 Task: Look for space in Ahlen, Germany from 1st June, 2023 to 9th June, 2023 for 6 adults in price range Rs.6000 to Rs.12000. Place can be entire place with 3 bedrooms having 3 beds and 3 bathrooms. Property type can be house, flat, guest house. Booking option can be shelf check-in. Required host language is English.
Action: Mouse moved to (692, 167)
Screenshot: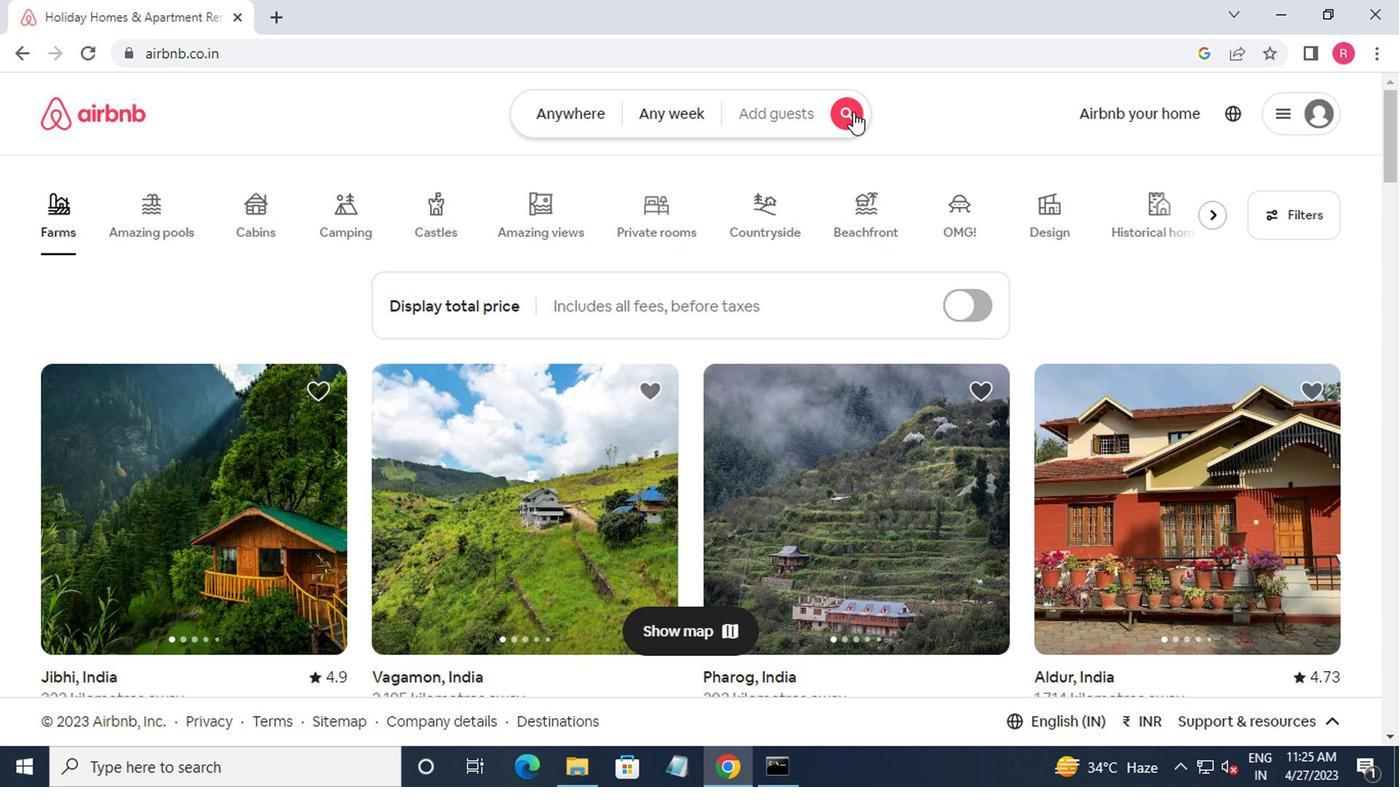 
Action: Mouse pressed left at (692, 167)
Screenshot: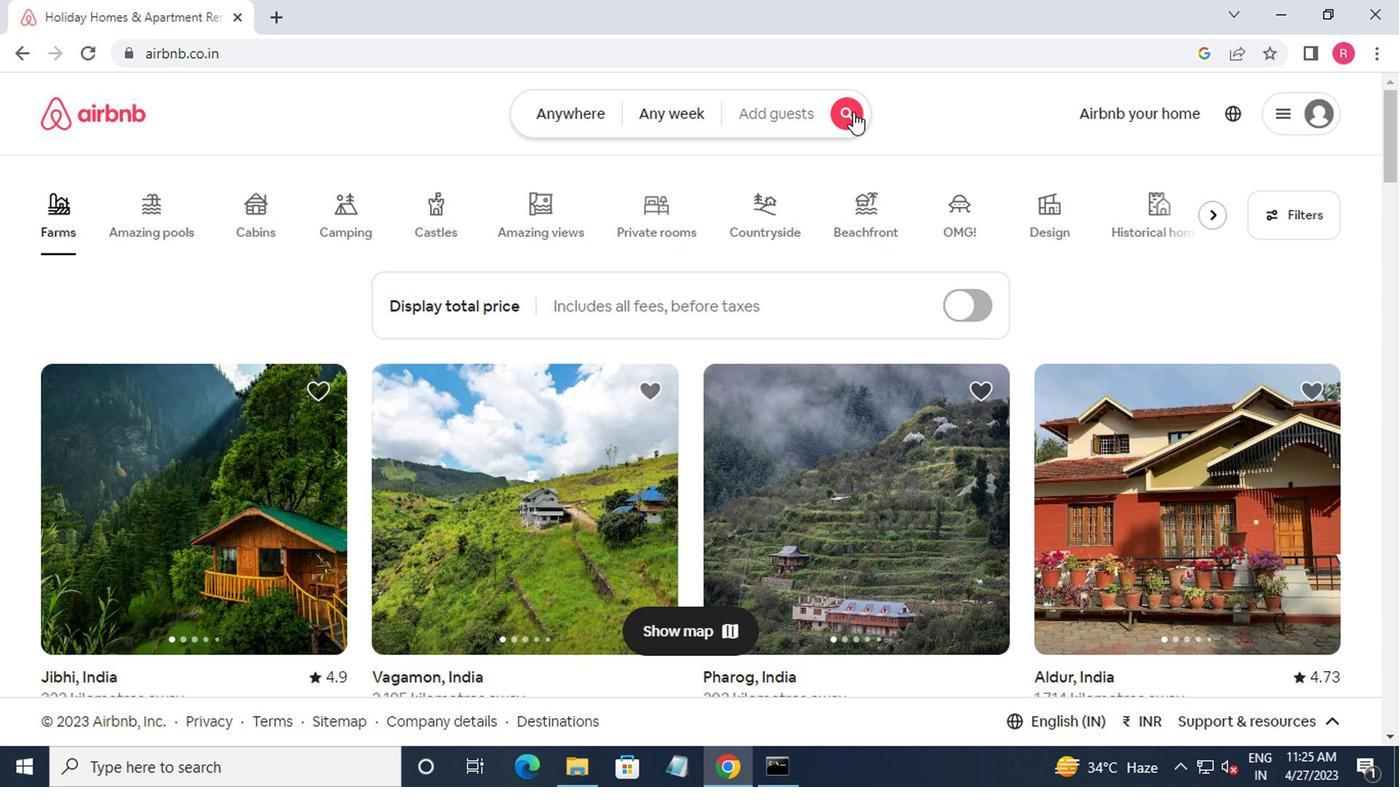 
Action: Mouse moved to (381, 228)
Screenshot: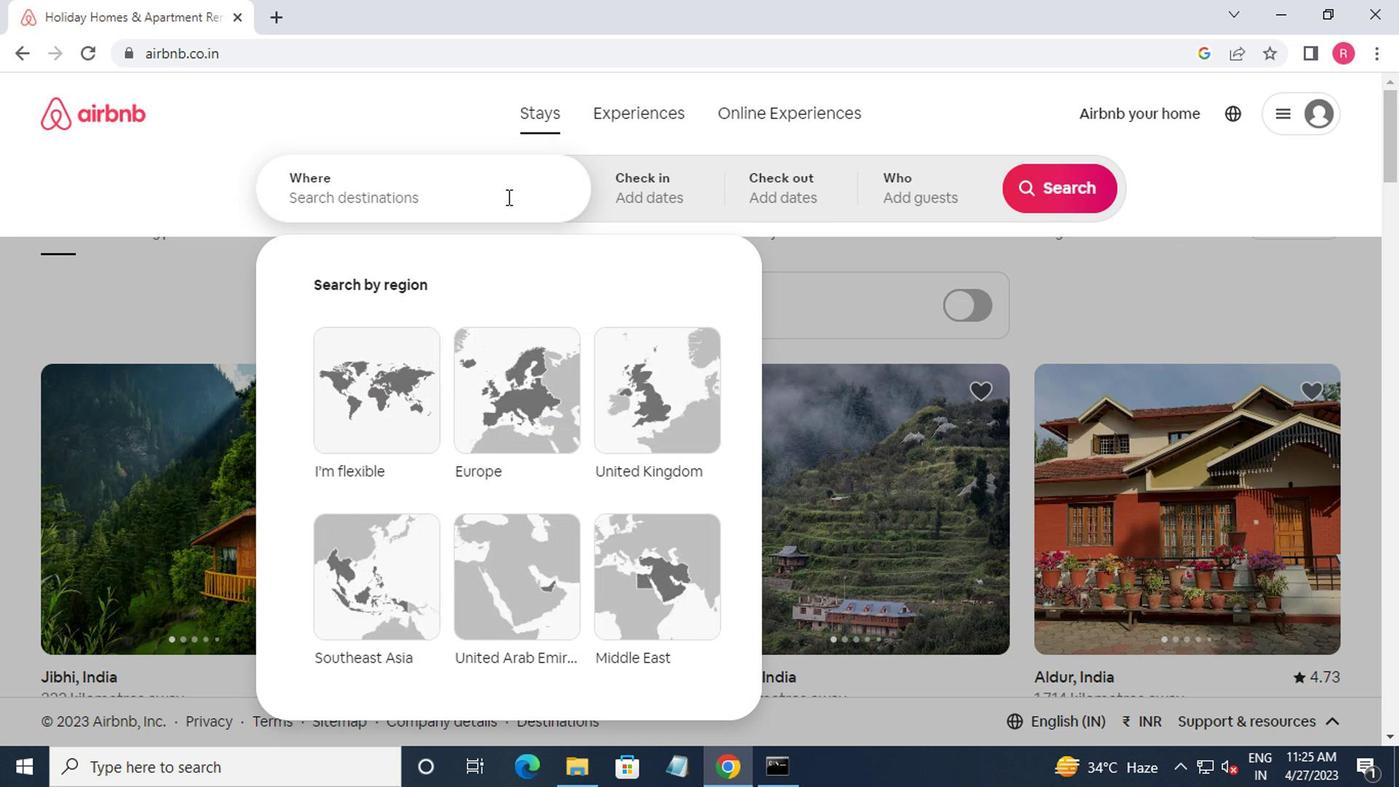 
Action: Mouse pressed left at (381, 228)
Screenshot: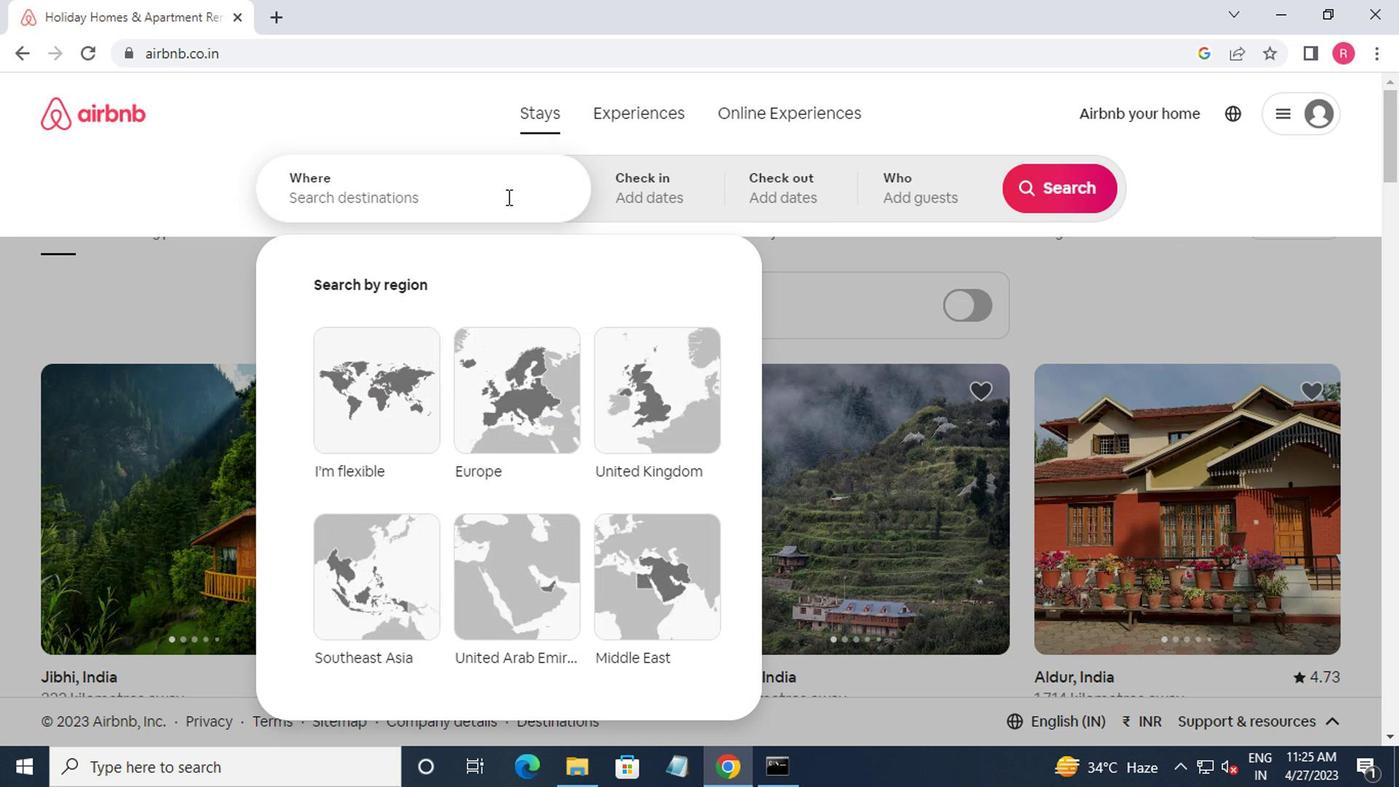 
Action: Mouse moved to (628, 309)
Screenshot: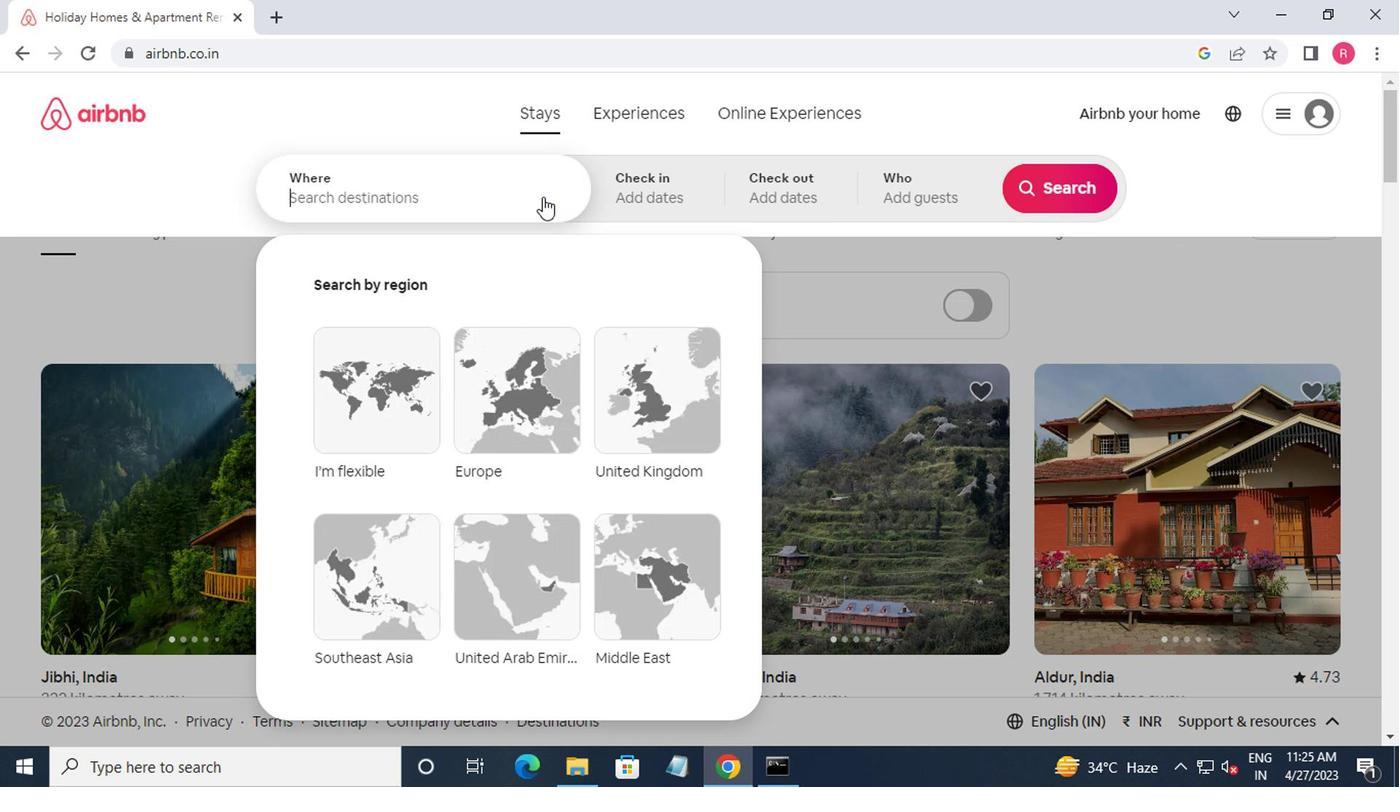 
Action: Key pressed ahlen<Key.down><Key.enter>
Screenshot: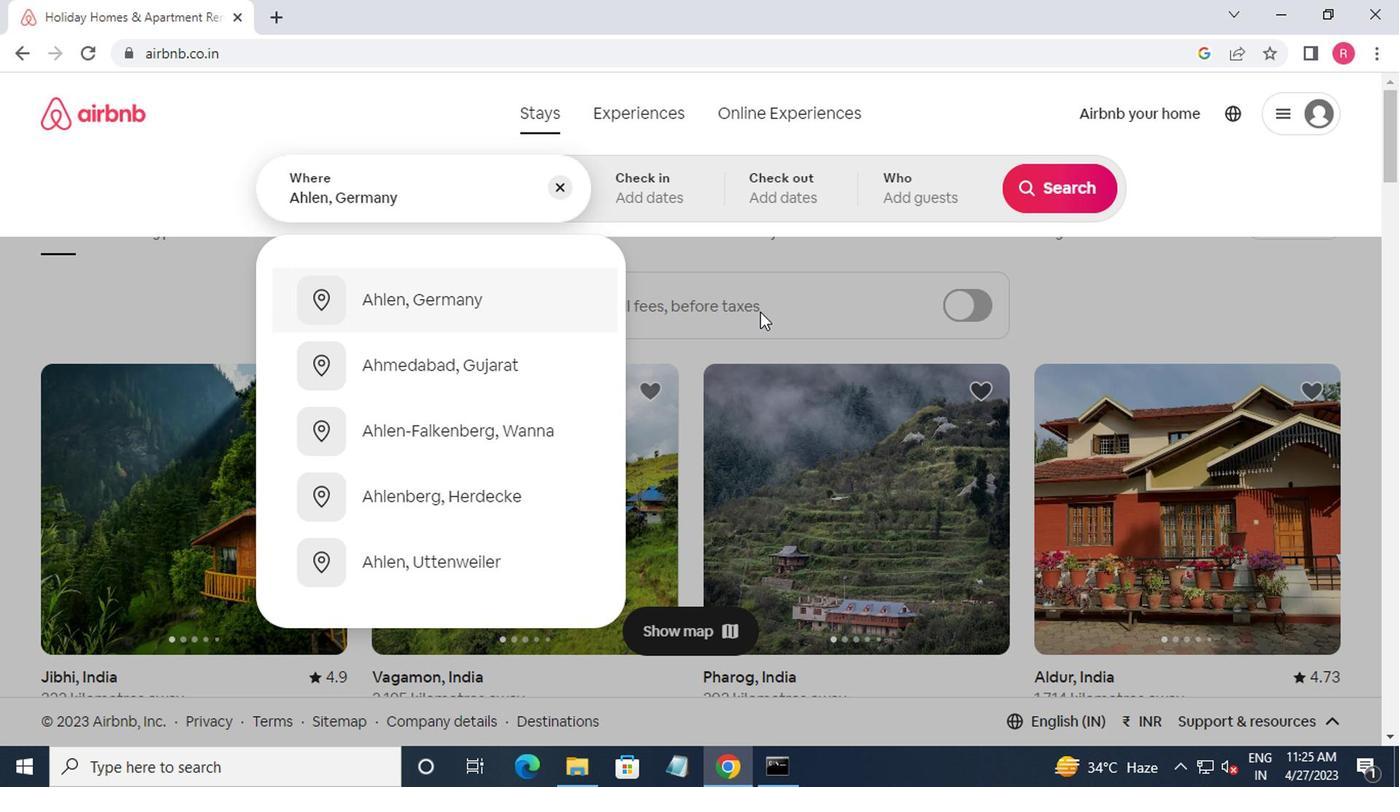 
Action: Mouse moved to (826, 338)
Screenshot: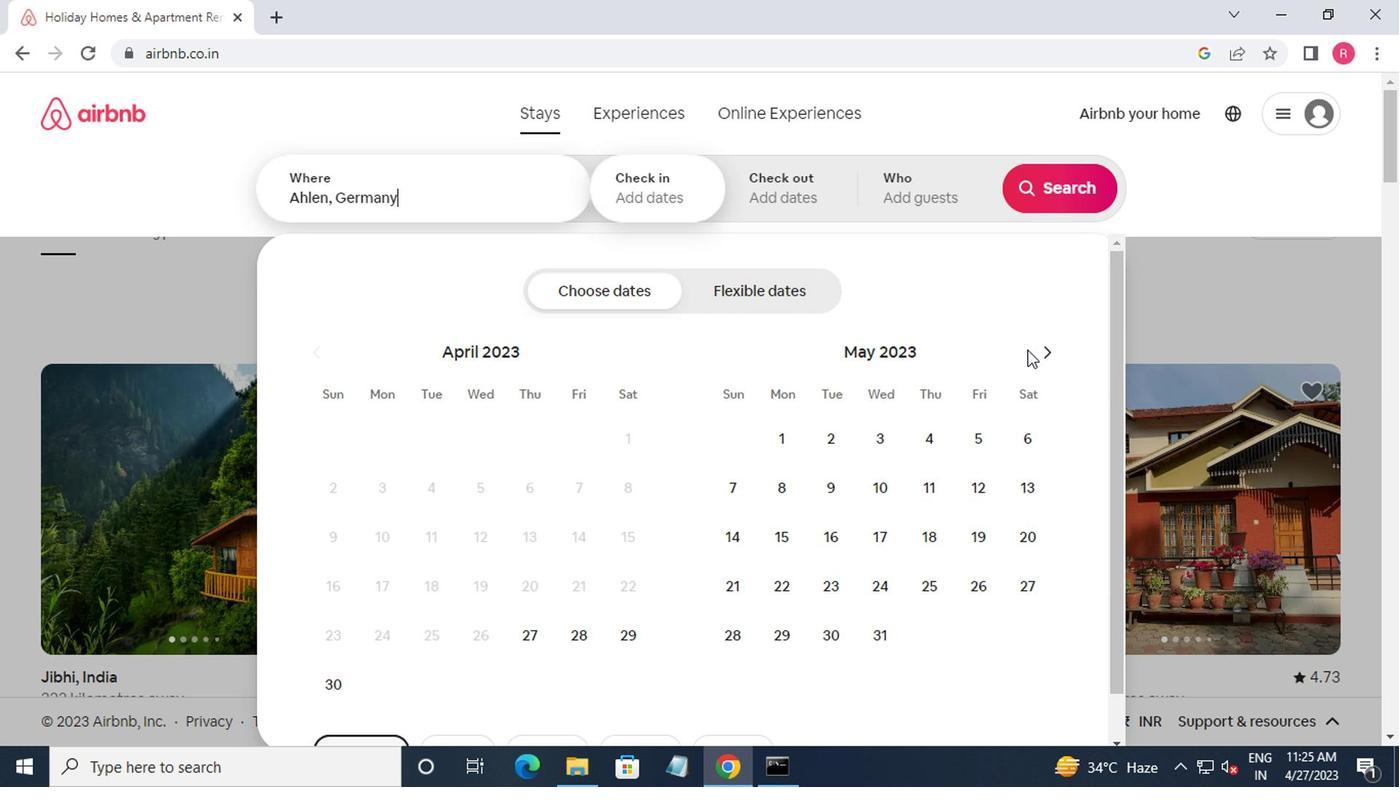 
Action: Mouse pressed left at (826, 338)
Screenshot: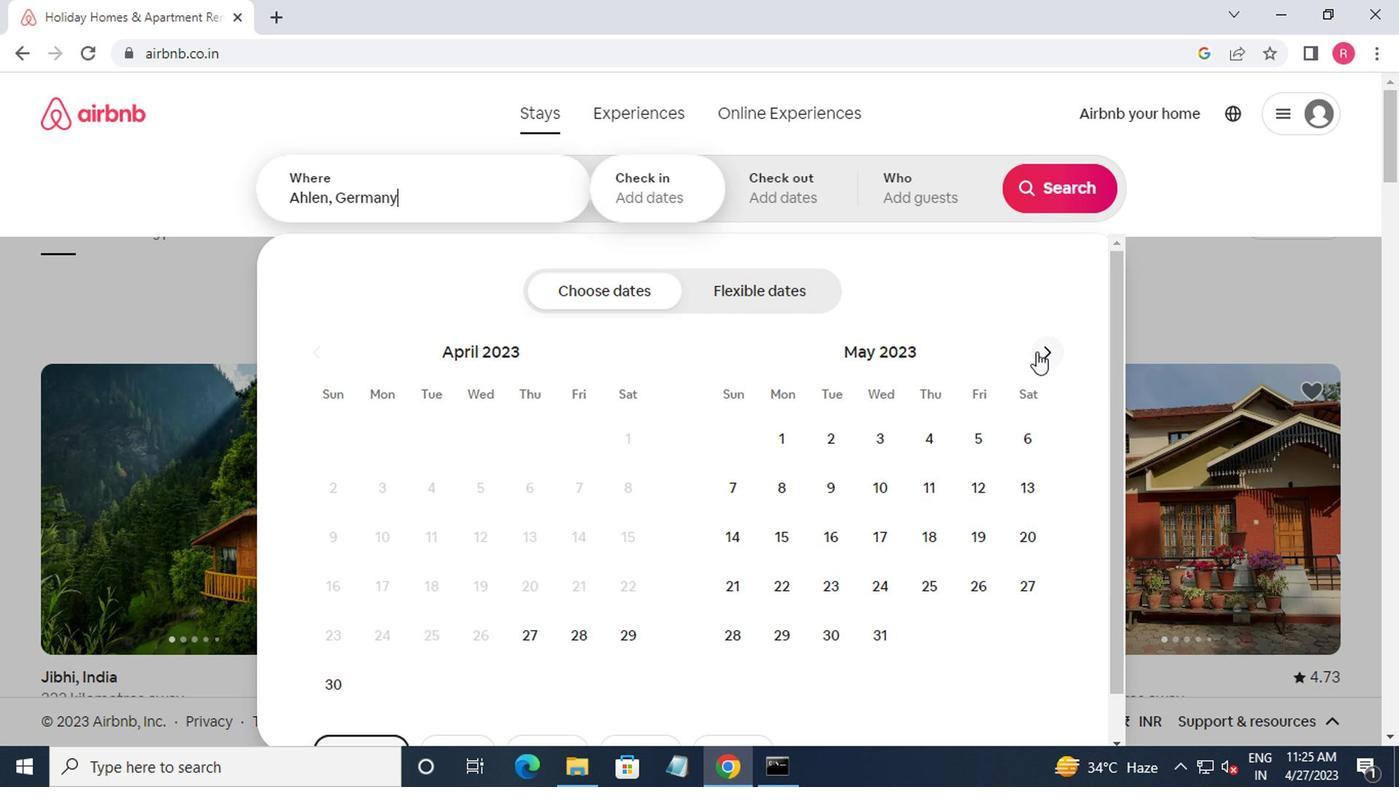 
Action: Mouse moved to (758, 397)
Screenshot: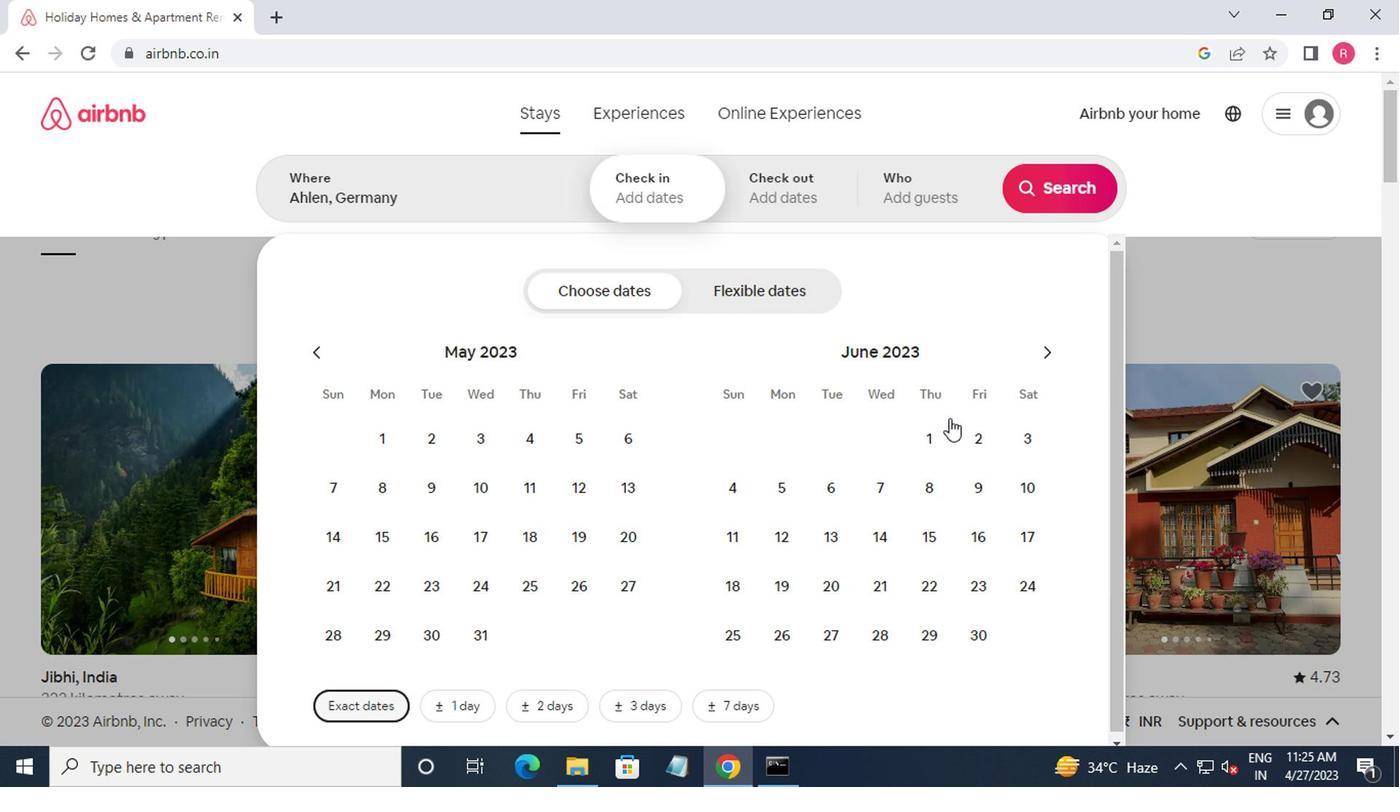 
Action: Mouse pressed left at (758, 397)
Screenshot: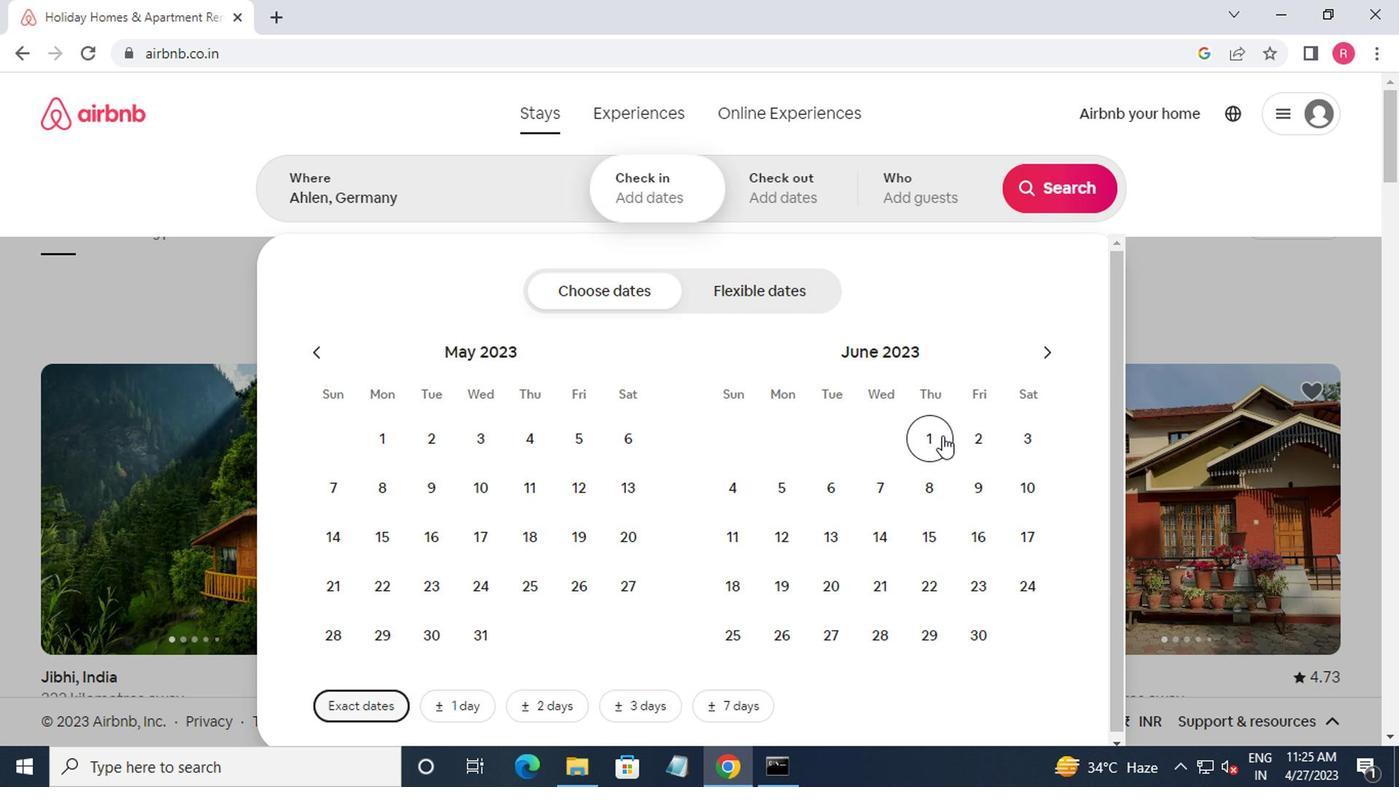 
Action: Mouse moved to (790, 439)
Screenshot: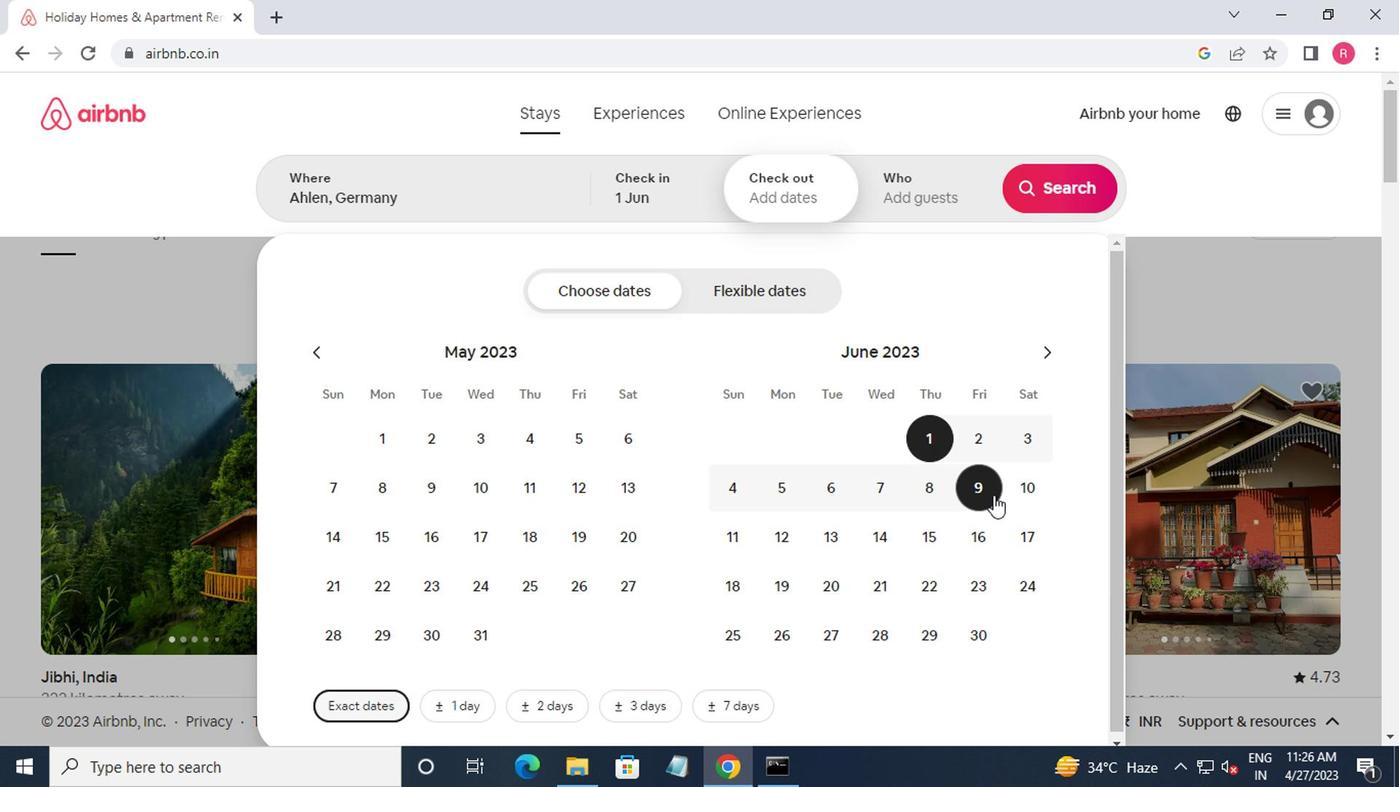 
Action: Mouse pressed left at (790, 439)
Screenshot: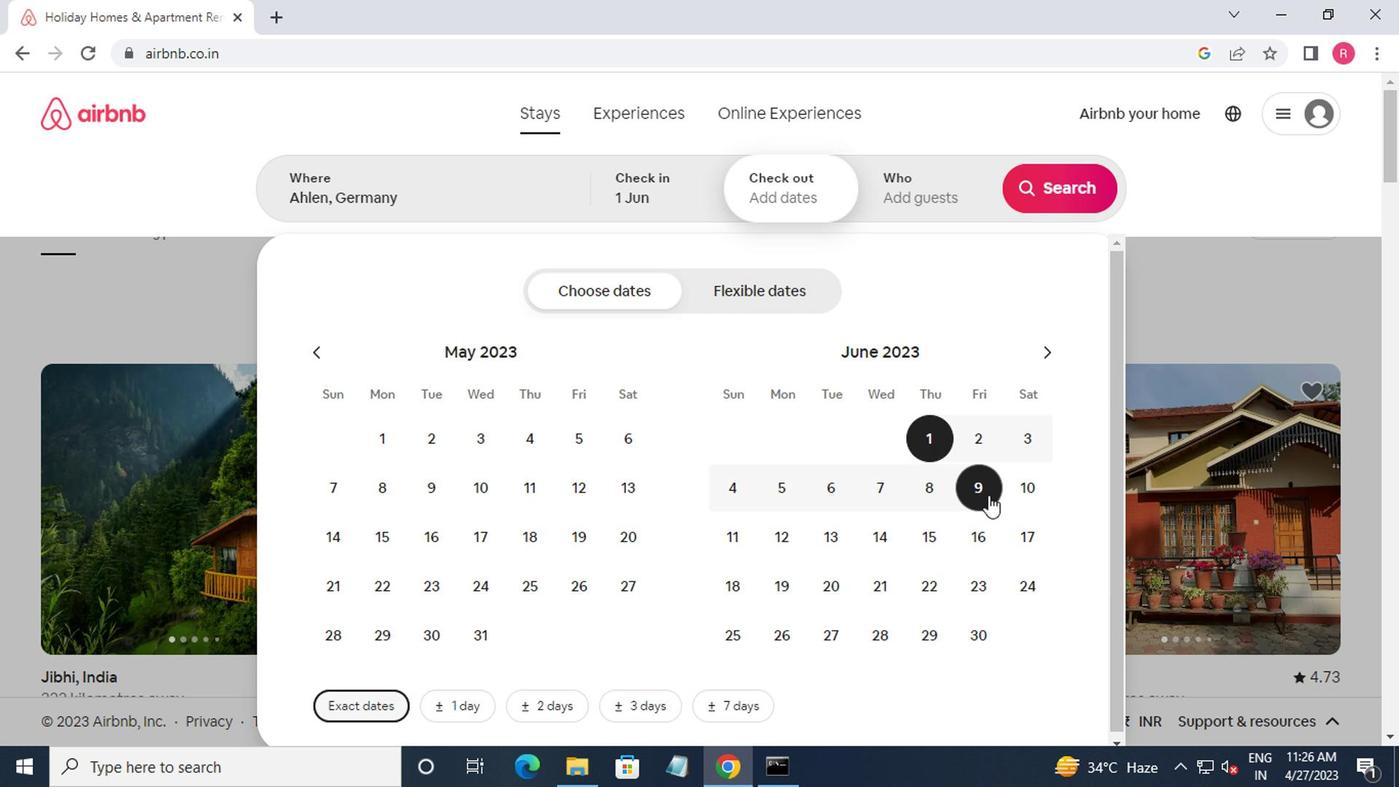 
Action: Mouse moved to (742, 215)
Screenshot: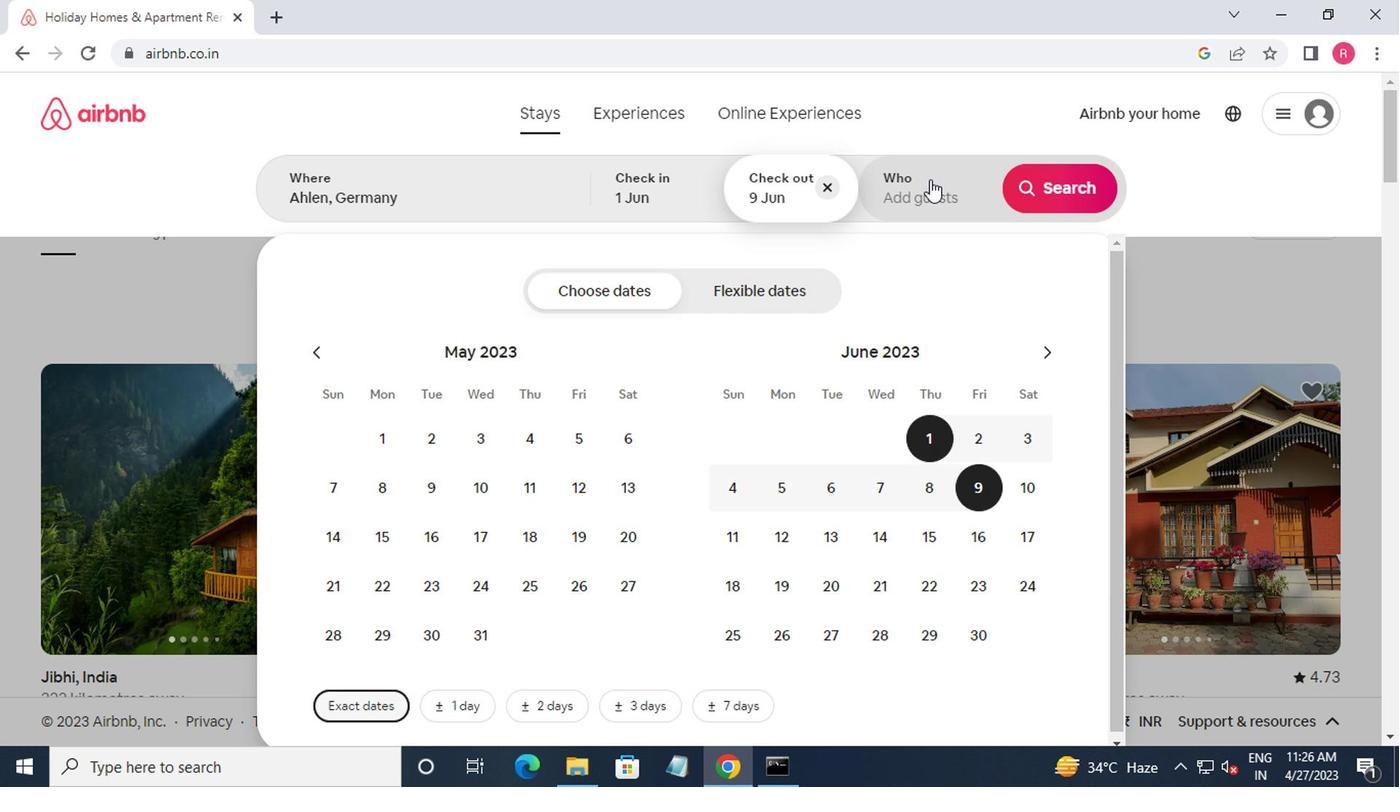 
Action: Mouse pressed left at (742, 215)
Screenshot: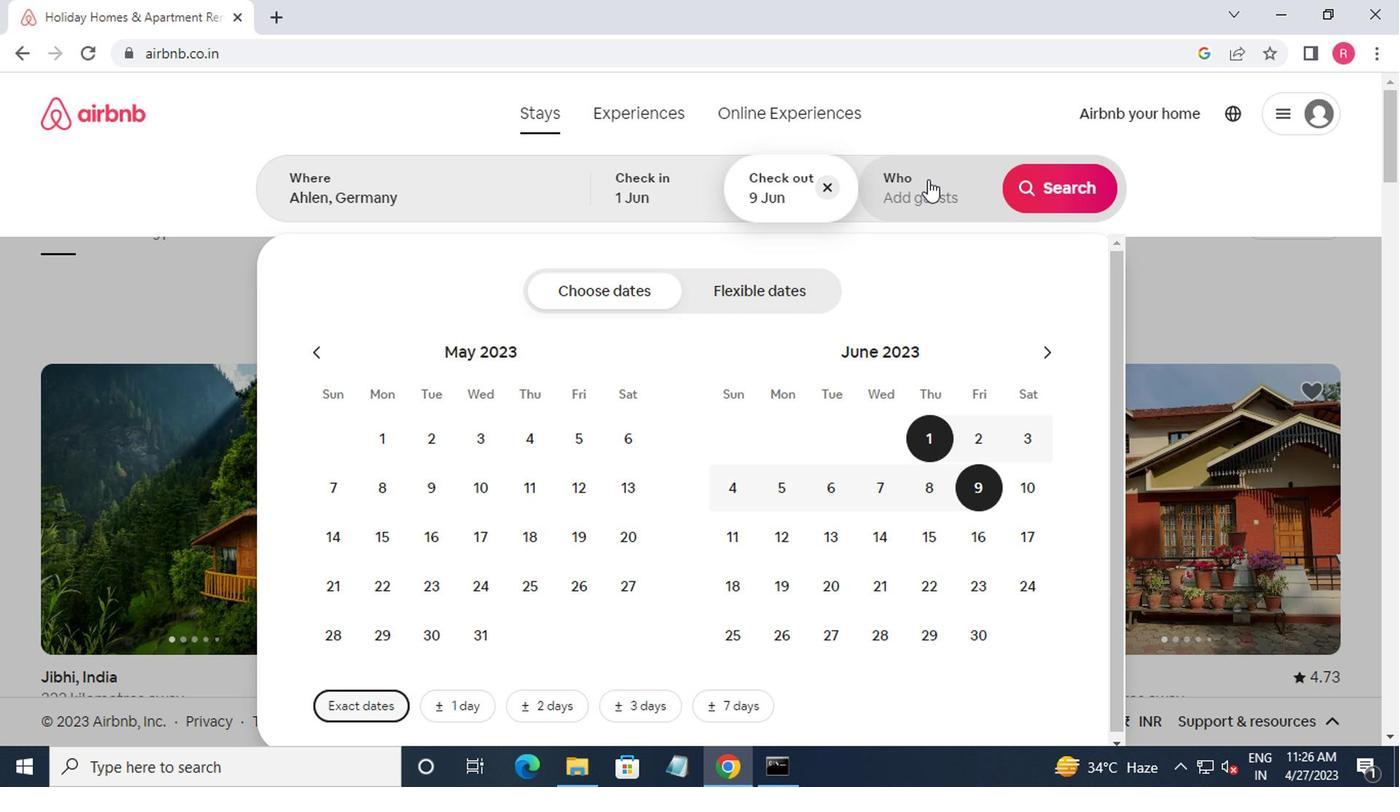 
Action: Mouse moved to (840, 302)
Screenshot: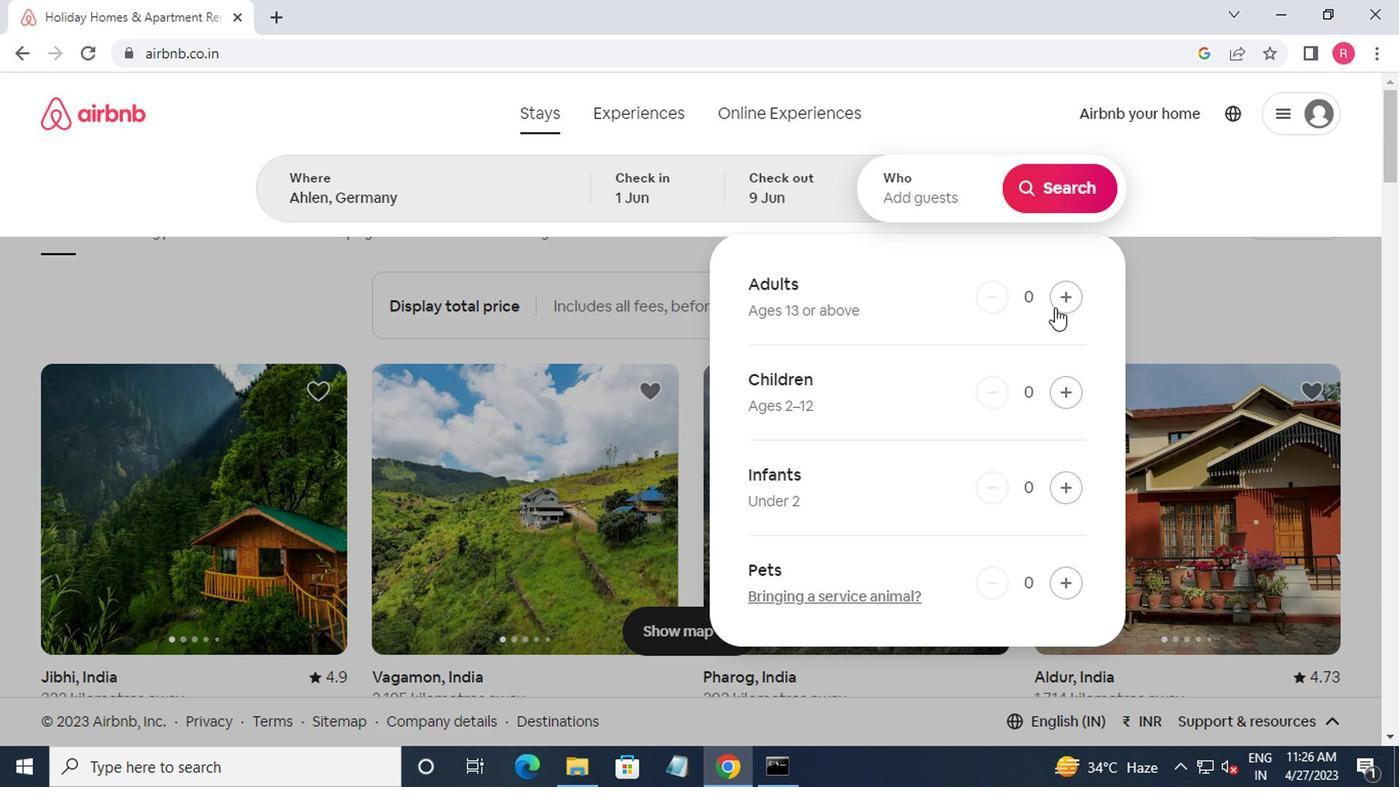 
Action: Mouse pressed left at (840, 302)
Screenshot: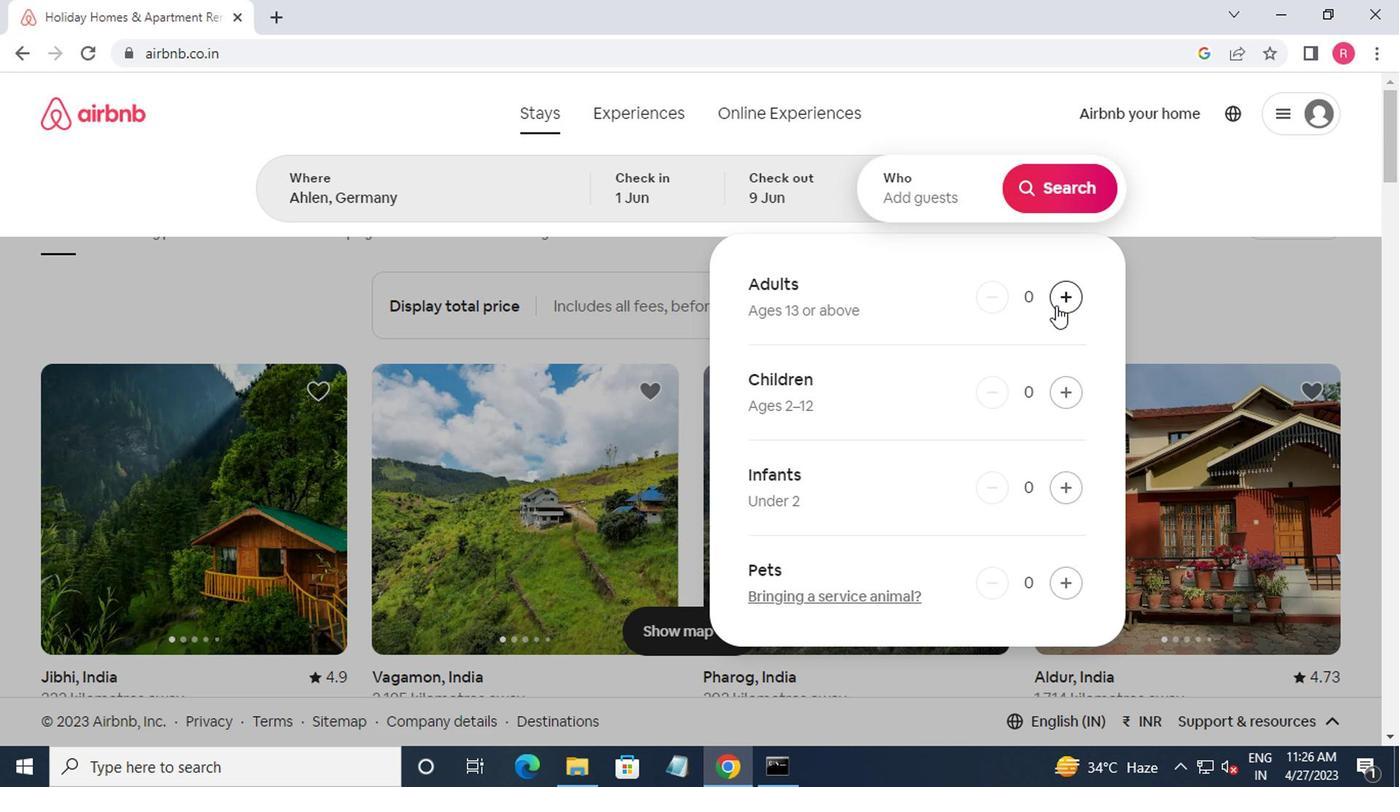 
Action: Mouse moved to (840, 302)
Screenshot: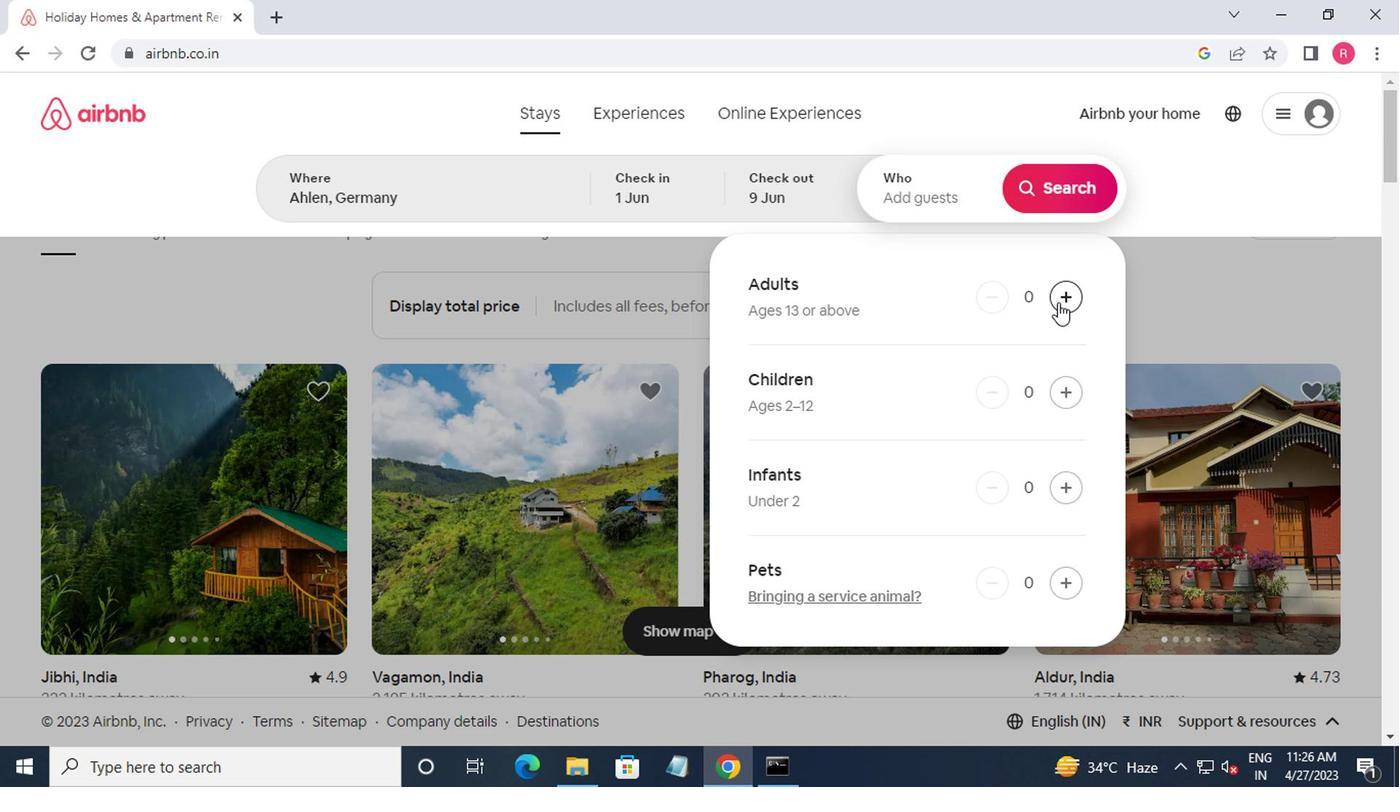 
Action: Mouse pressed left at (840, 302)
Screenshot: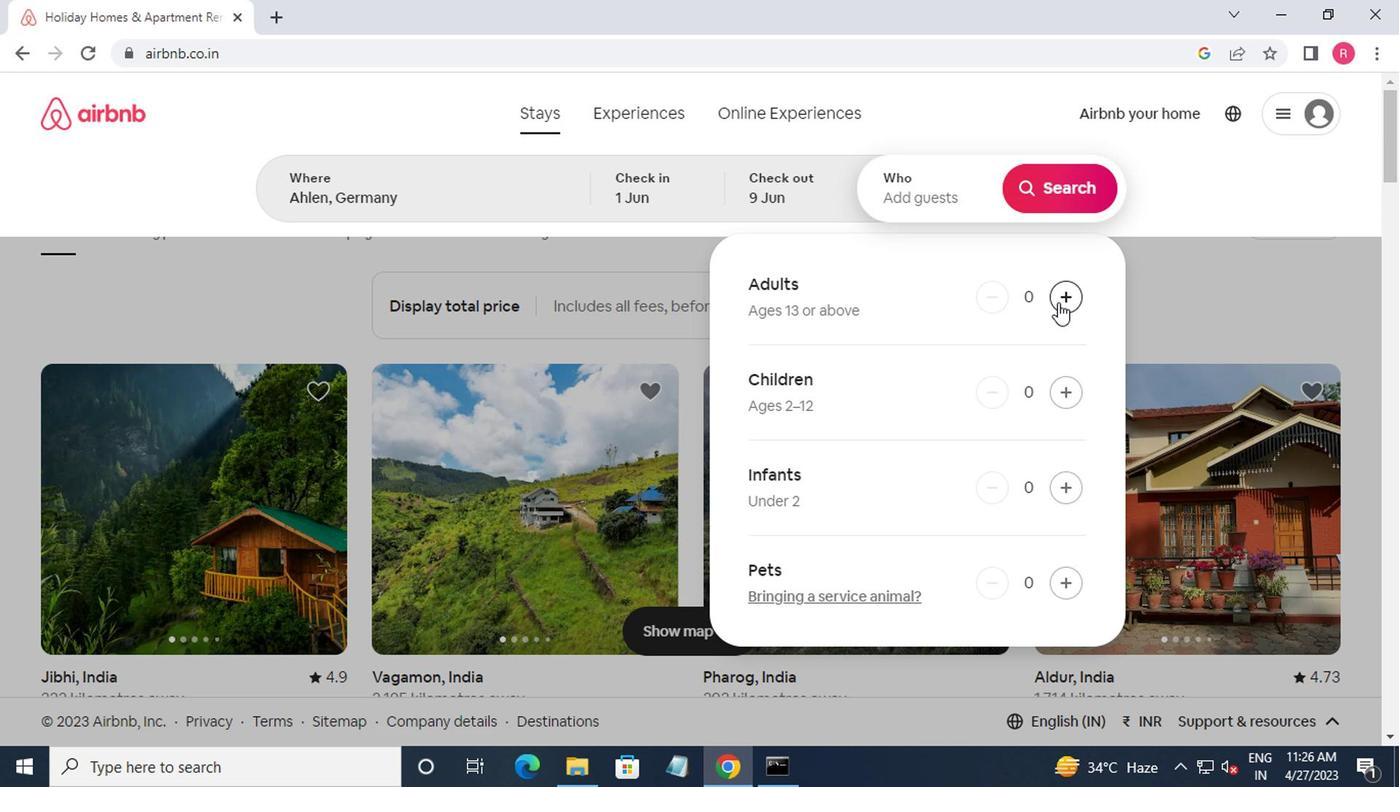
Action: Mouse pressed left at (840, 302)
Screenshot: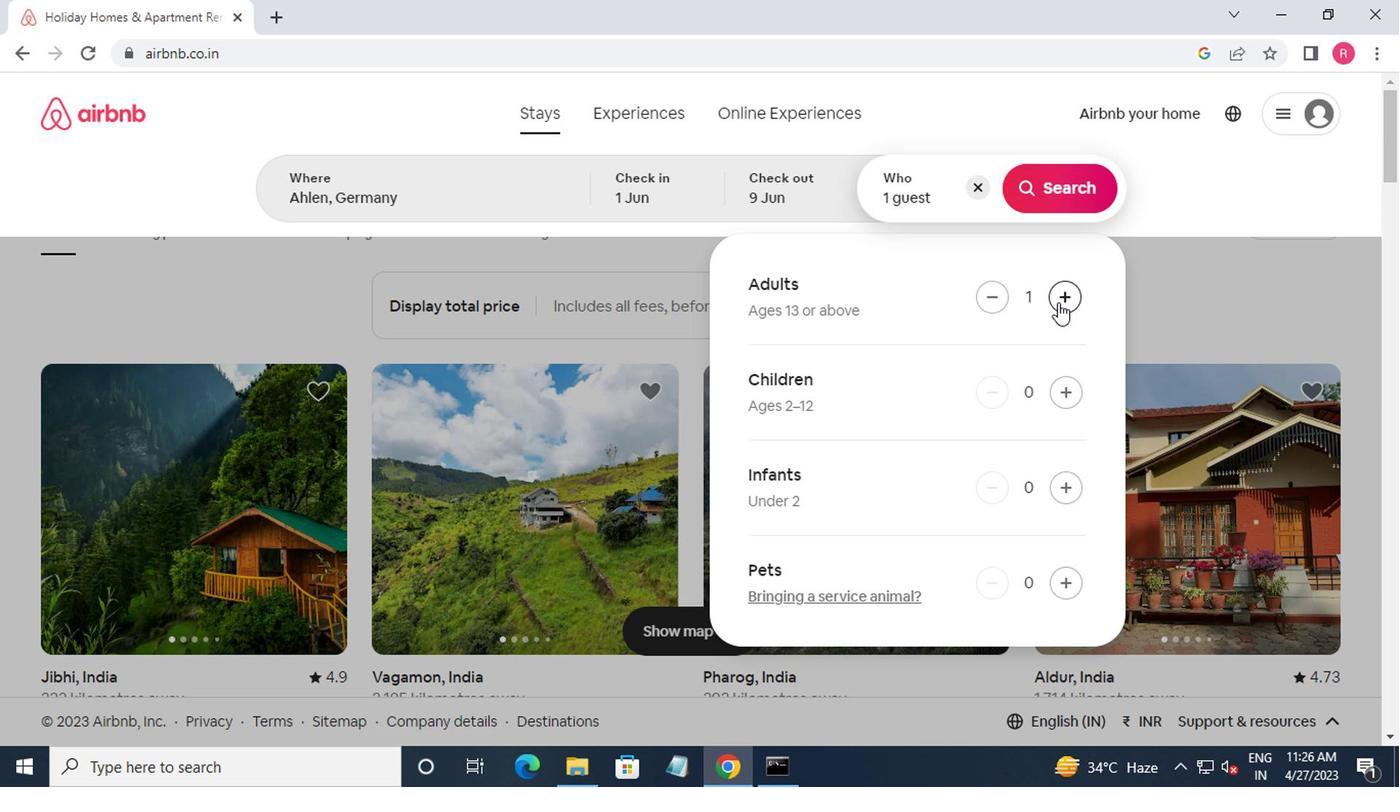 
Action: Mouse pressed left at (840, 302)
Screenshot: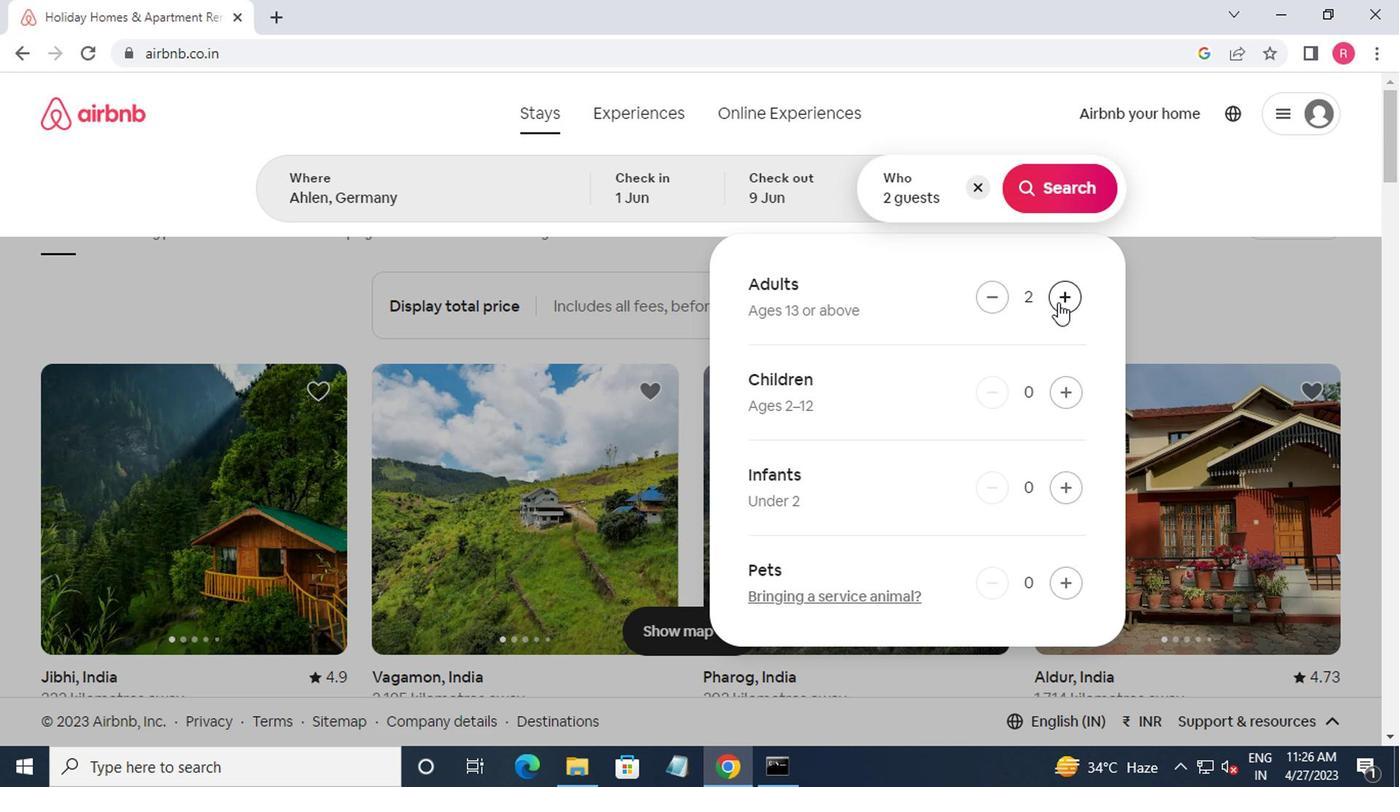 
Action: Mouse pressed left at (840, 302)
Screenshot: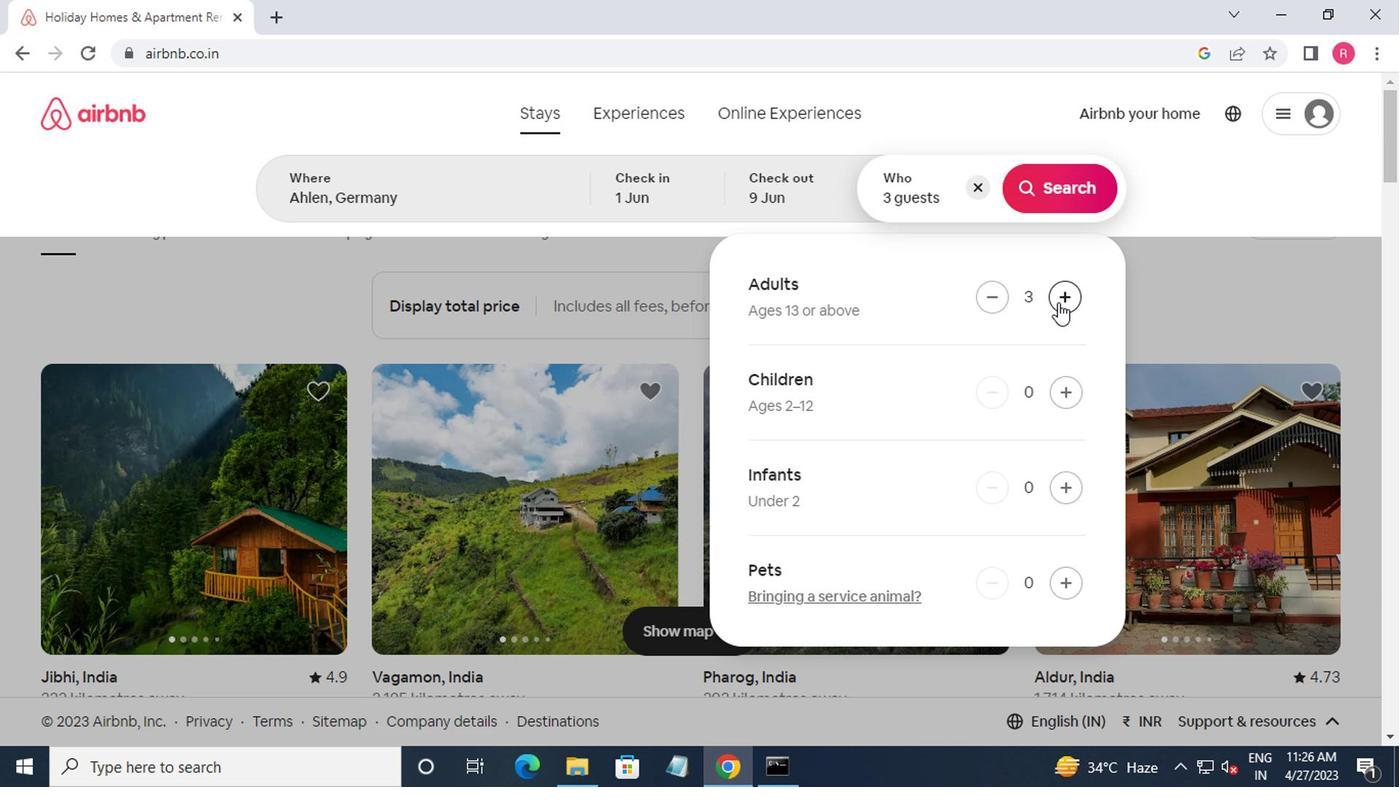 
Action: Mouse moved to (840, 302)
Screenshot: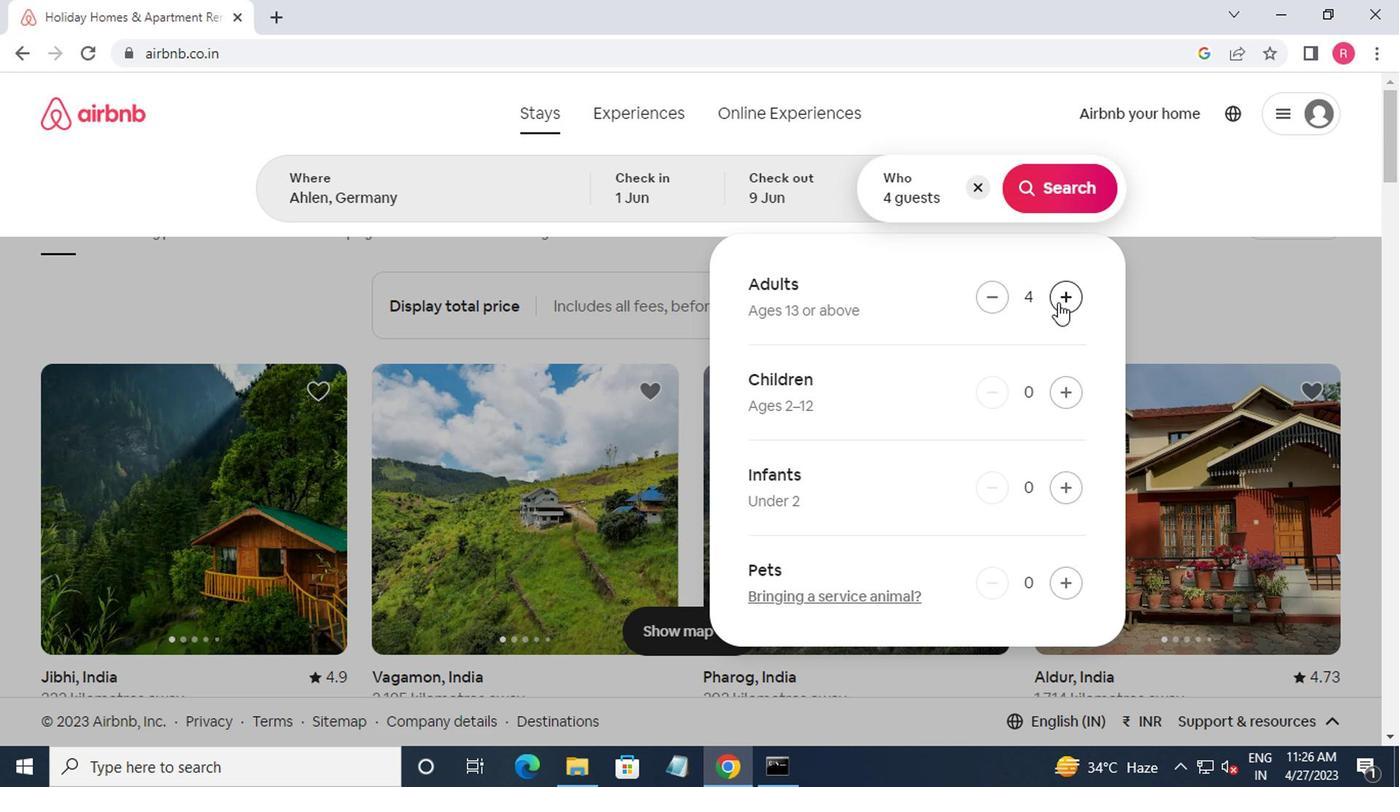 
Action: Mouse pressed left at (840, 302)
Screenshot: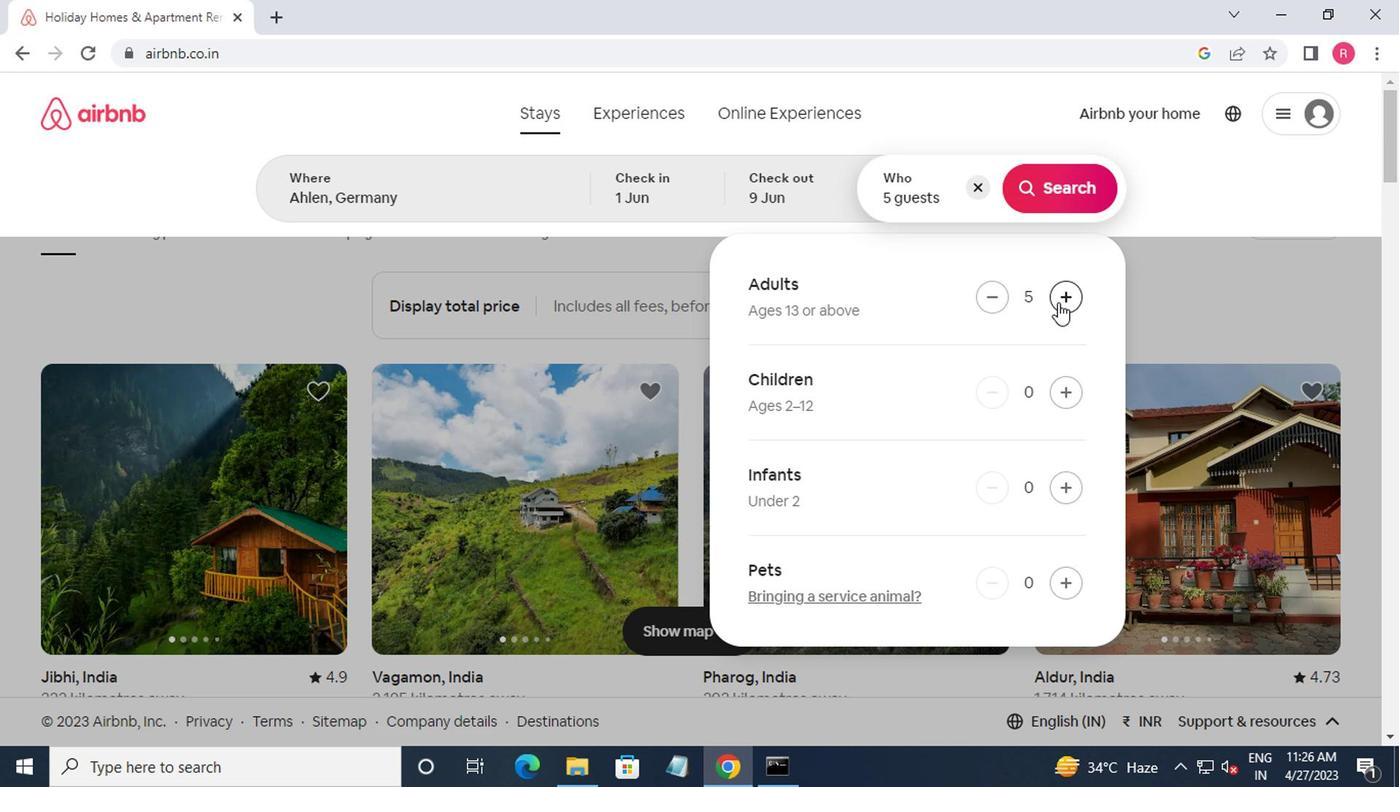 
Action: Mouse moved to (841, 223)
Screenshot: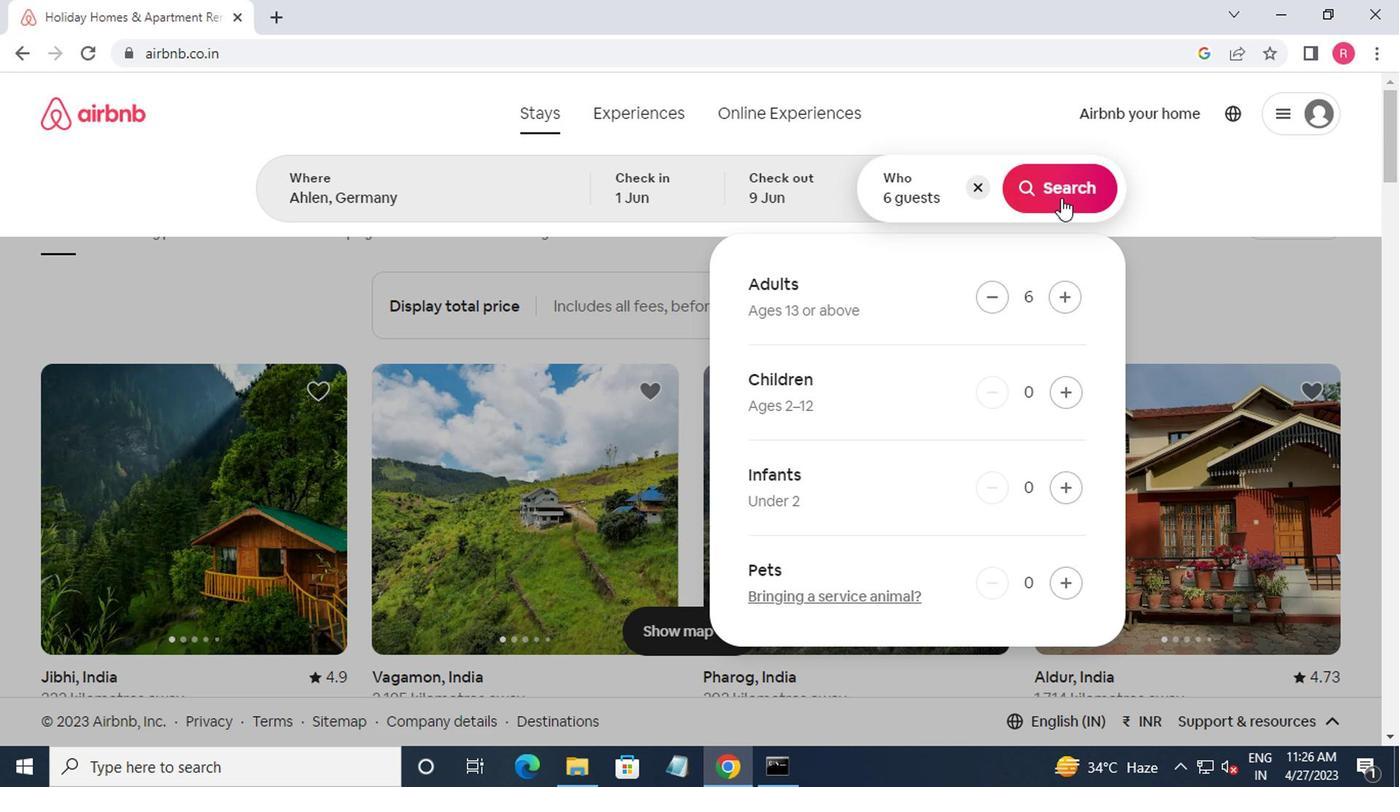 
Action: Mouse pressed left at (841, 223)
Screenshot: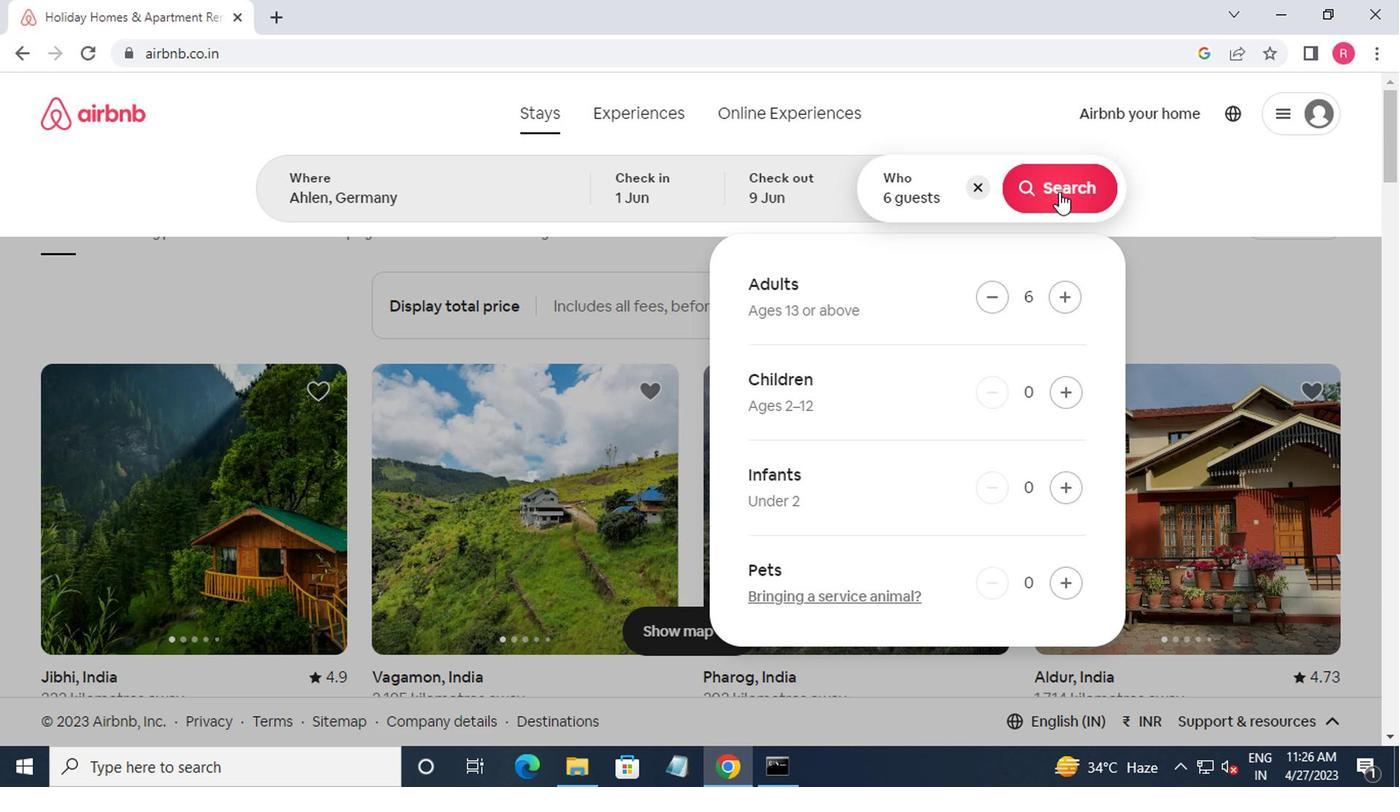 
Action: Mouse moved to (1021, 228)
Screenshot: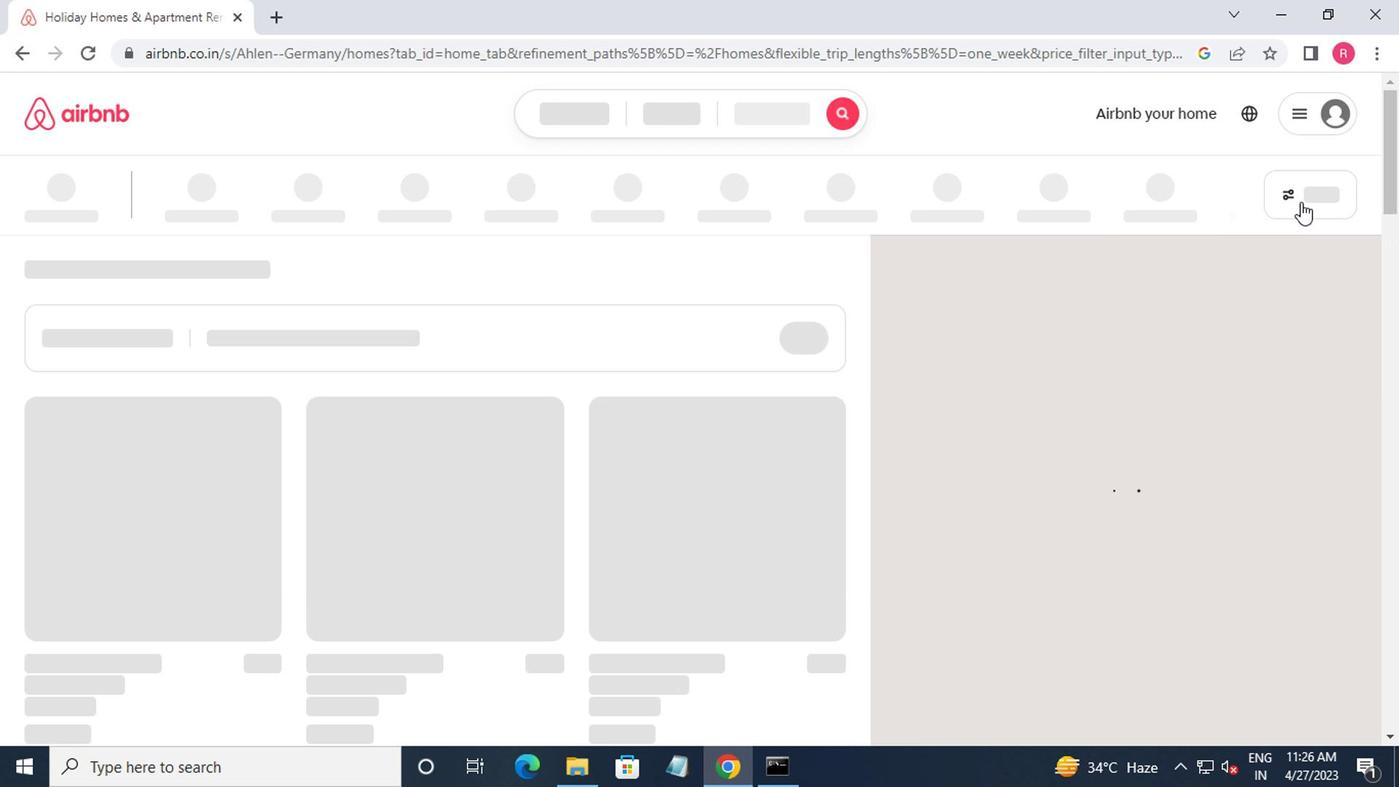 
Action: Mouse pressed left at (1021, 228)
Screenshot: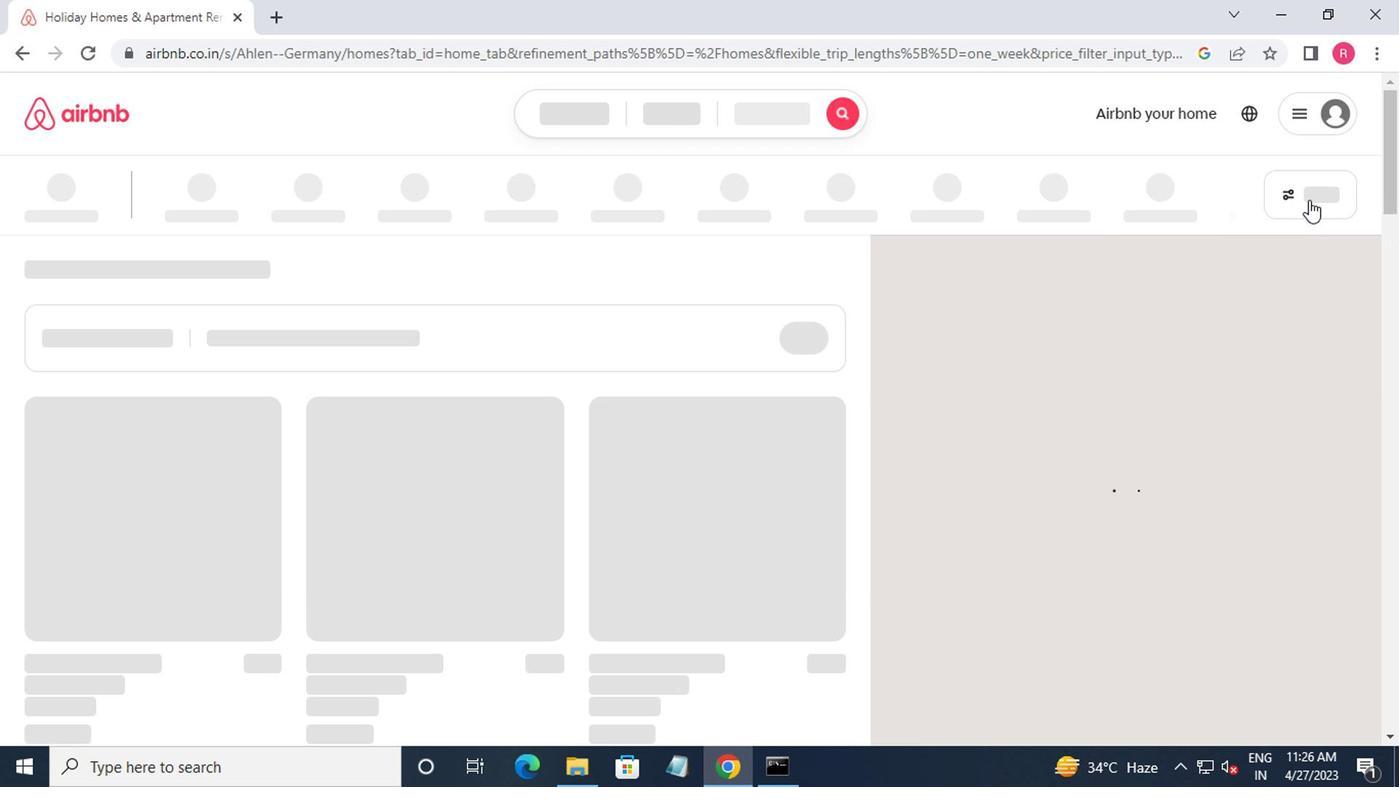 
Action: Mouse moved to (454, 416)
Screenshot: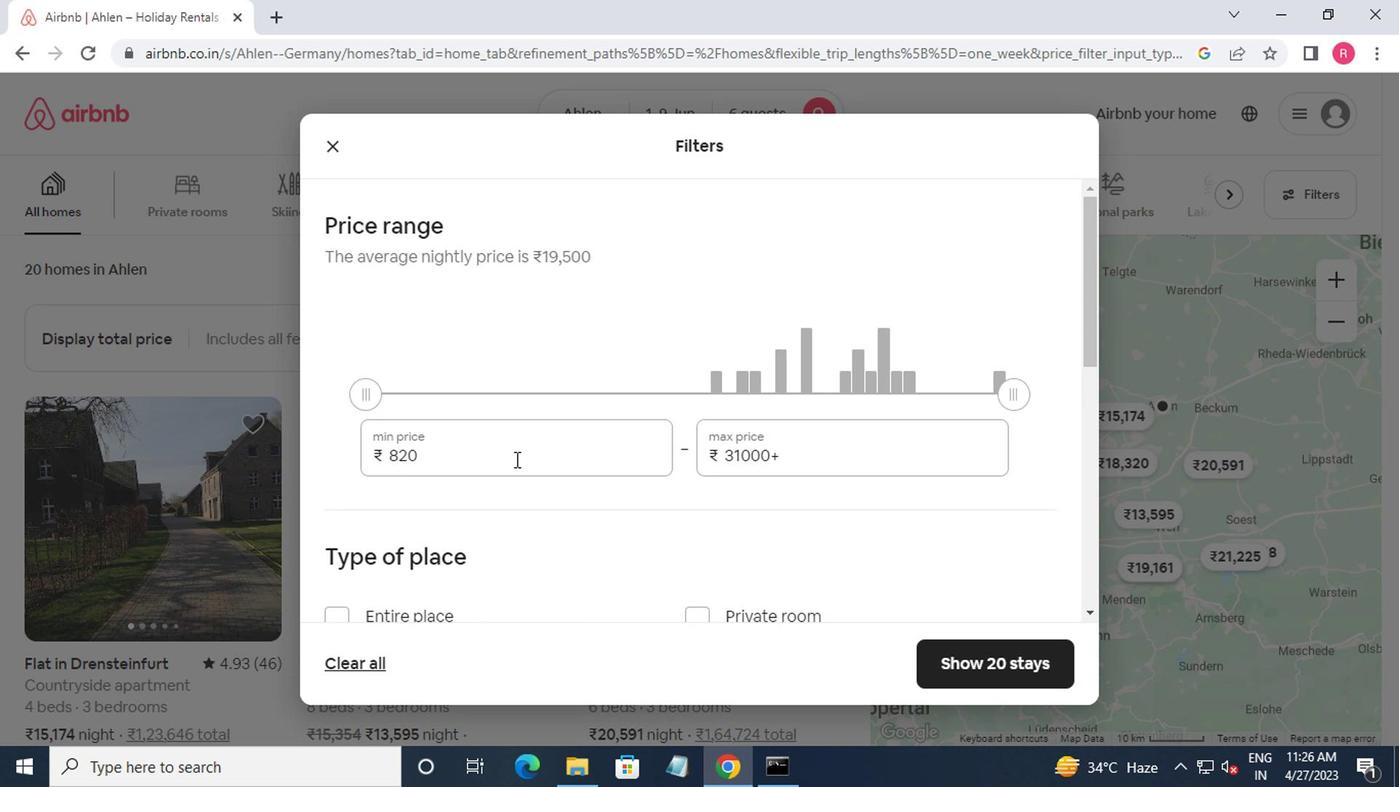 
Action: Mouse pressed left at (454, 416)
Screenshot: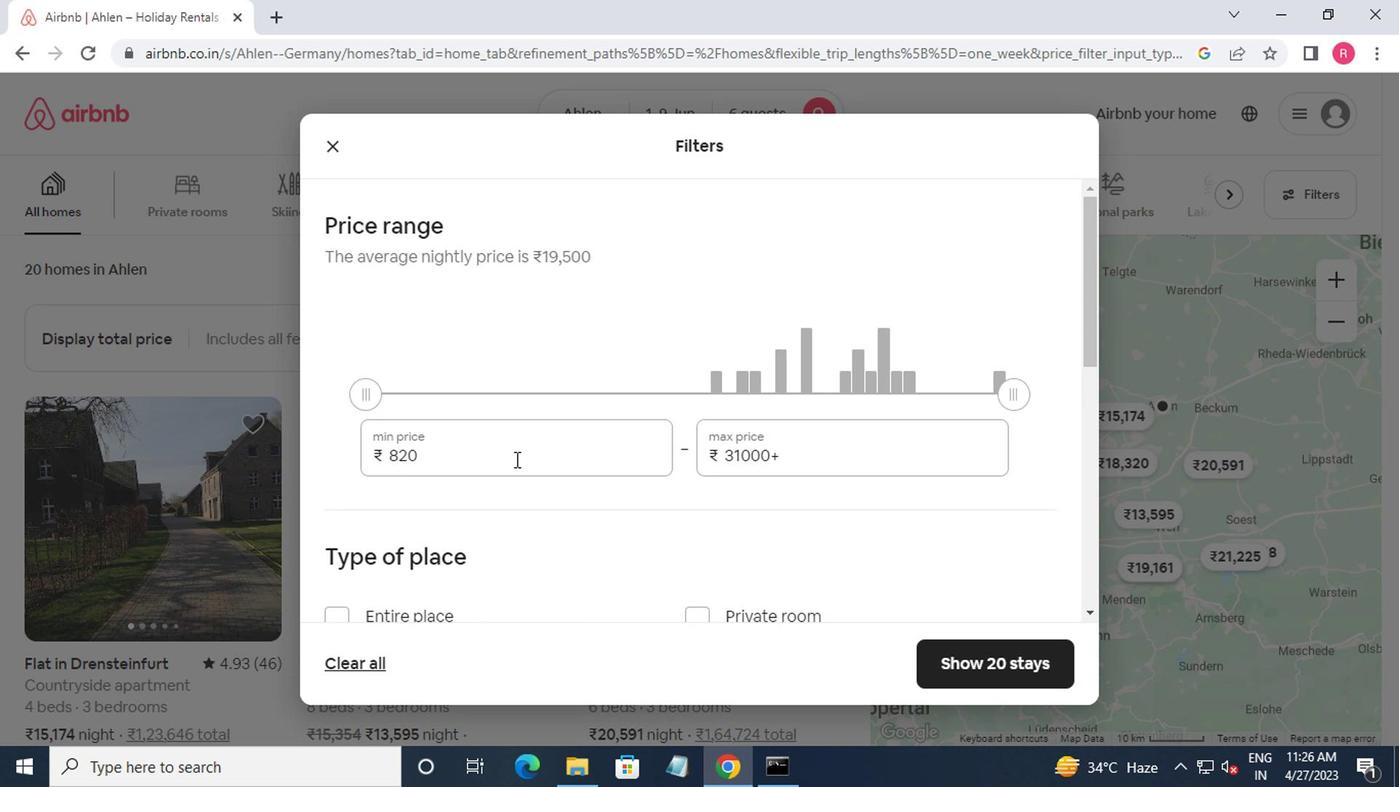 
Action: Mouse moved to (620, 478)
Screenshot: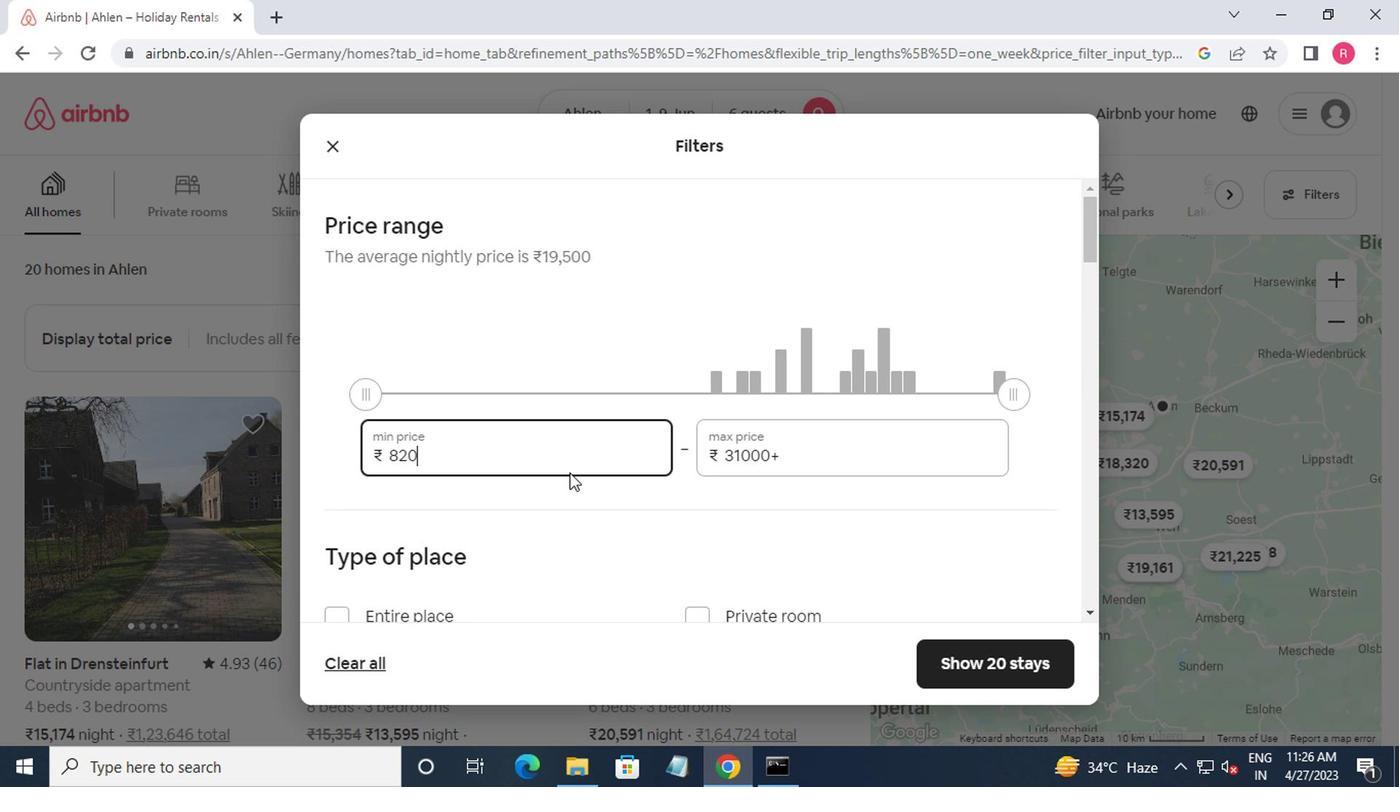
Action: Key pressed <Key.backspace><Key.backspace><Key.backspace><Key.backspace>6000<Key.tab>12000
Screenshot: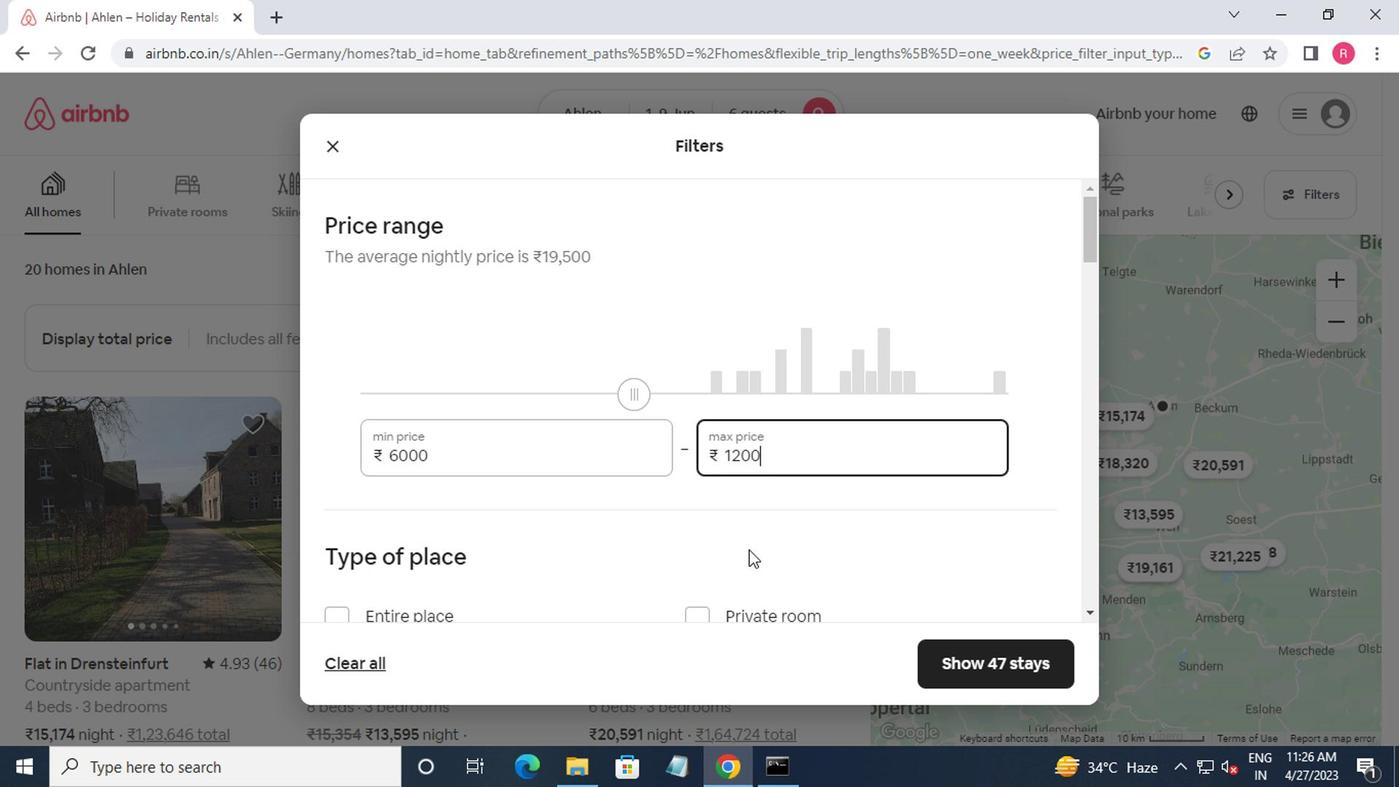 
Action: Mouse moved to (600, 481)
Screenshot: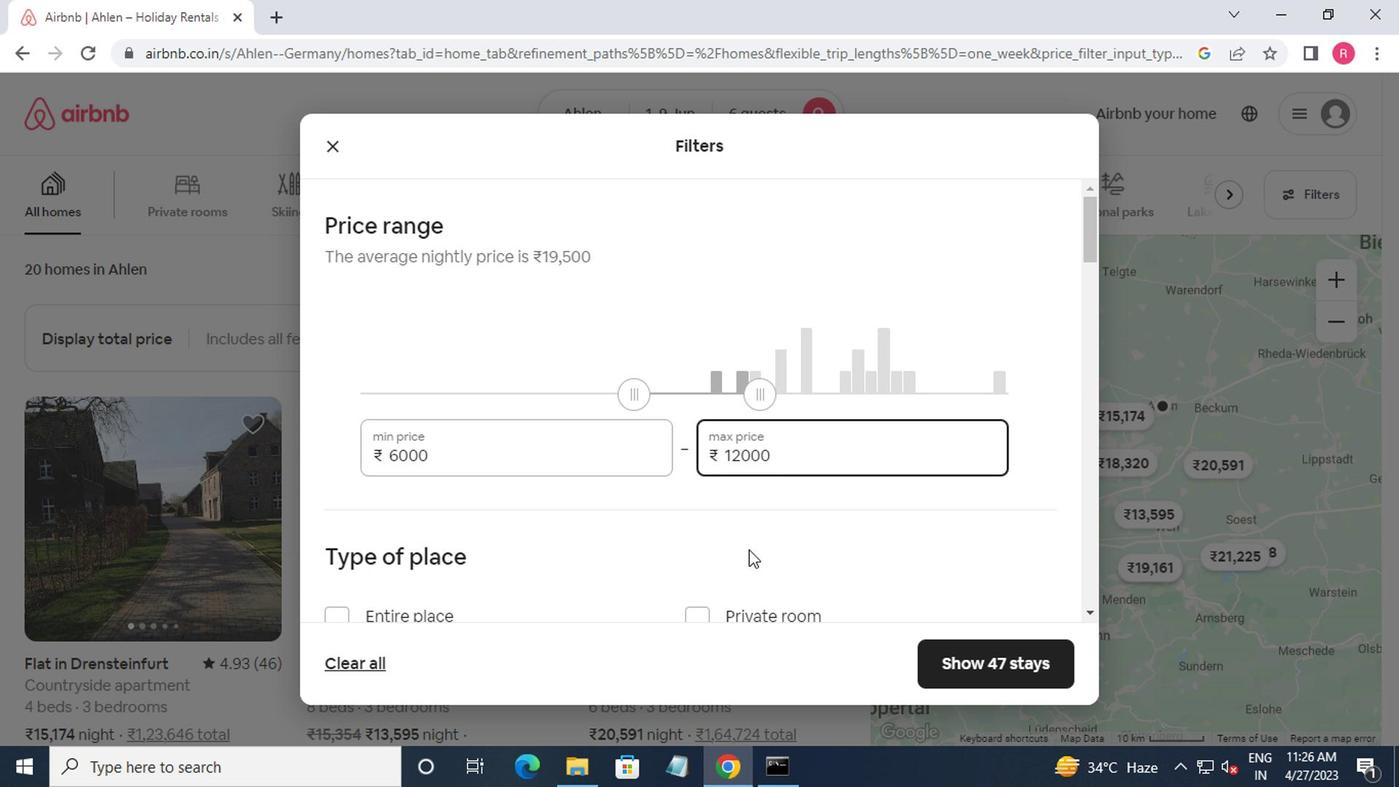 
Action: Mouse scrolled (600, 482) with delta (0, 0)
Screenshot: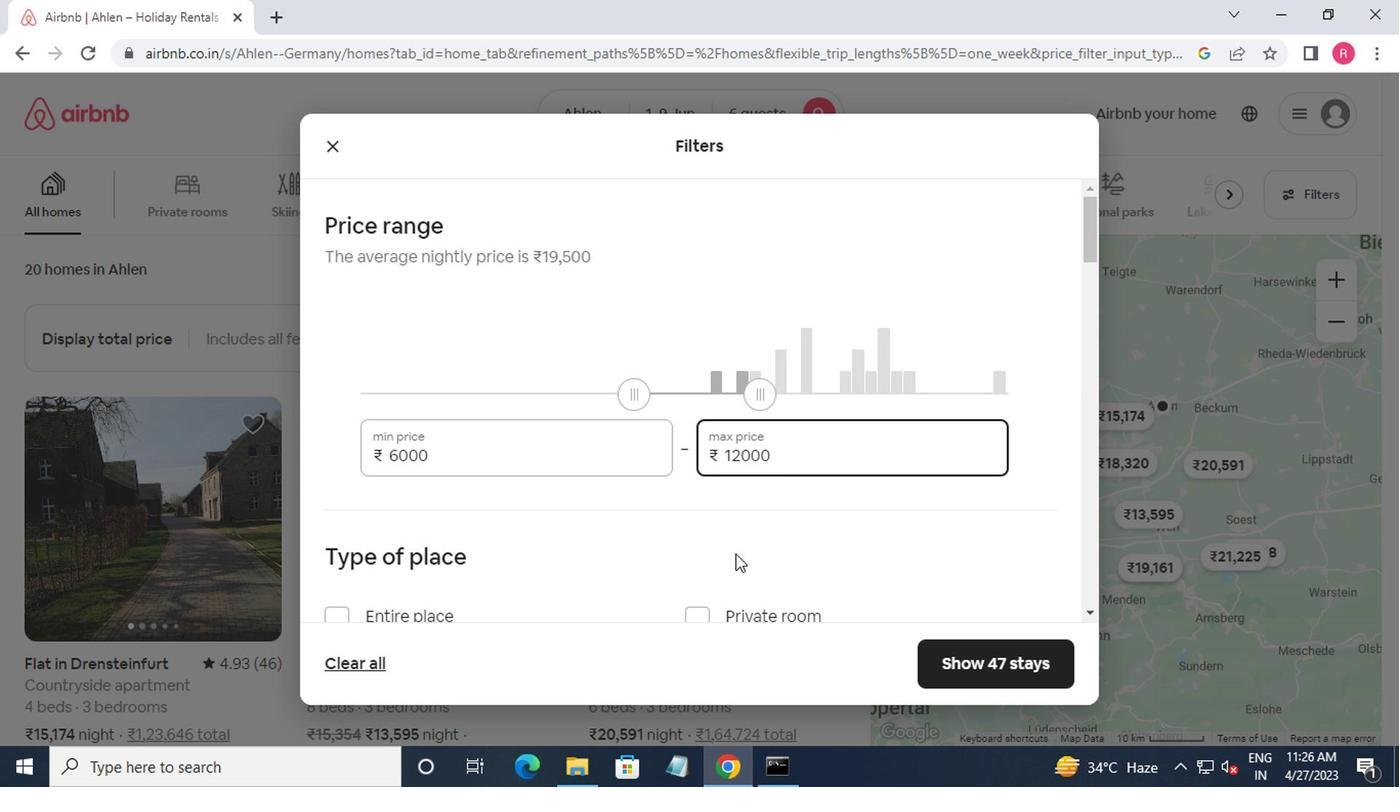 
Action: Mouse moved to (640, 327)
Screenshot: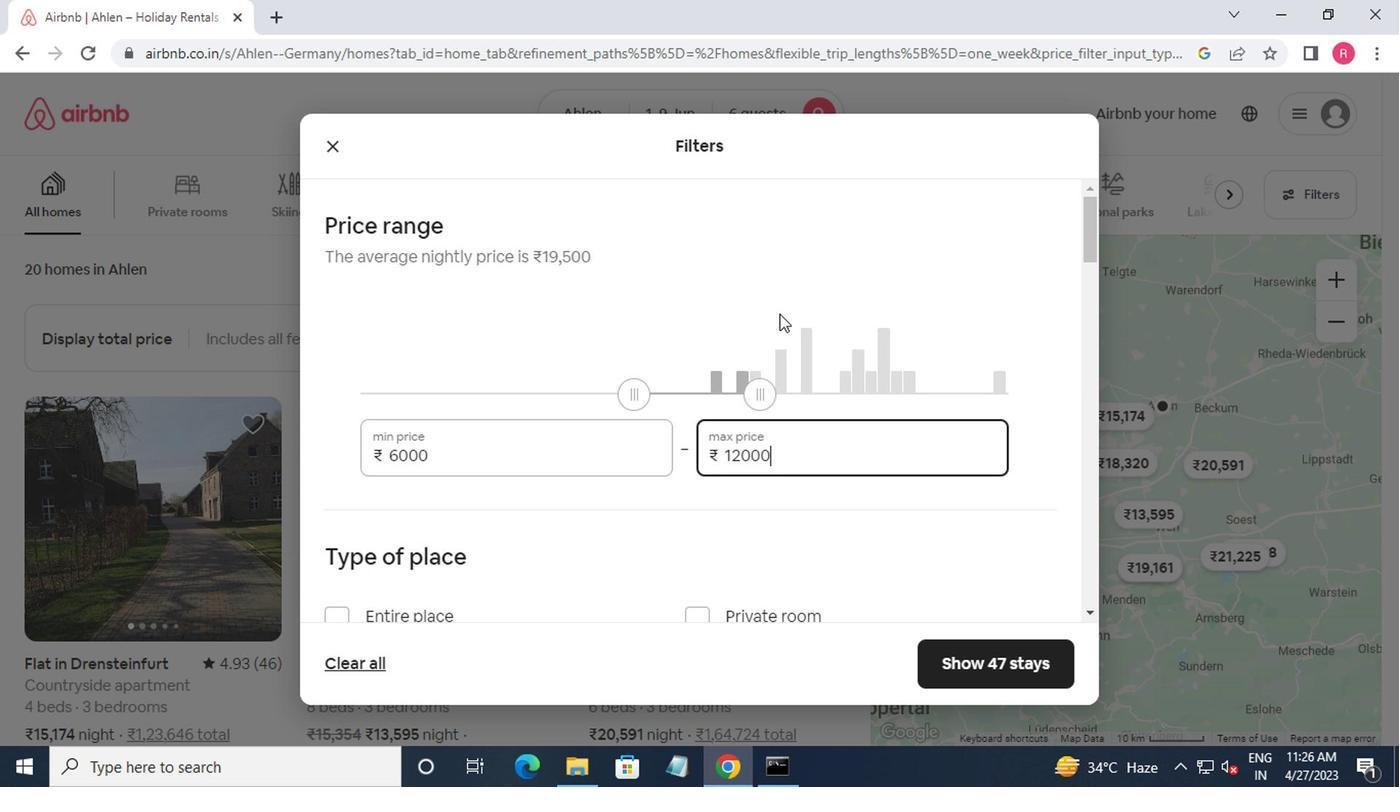 
Action: Mouse scrolled (640, 326) with delta (0, 0)
Screenshot: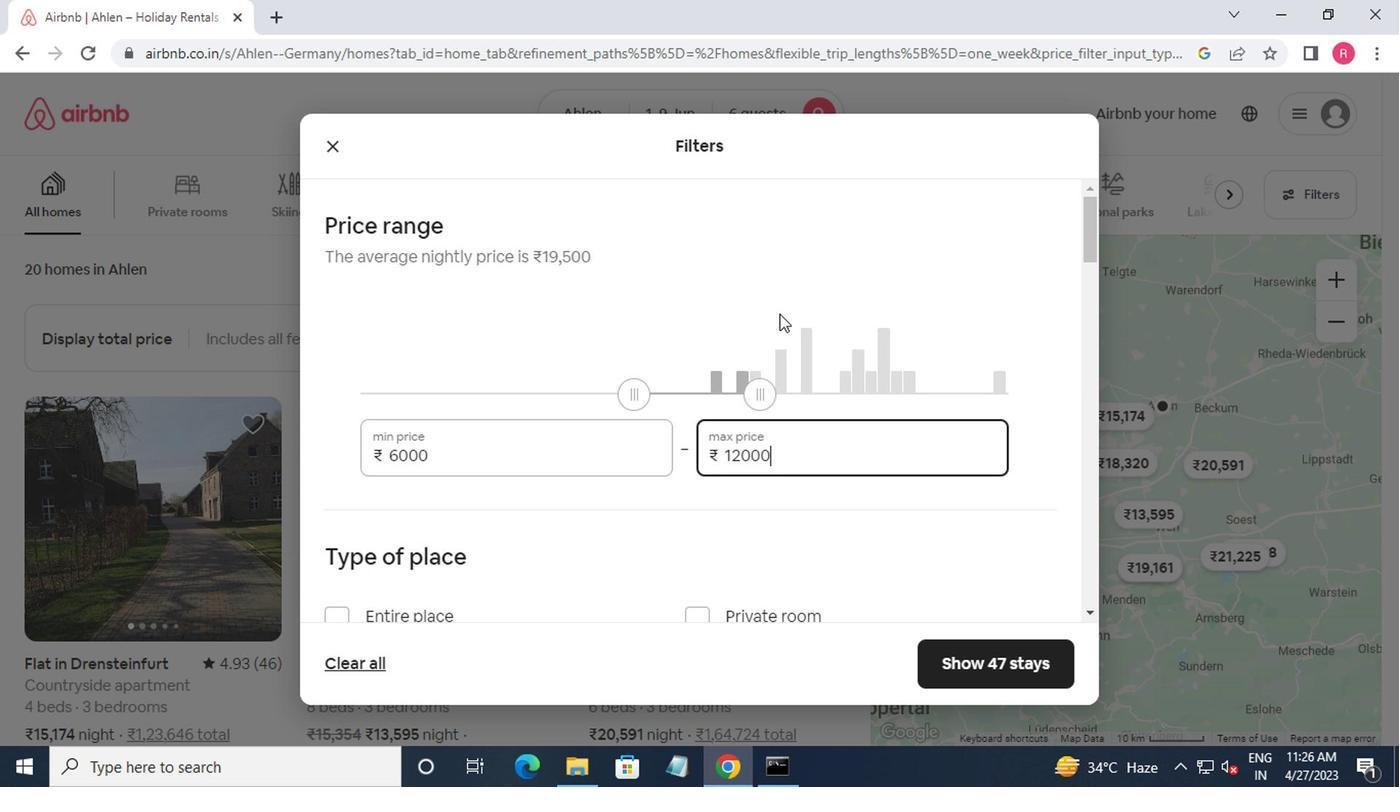 
Action: Mouse moved to (606, 371)
Screenshot: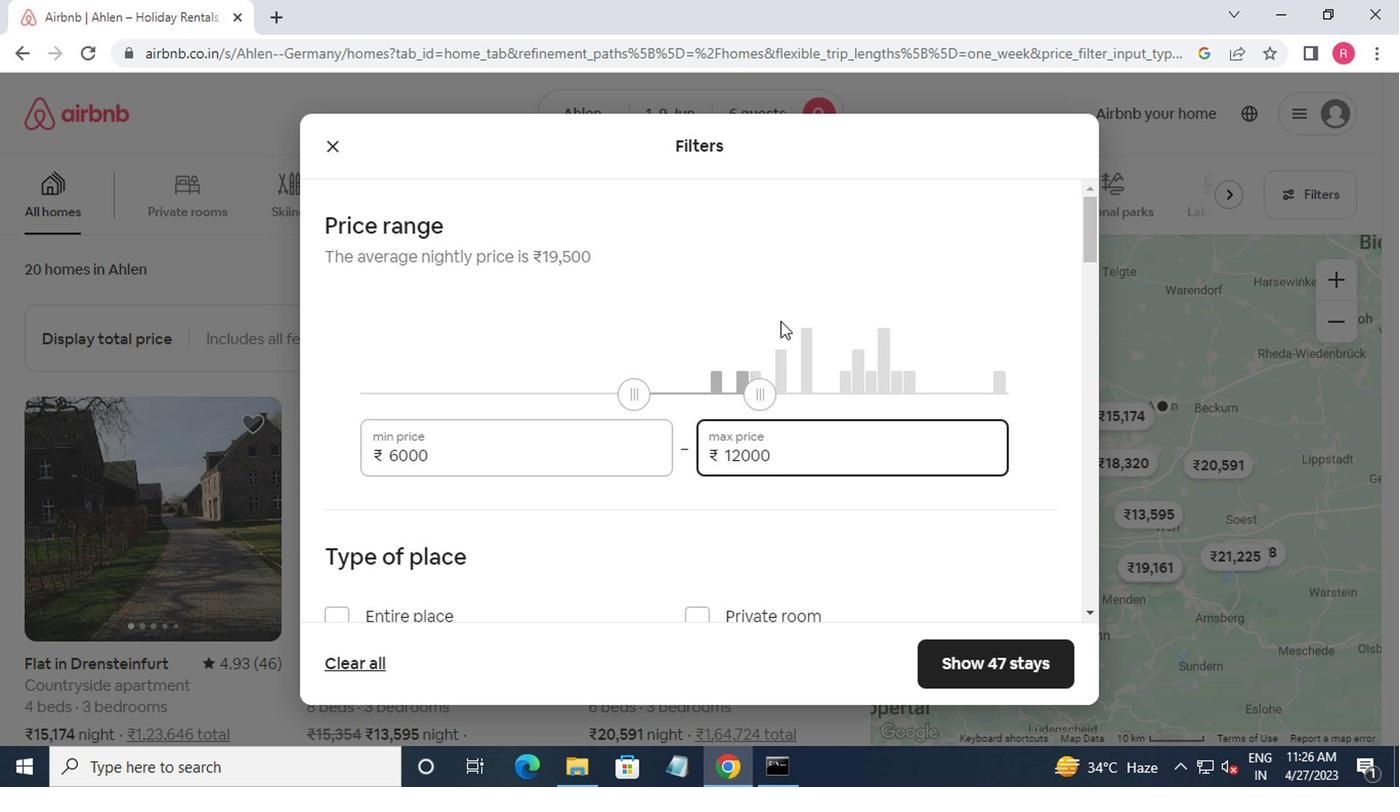 
Action: Mouse scrolled (606, 371) with delta (0, 0)
Screenshot: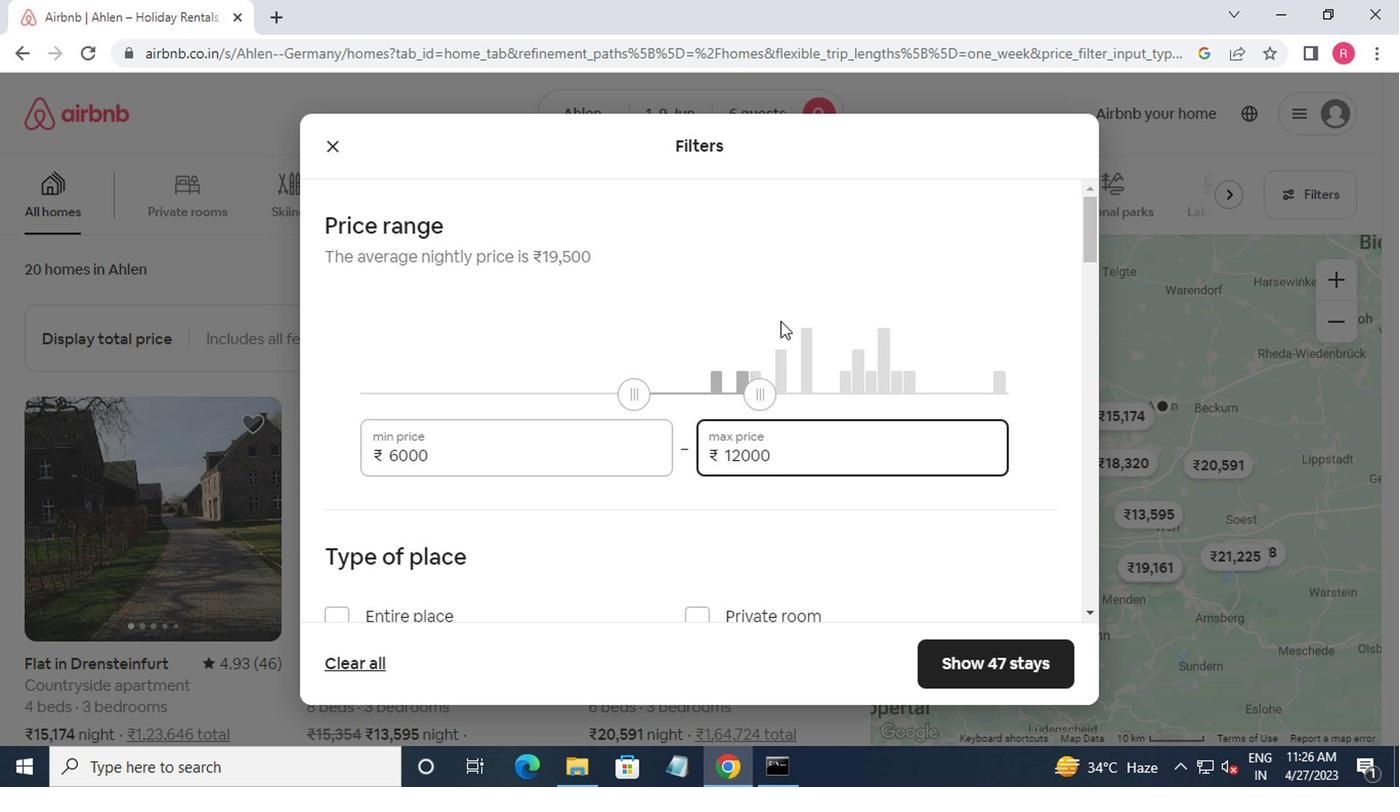 
Action: Mouse moved to (324, 387)
Screenshot: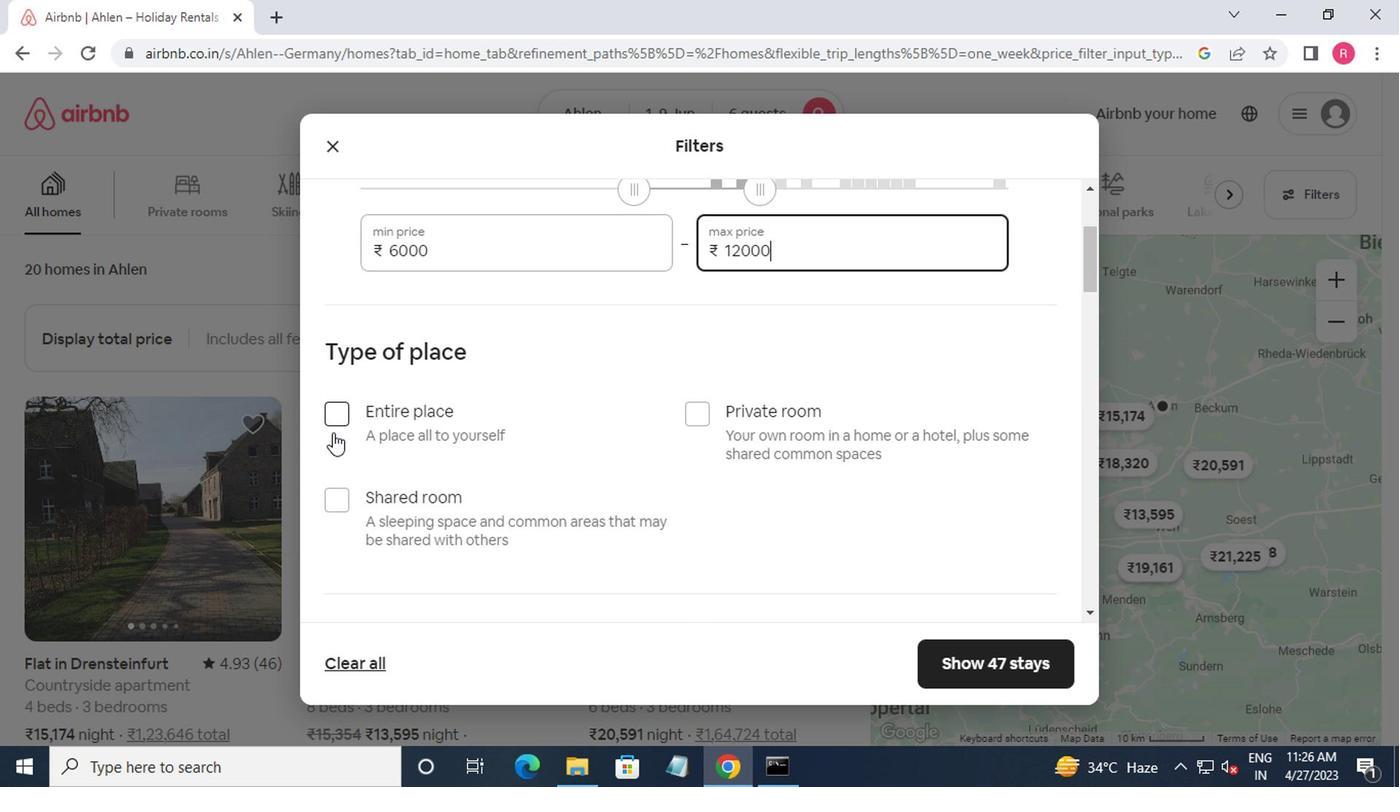 
Action: Mouse pressed left at (324, 387)
Screenshot: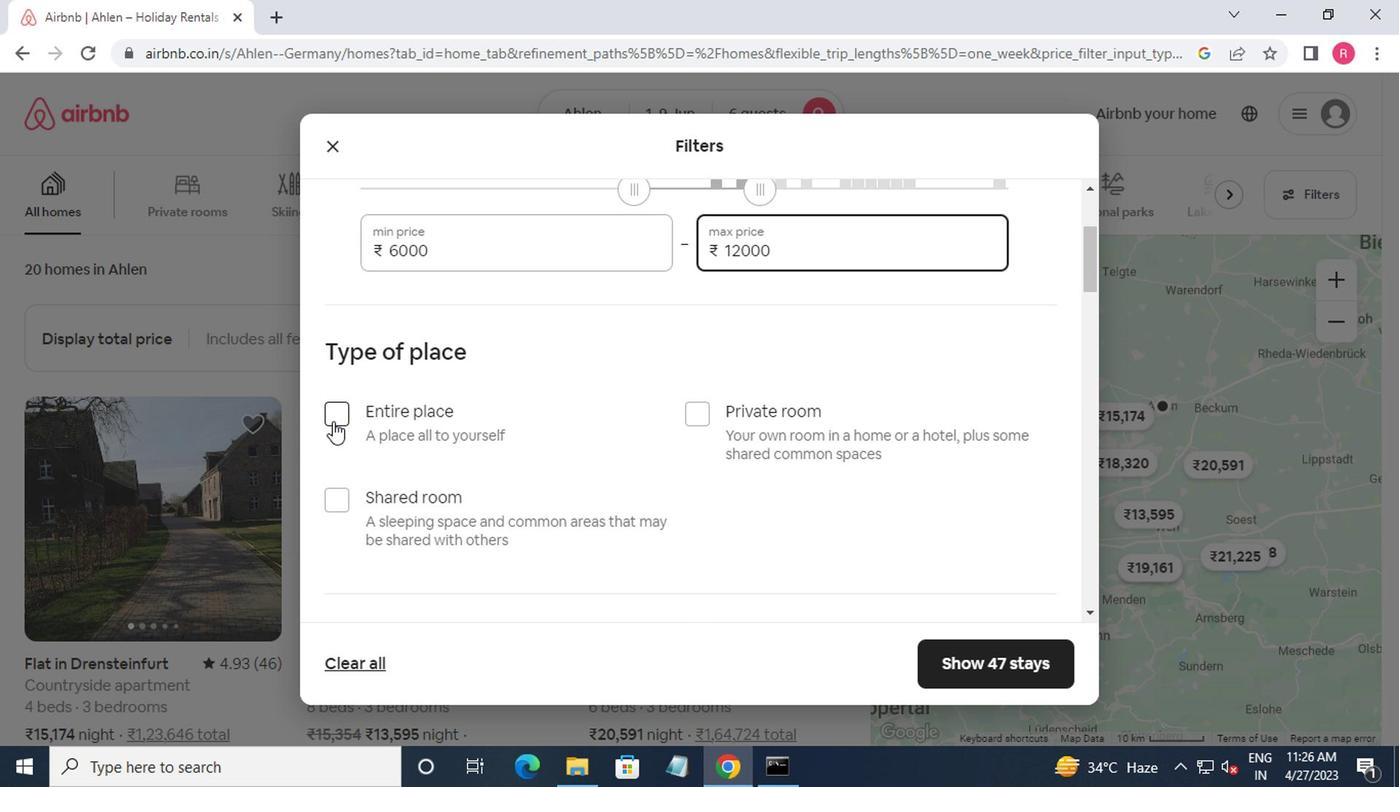 
Action: Mouse moved to (368, 381)
Screenshot: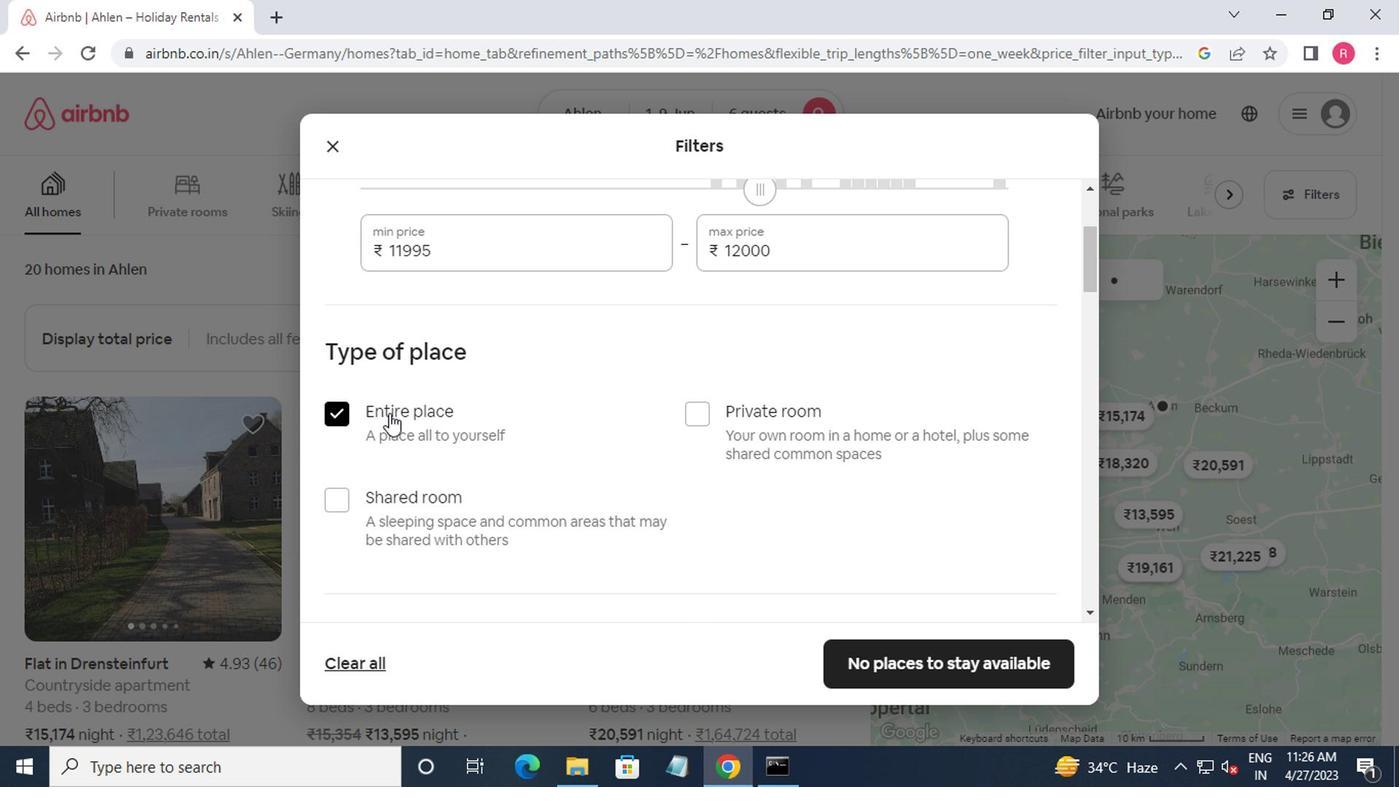 
Action: Mouse scrolled (368, 380) with delta (0, 0)
Screenshot: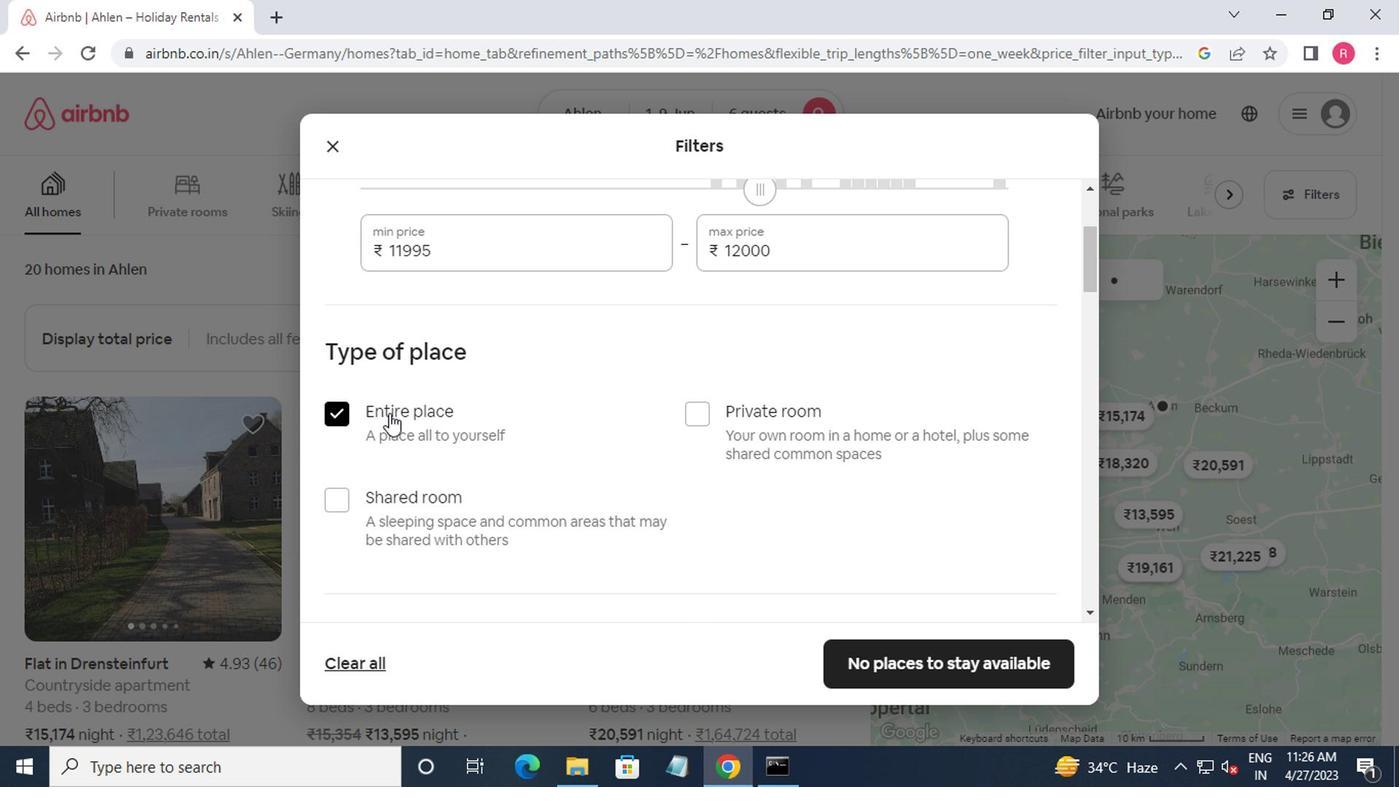 
Action: Mouse moved to (374, 381)
Screenshot: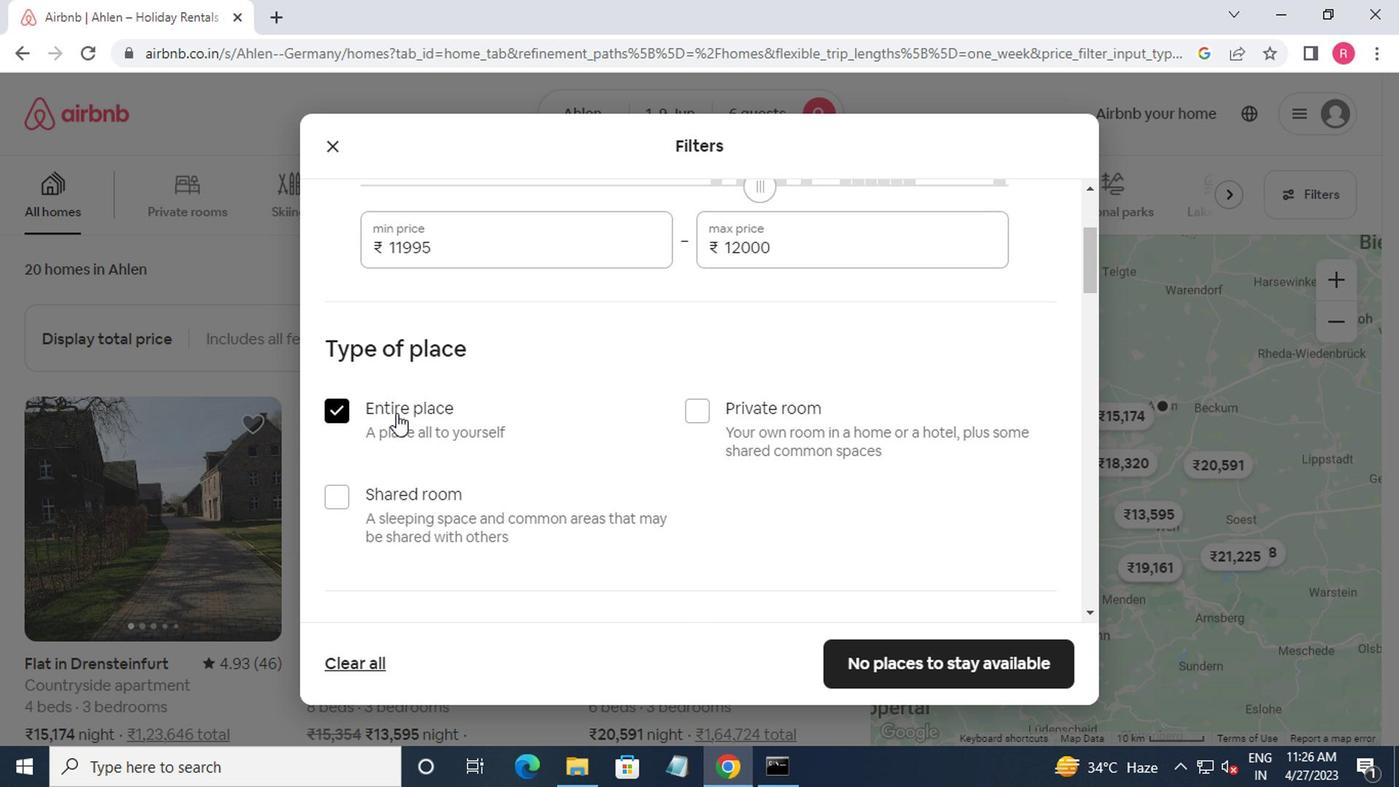 
Action: Mouse scrolled (374, 380) with delta (0, 0)
Screenshot: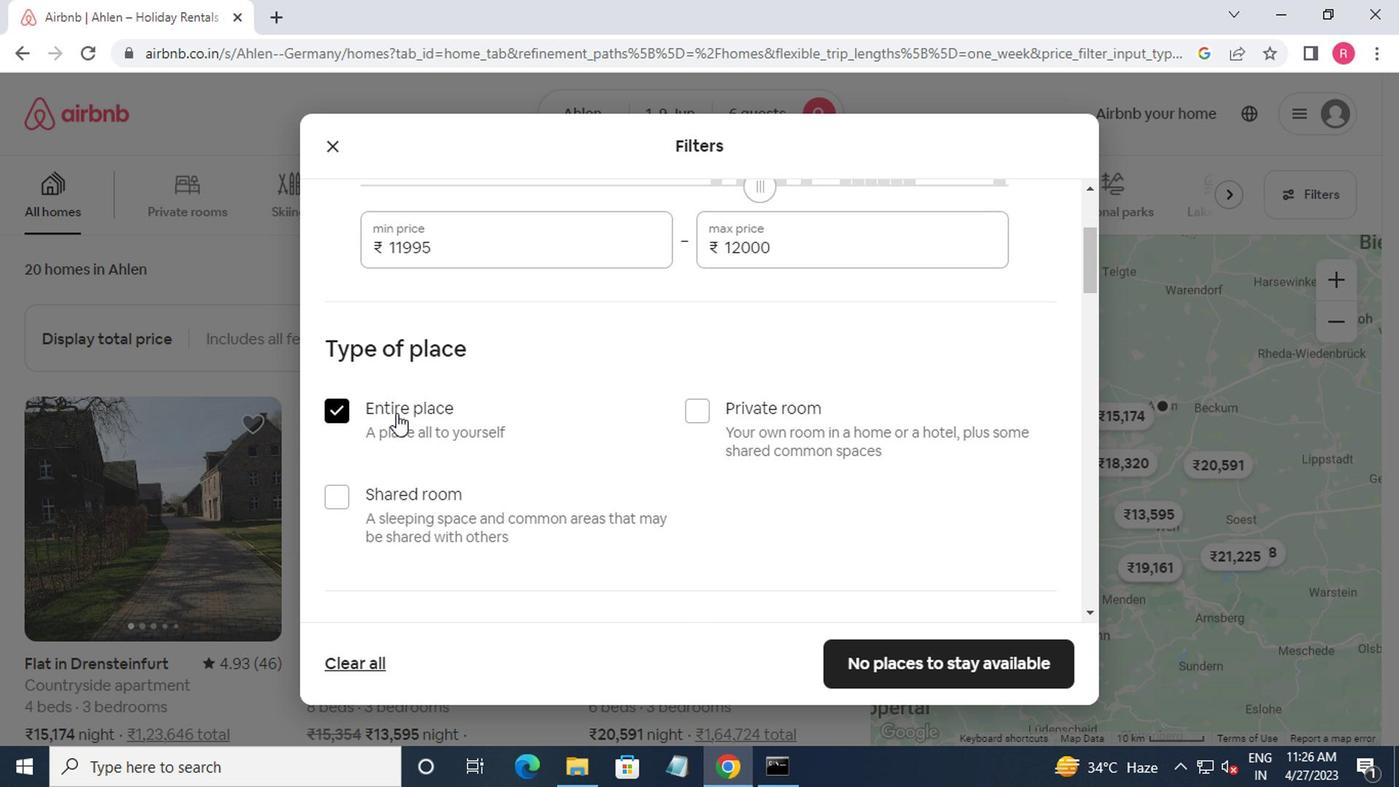 
Action: Mouse moved to (387, 382)
Screenshot: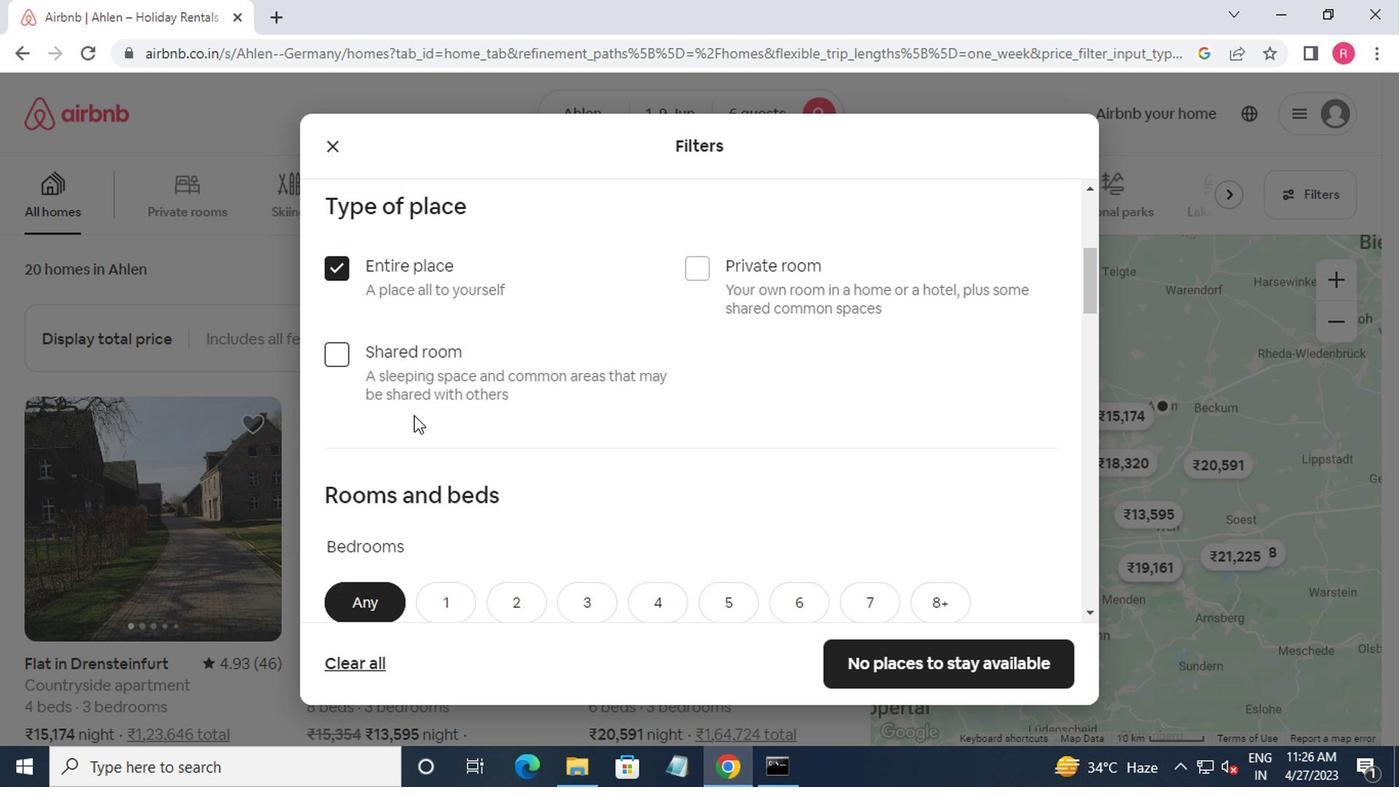 
Action: Mouse scrolled (387, 381) with delta (0, 0)
Screenshot: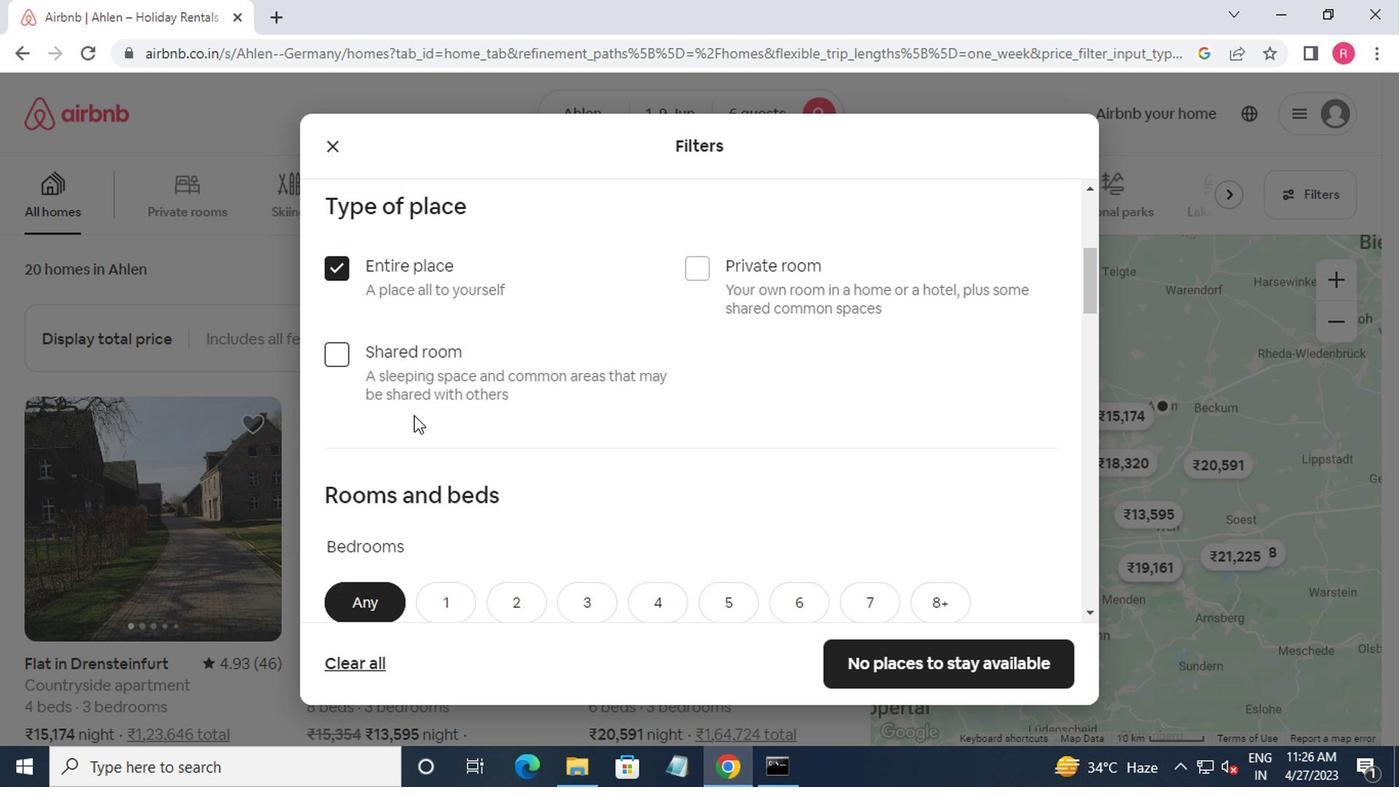 
Action: Mouse moved to (509, 395)
Screenshot: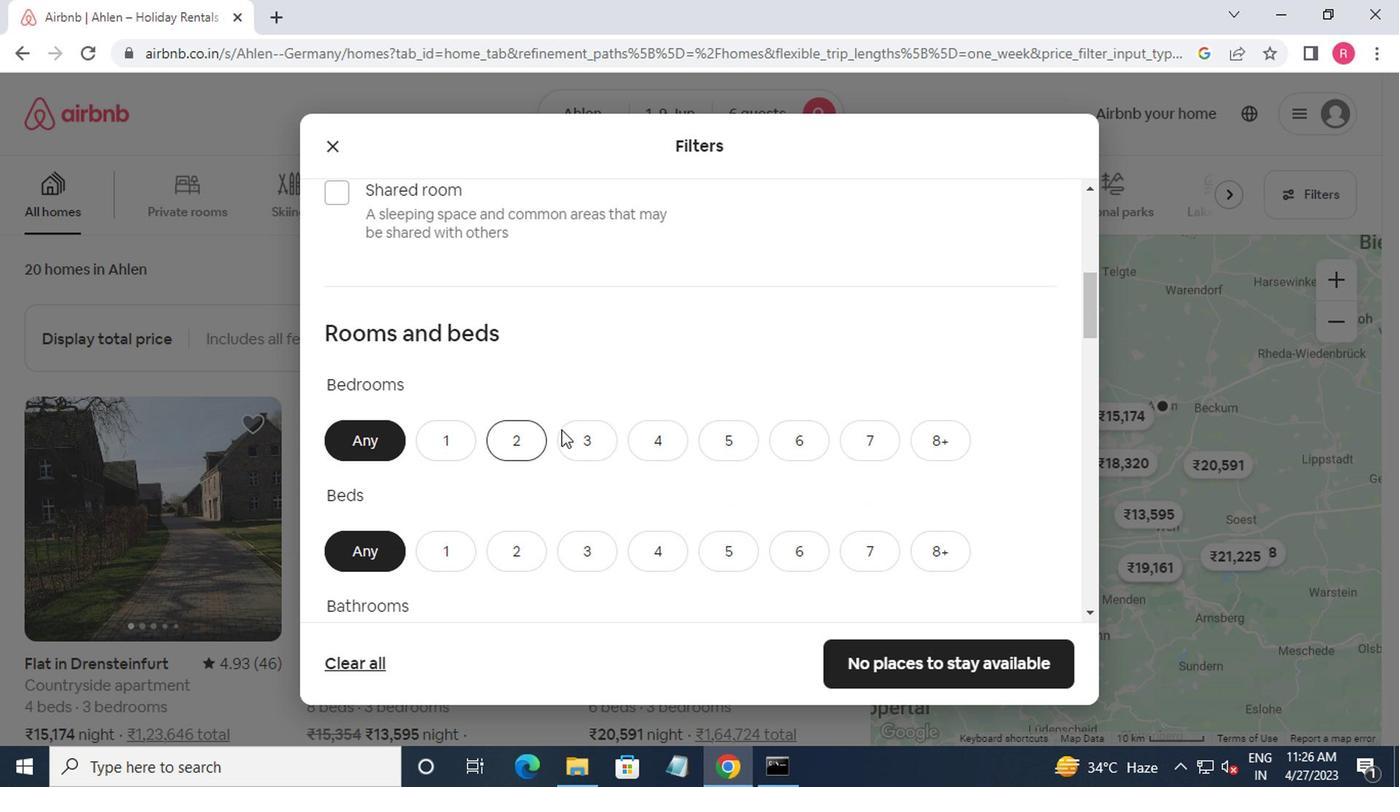 
Action: Mouse pressed left at (509, 395)
Screenshot: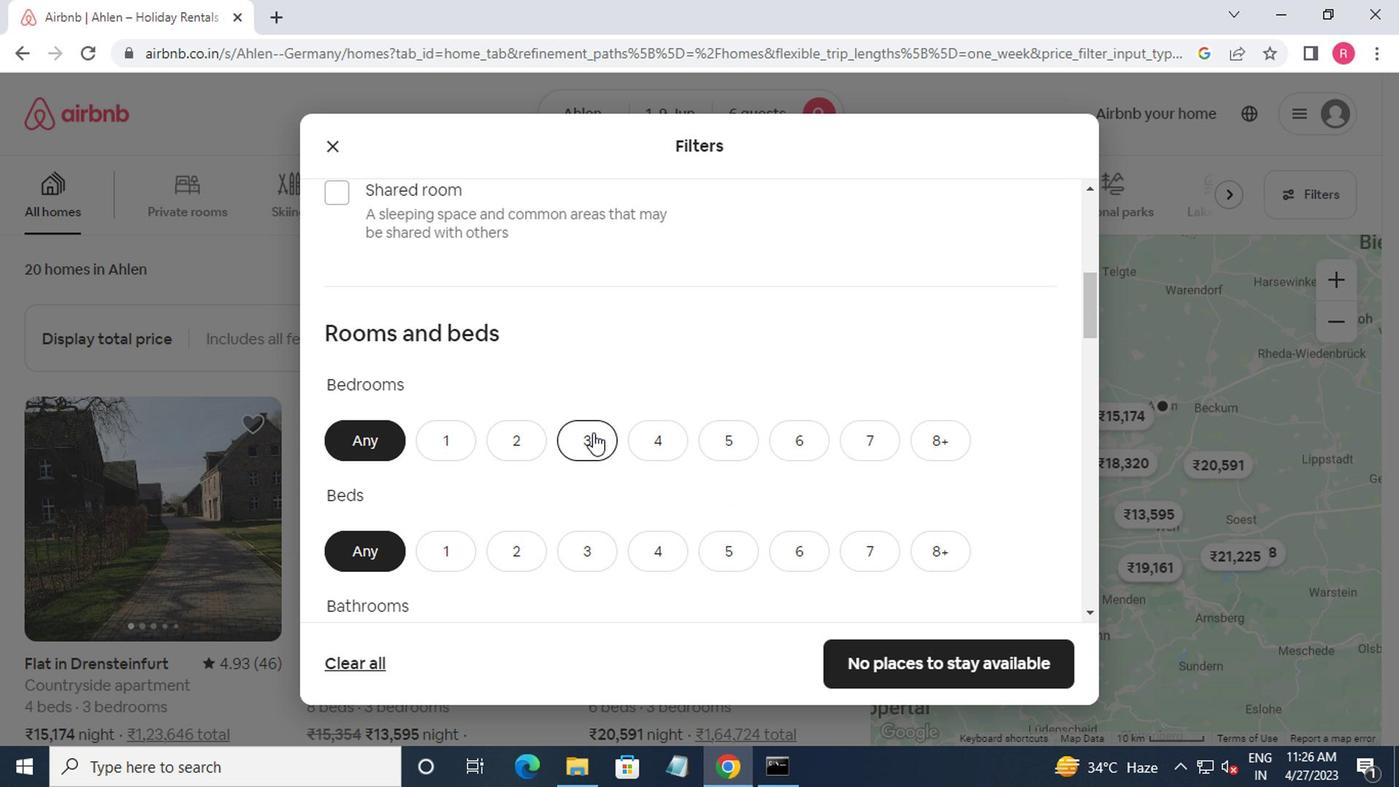 
Action: Mouse moved to (510, 392)
Screenshot: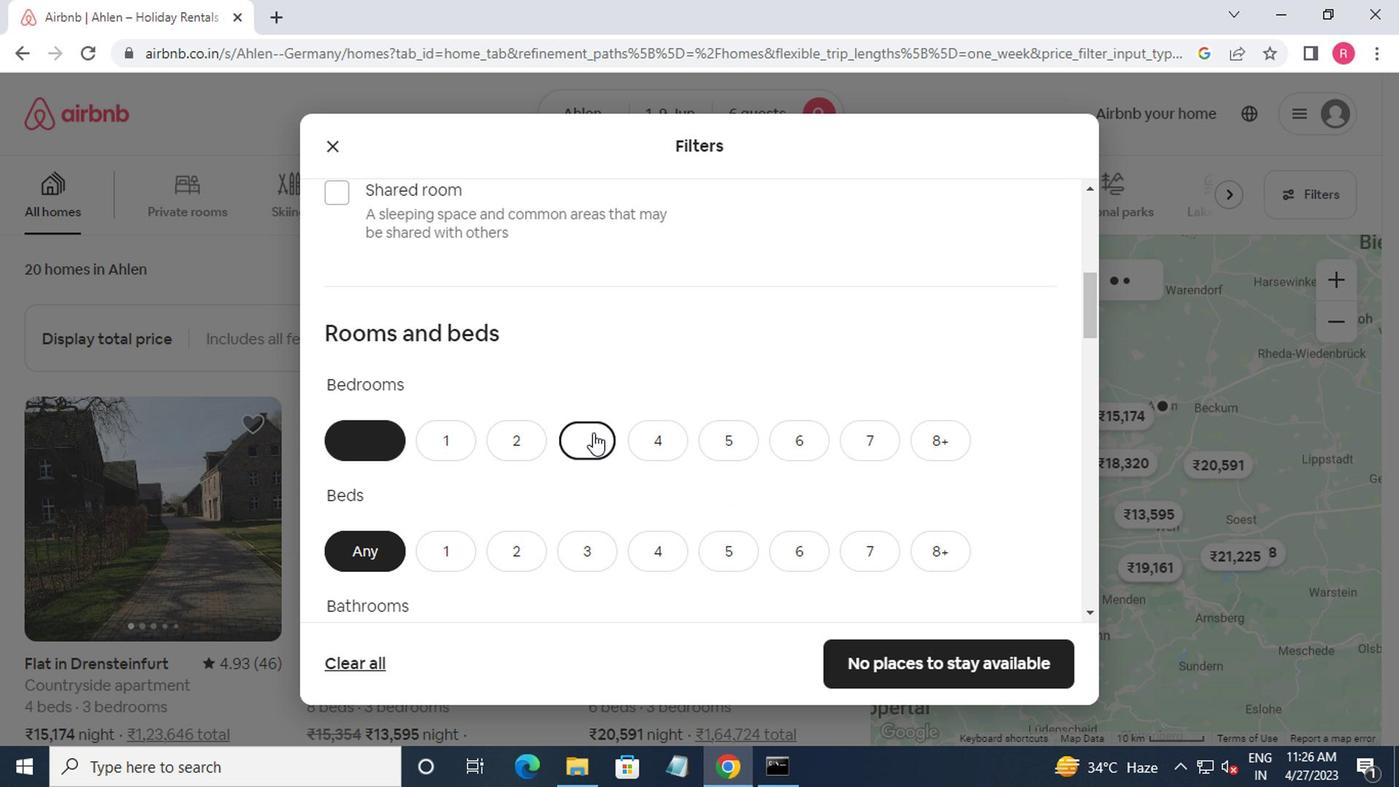 
Action: Mouse scrolled (510, 392) with delta (0, 0)
Screenshot: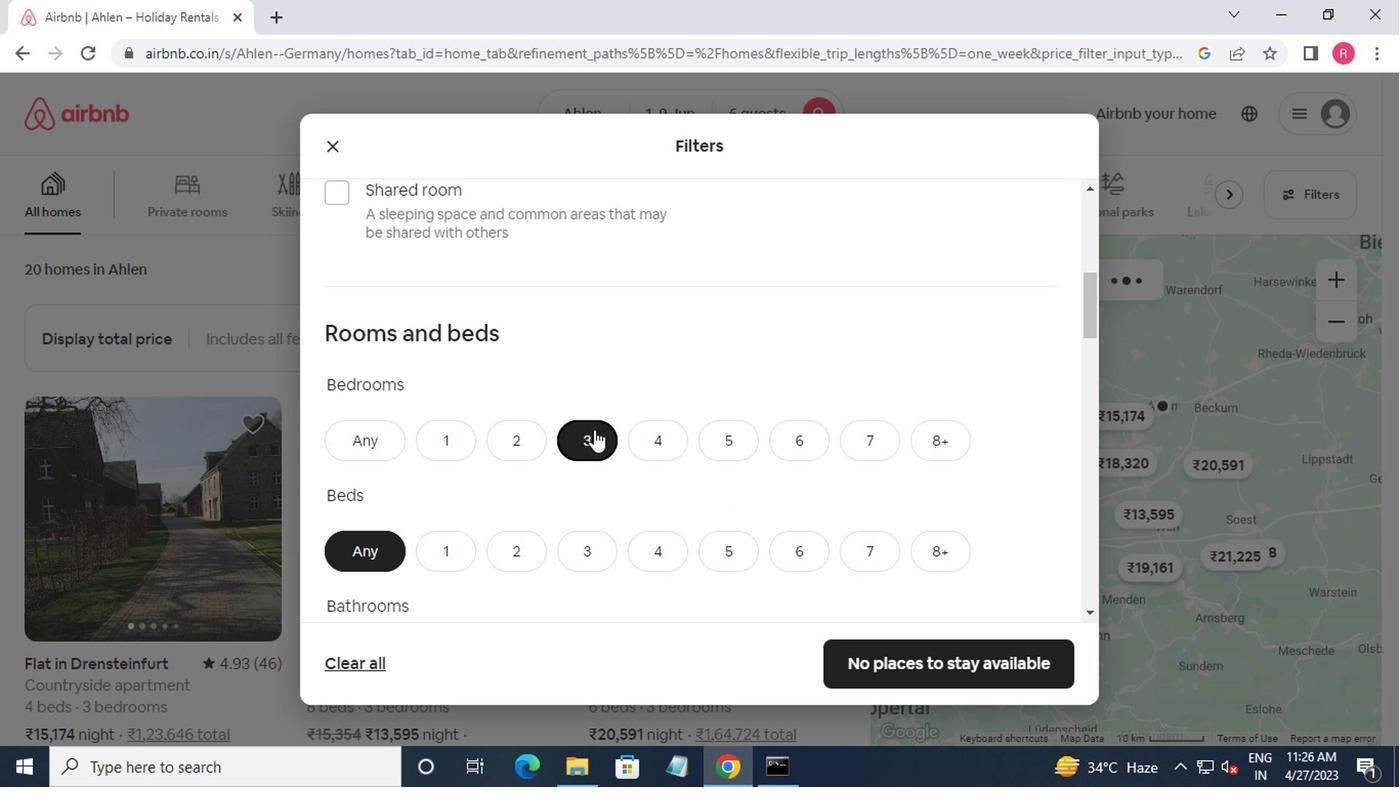 
Action: Mouse scrolled (510, 392) with delta (0, 0)
Screenshot: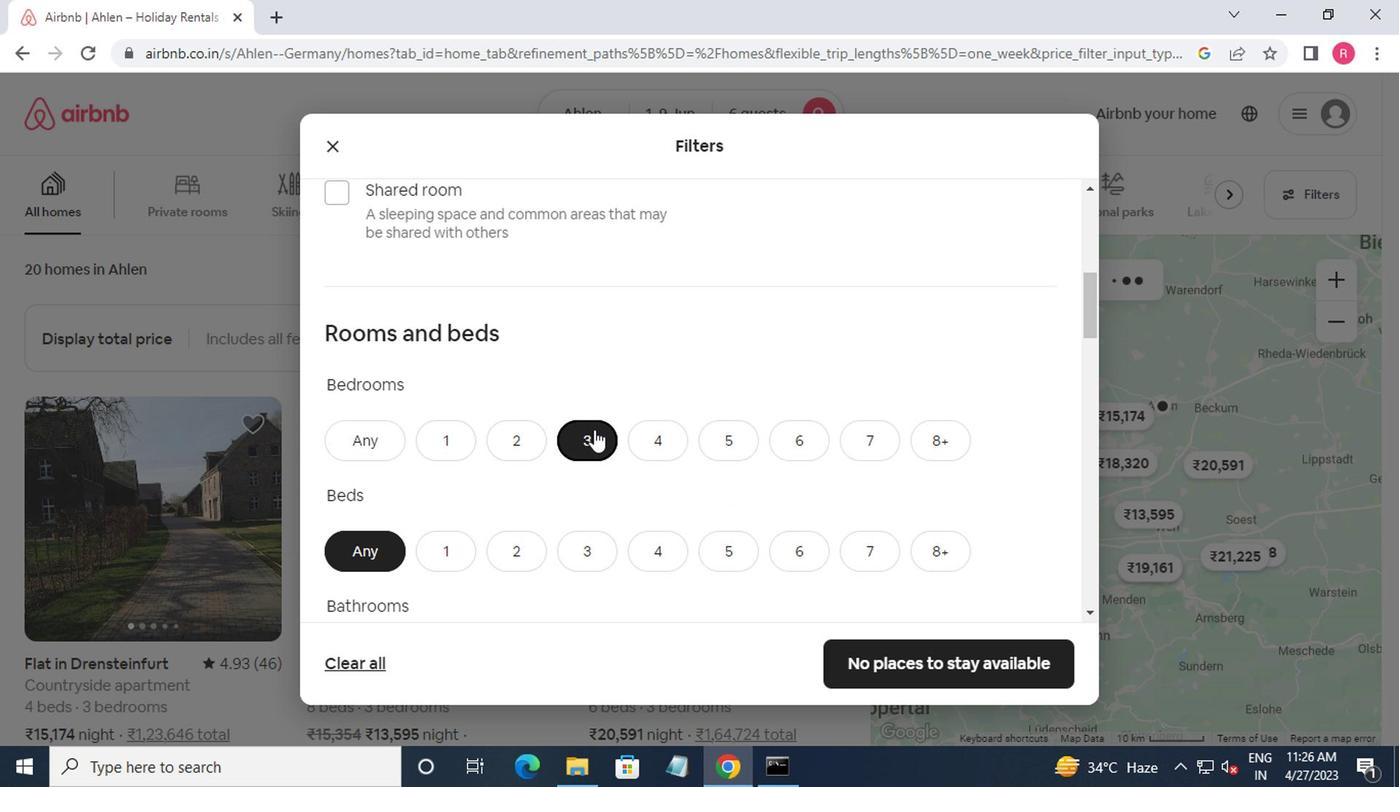
Action: Mouse moved to (508, 336)
Screenshot: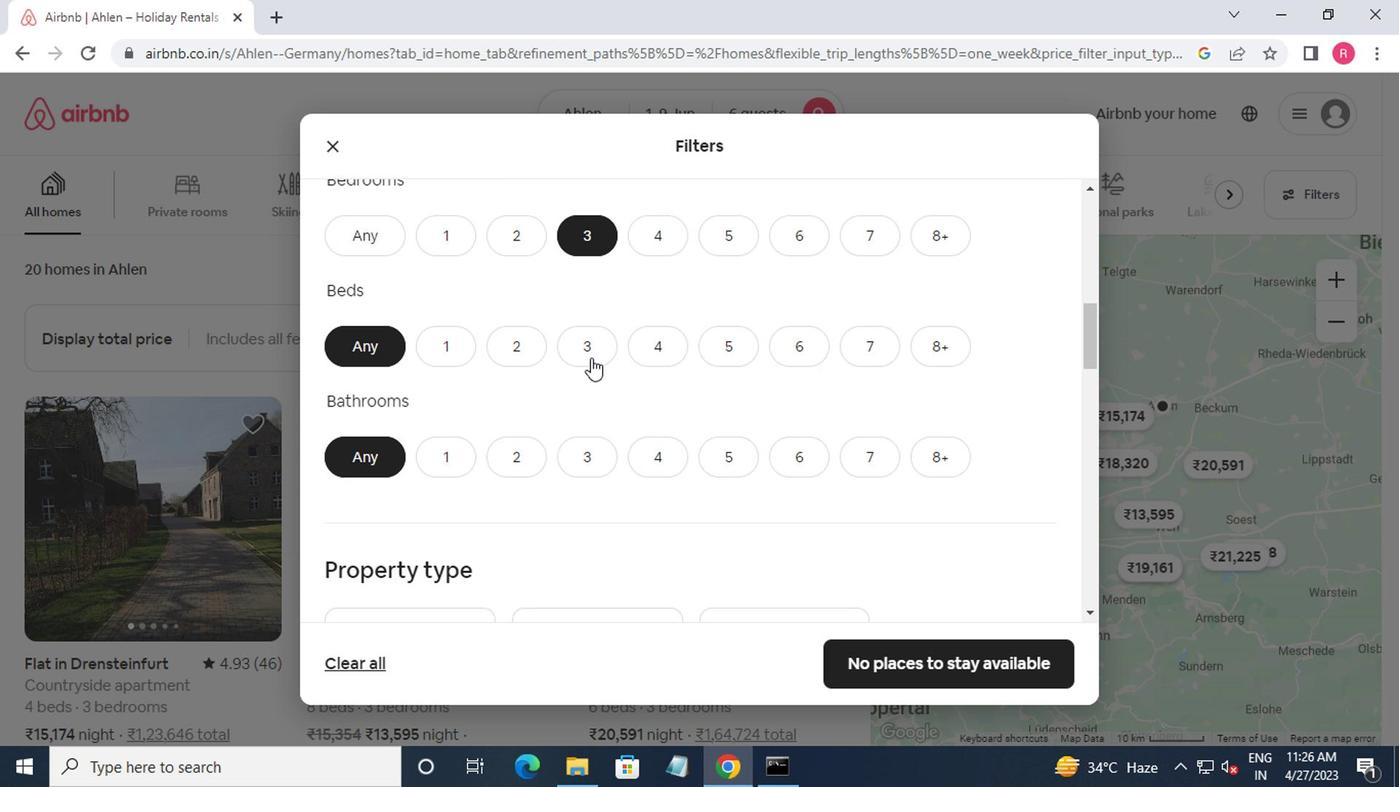 
Action: Mouse pressed left at (508, 336)
Screenshot: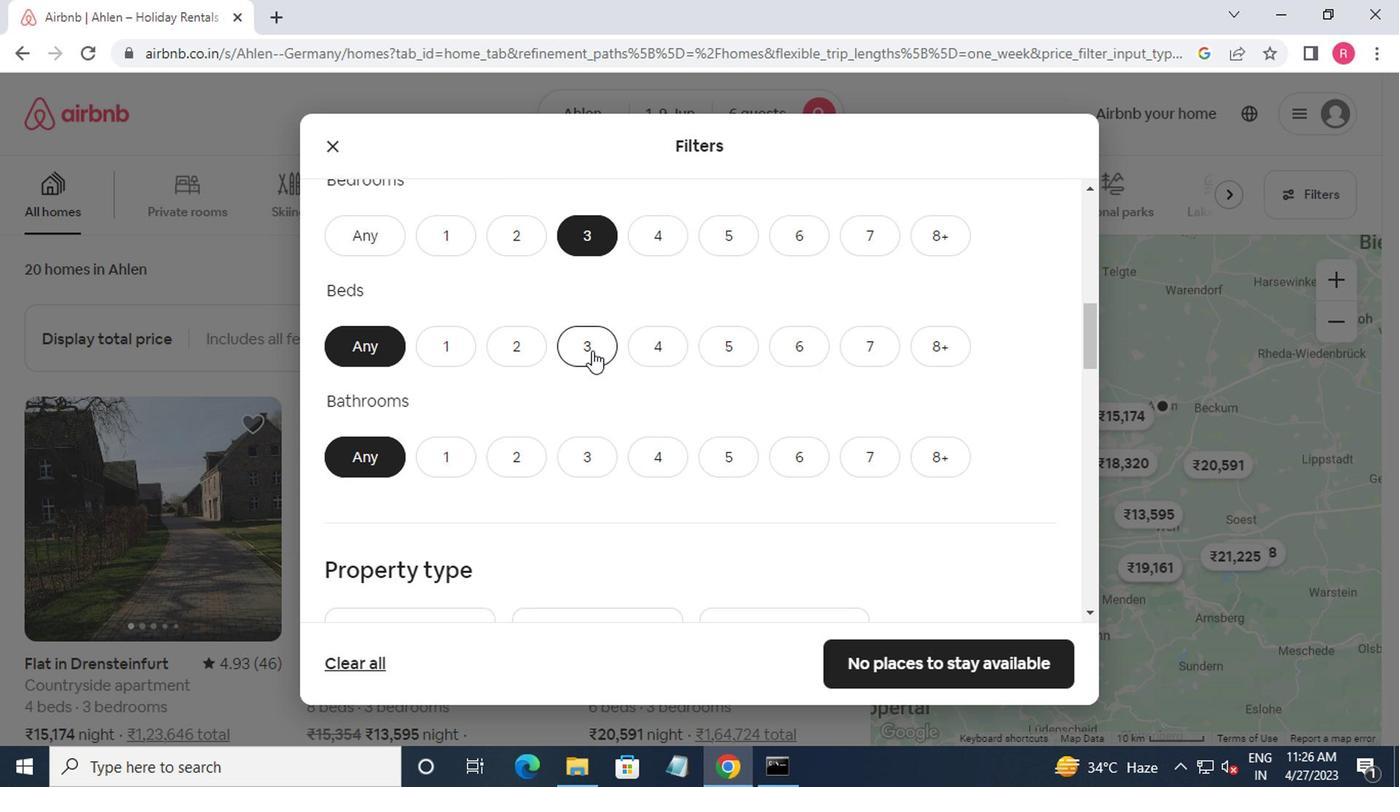 
Action: Mouse moved to (508, 414)
Screenshot: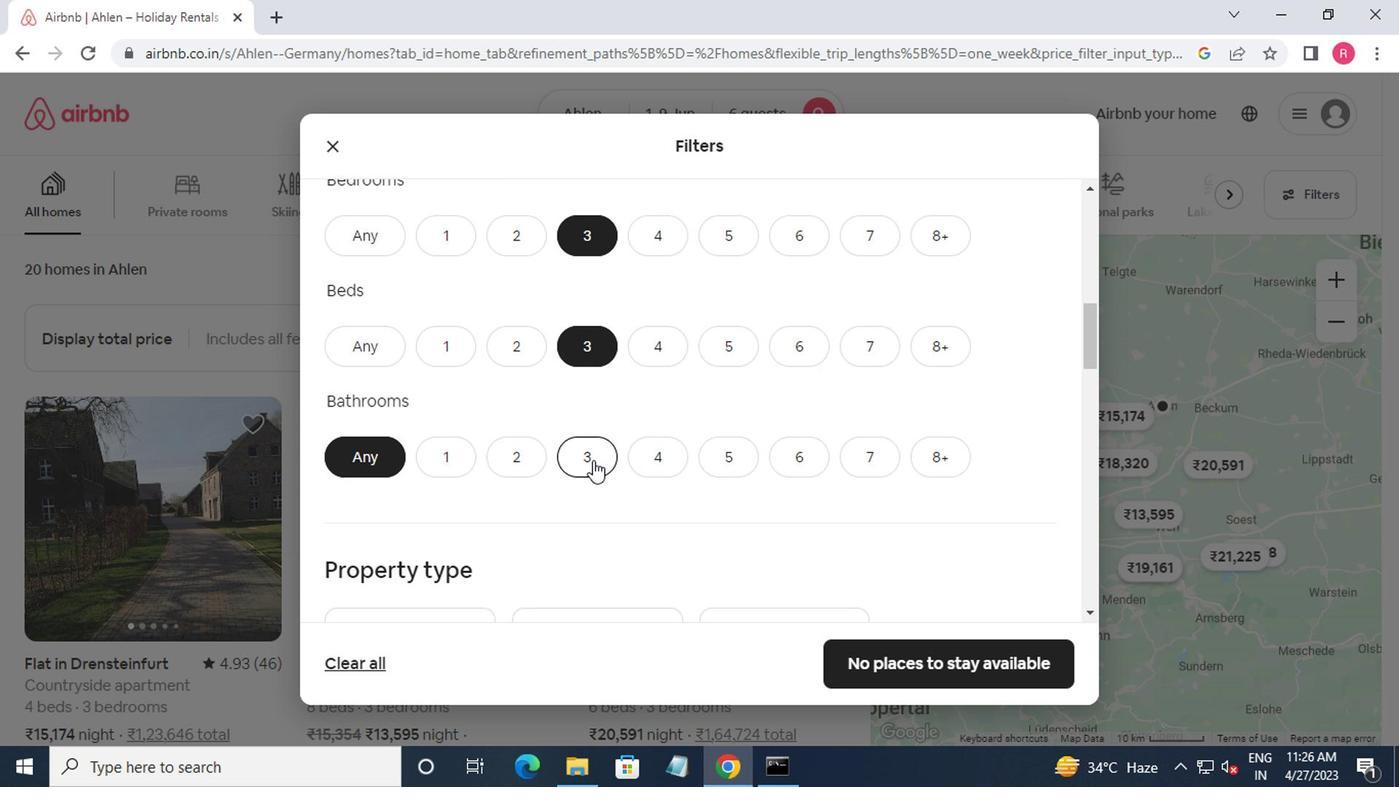 
Action: Mouse pressed left at (508, 414)
Screenshot: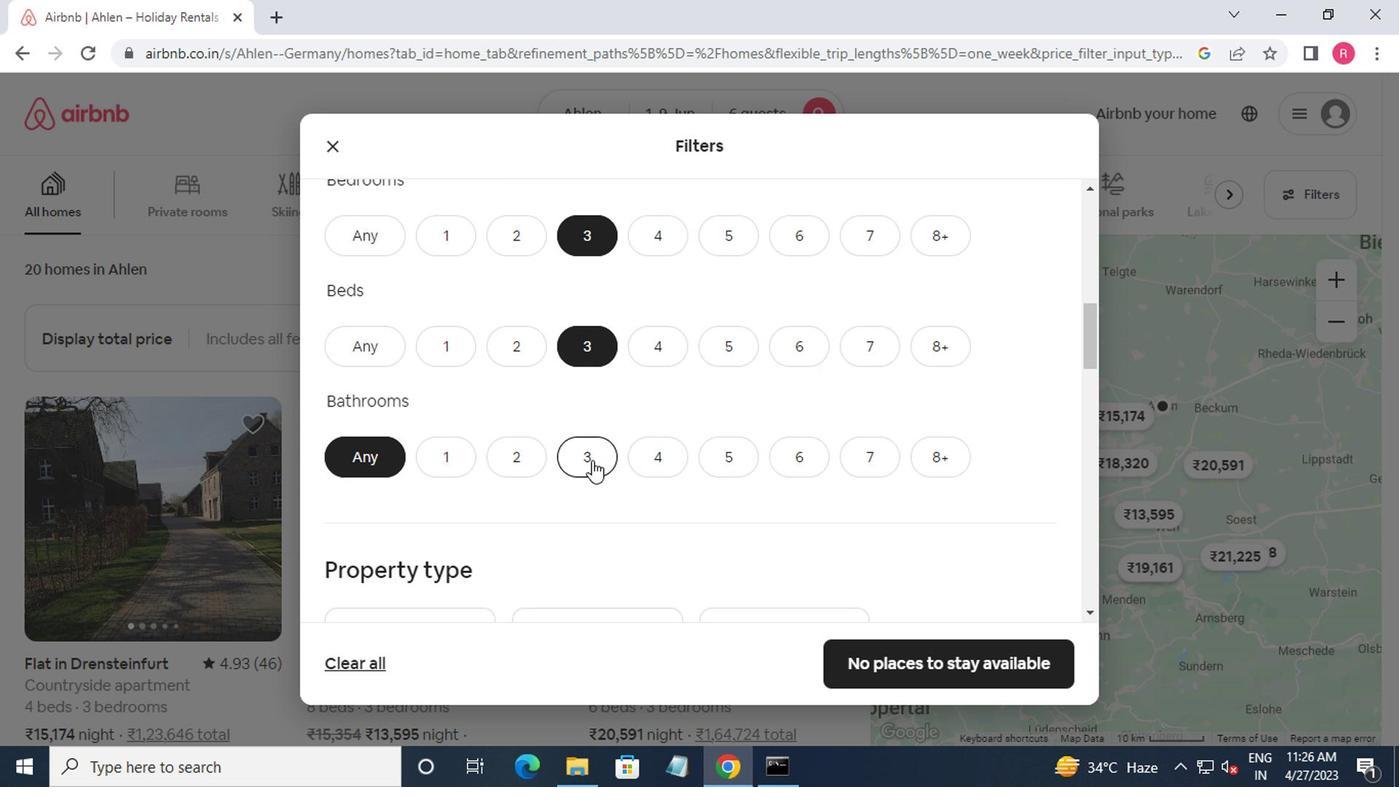 
Action: Mouse moved to (516, 407)
Screenshot: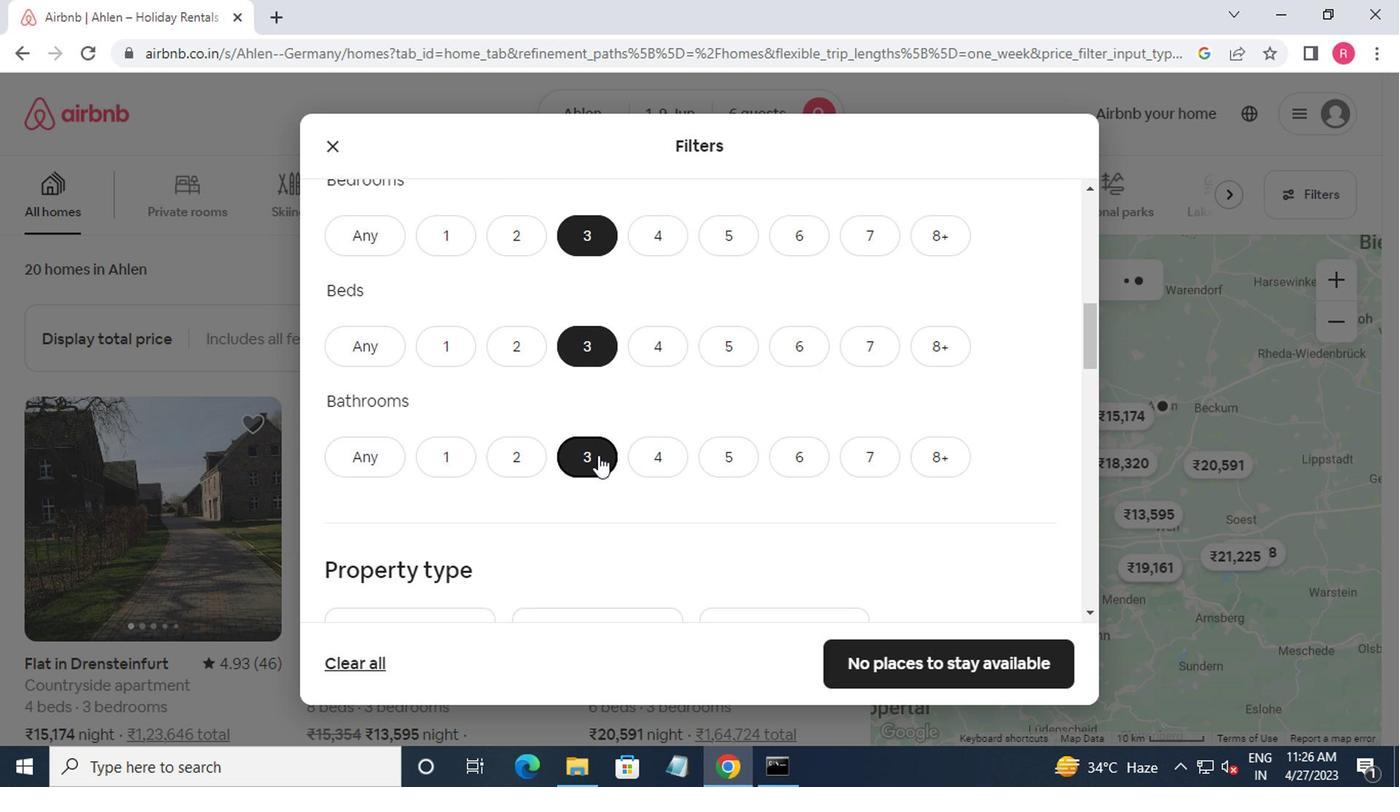 
Action: Mouse scrolled (516, 406) with delta (0, 0)
Screenshot: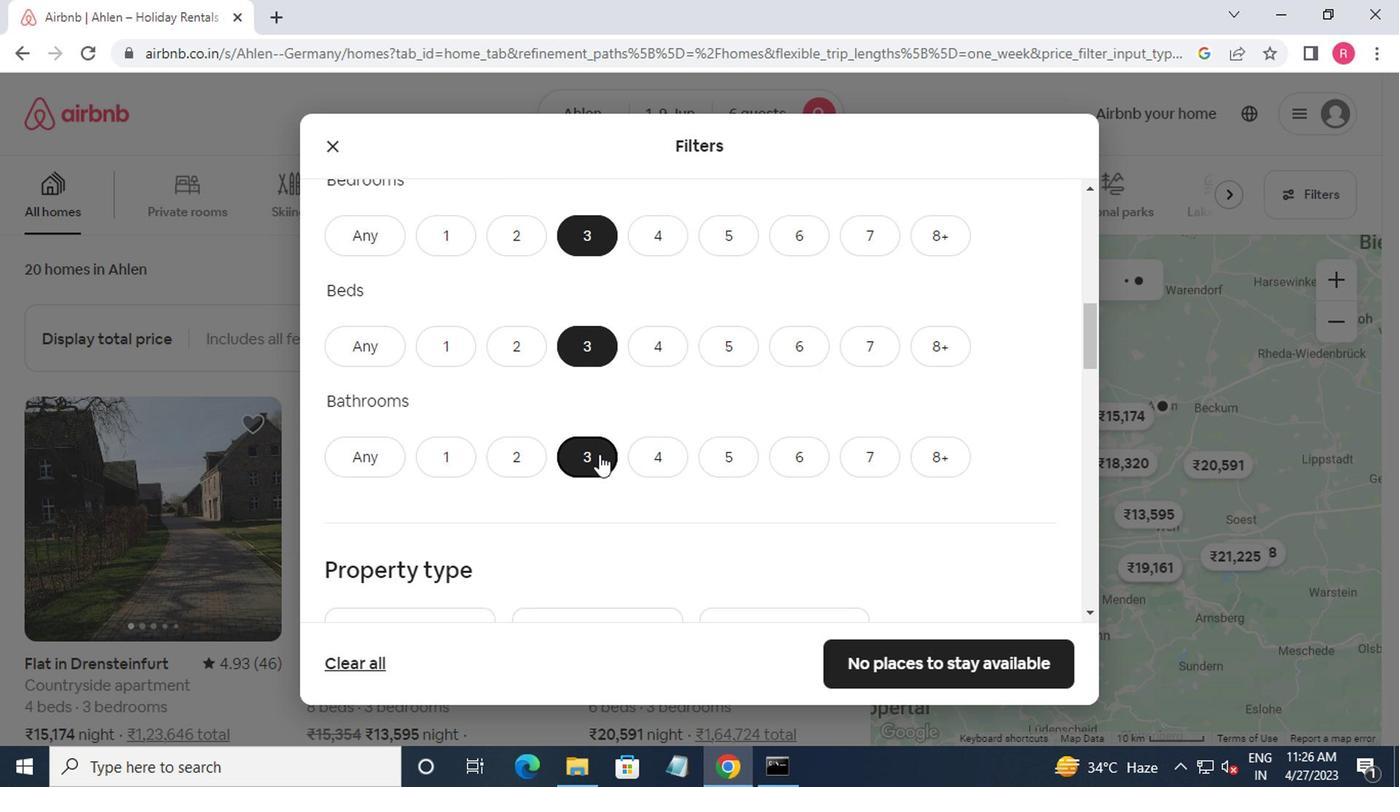 
Action: Mouse moved to (516, 406)
Screenshot: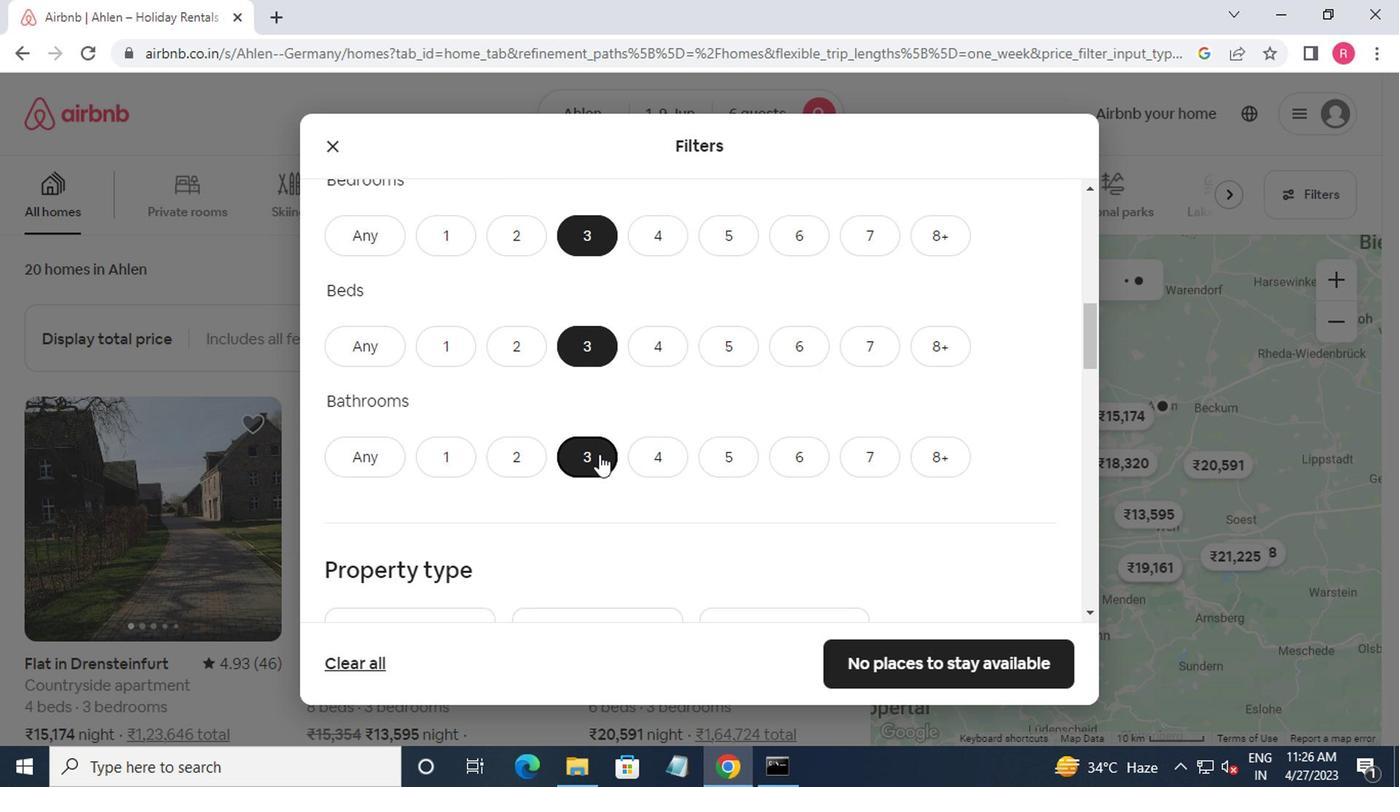 
Action: Mouse scrolled (516, 406) with delta (0, 0)
Screenshot: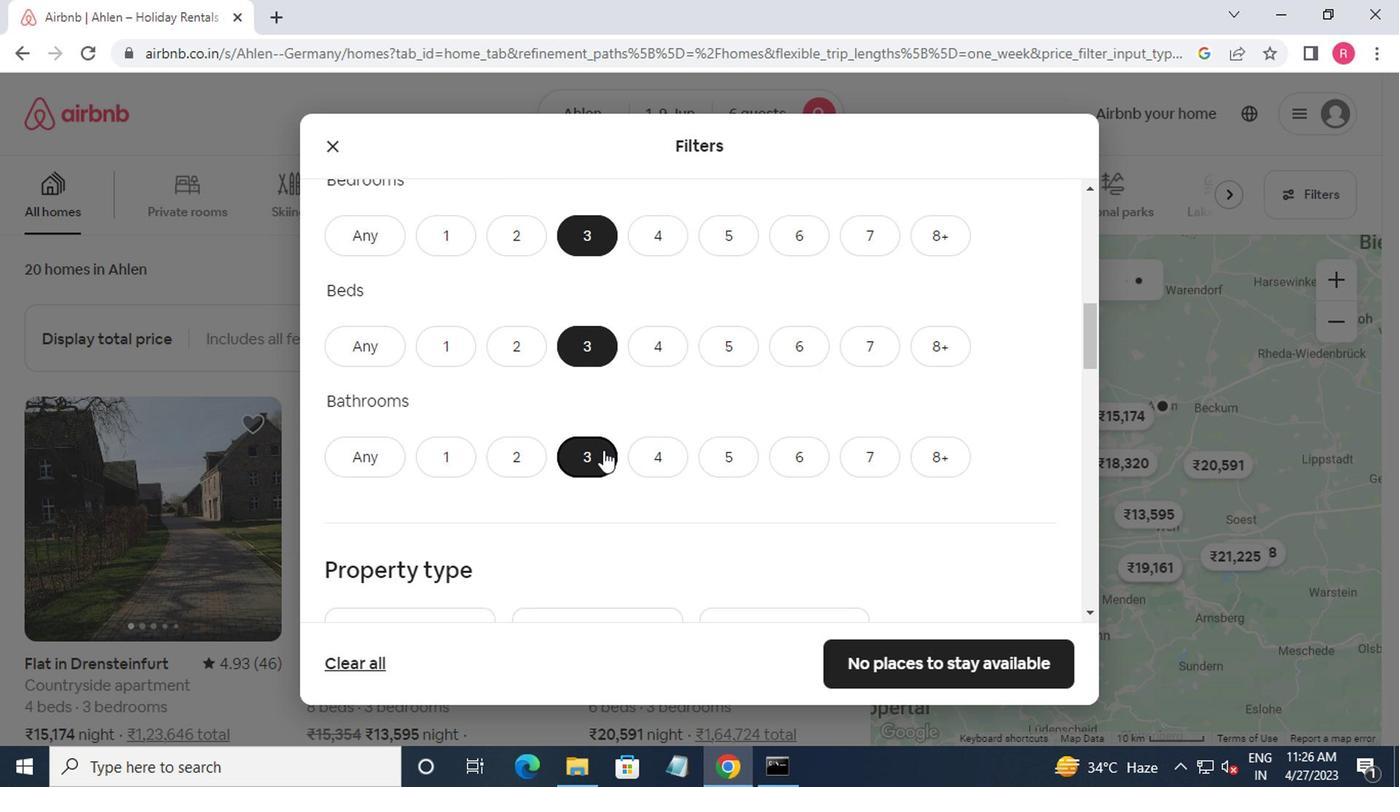
Action: Mouse moved to (514, 406)
Screenshot: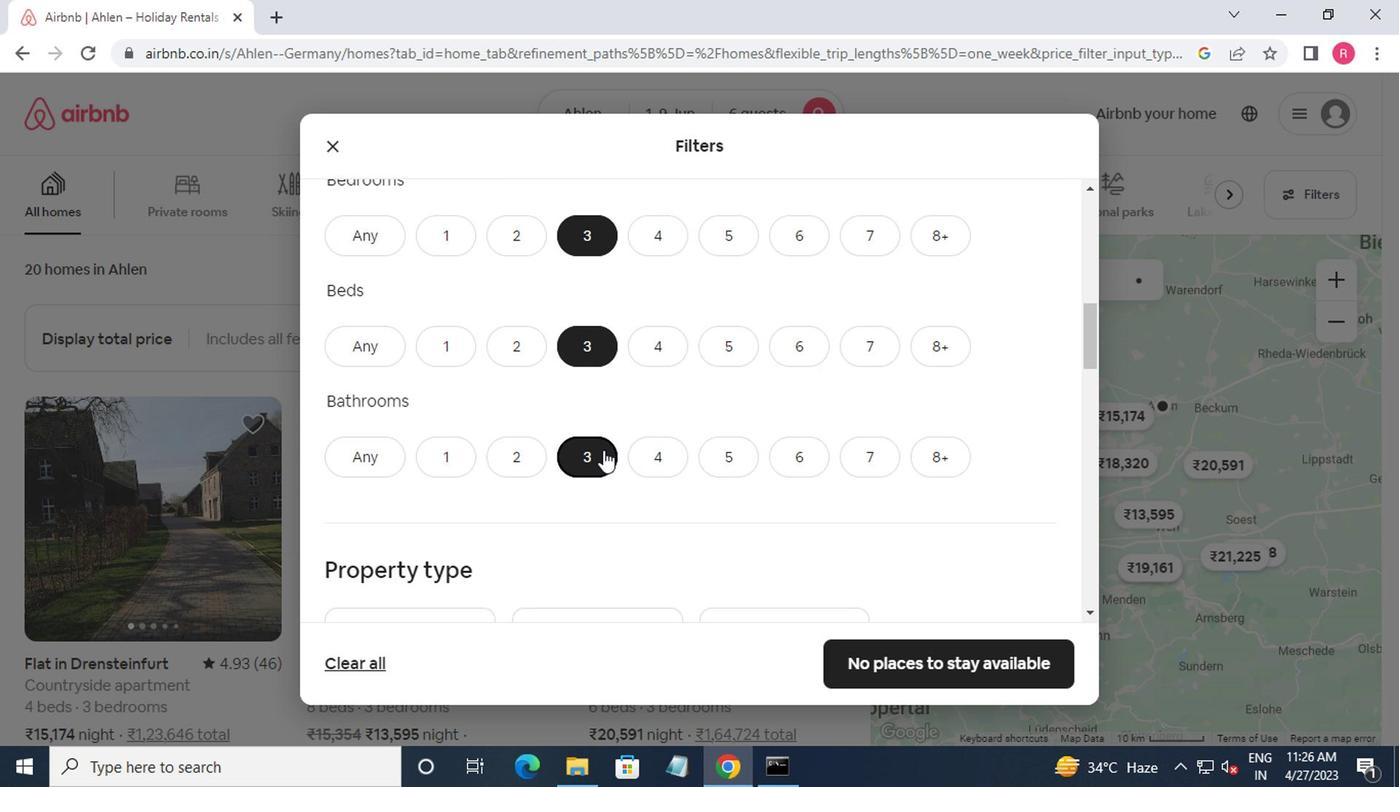 
Action: Mouse scrolled (514, 405) with delta (0, 0)
Screenshot: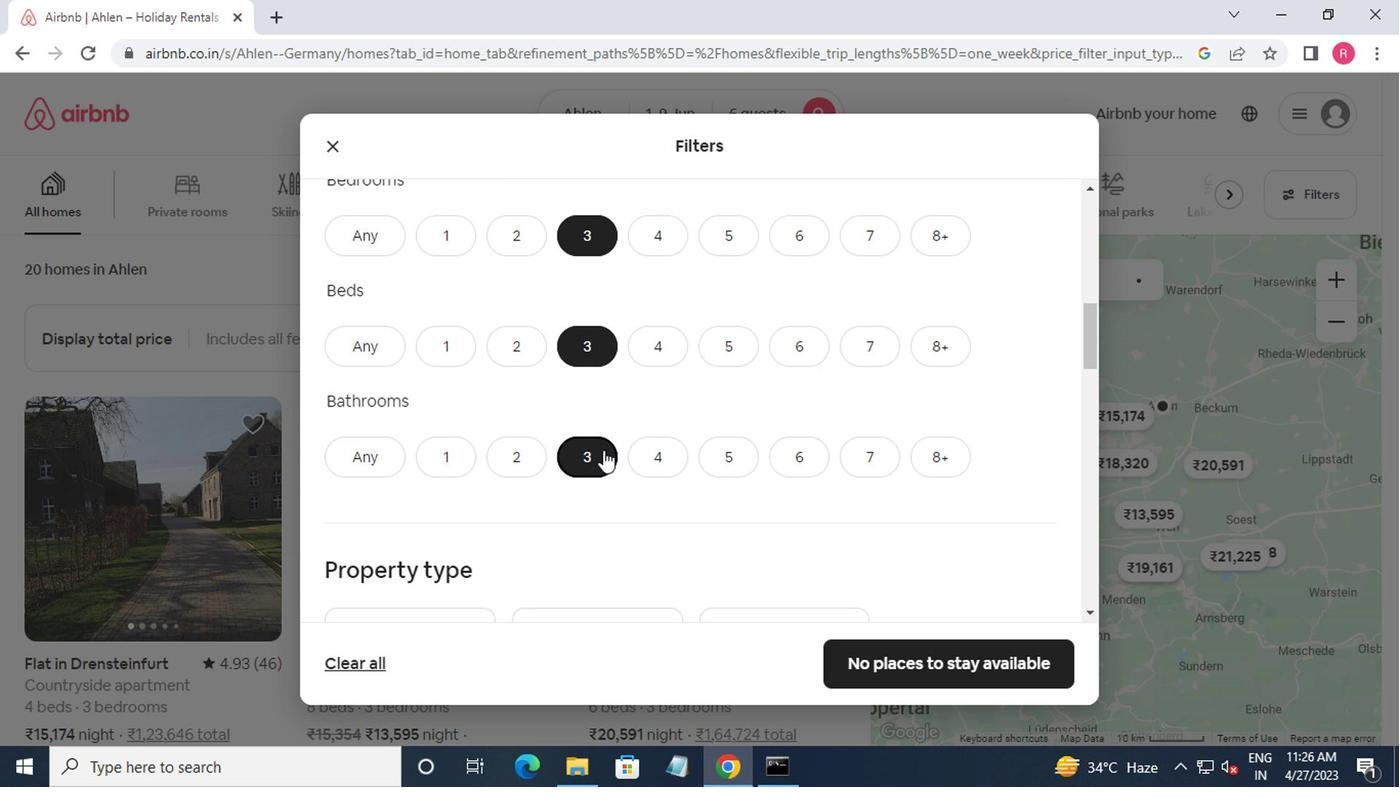 
Action: Mouse moved to (386, 377)
Screenshot: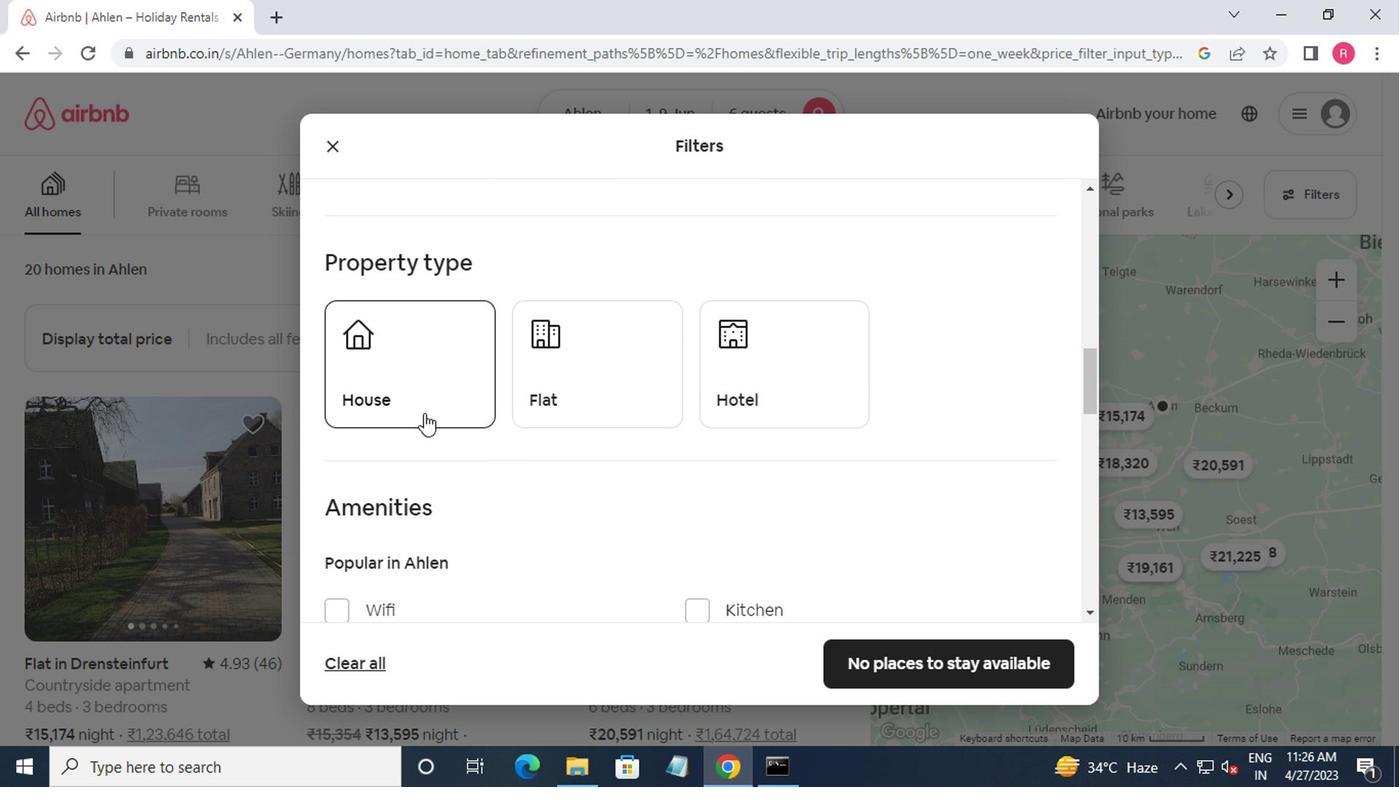 
Action: Mouse pressed left at (386, 377)
Screenshot: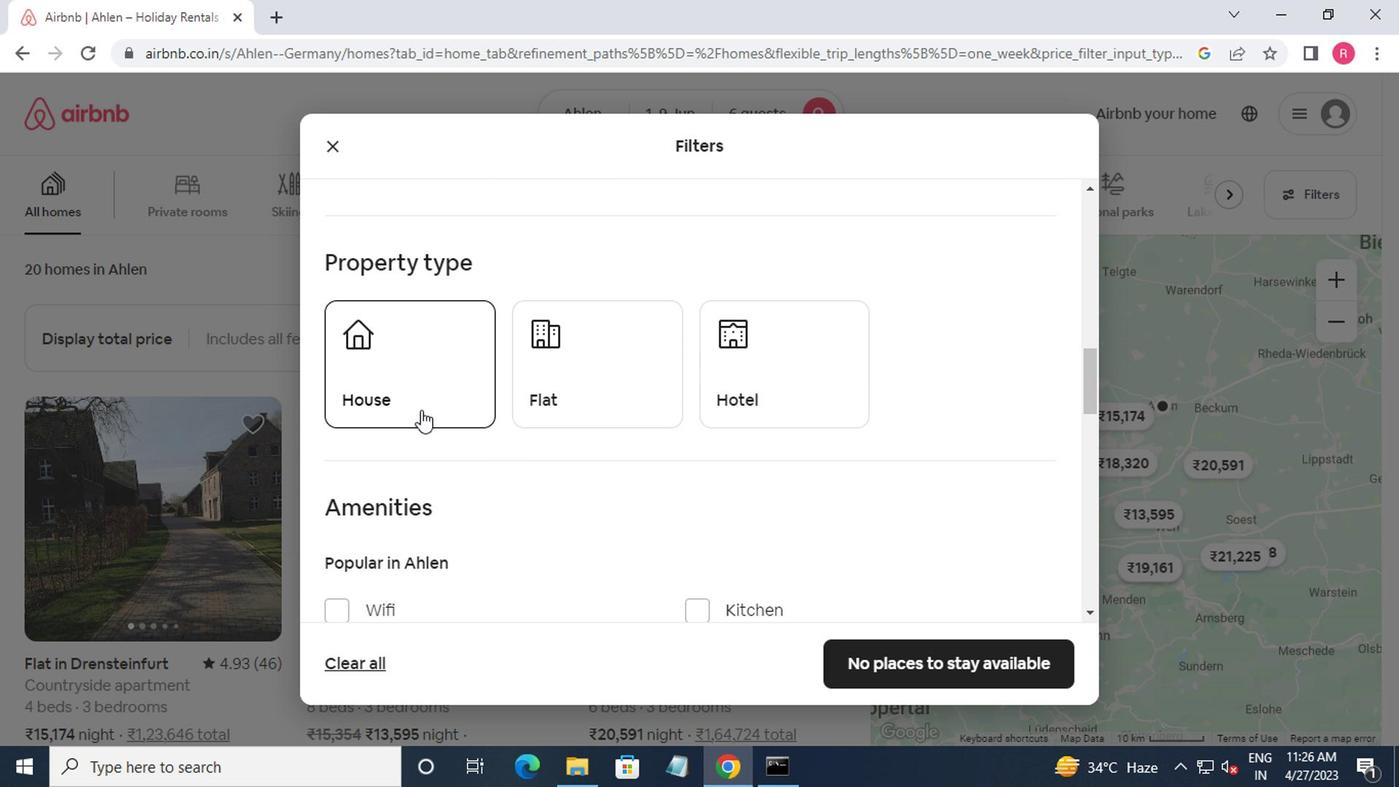 
Action: Mouse moved to (505, 377)
Screenshot: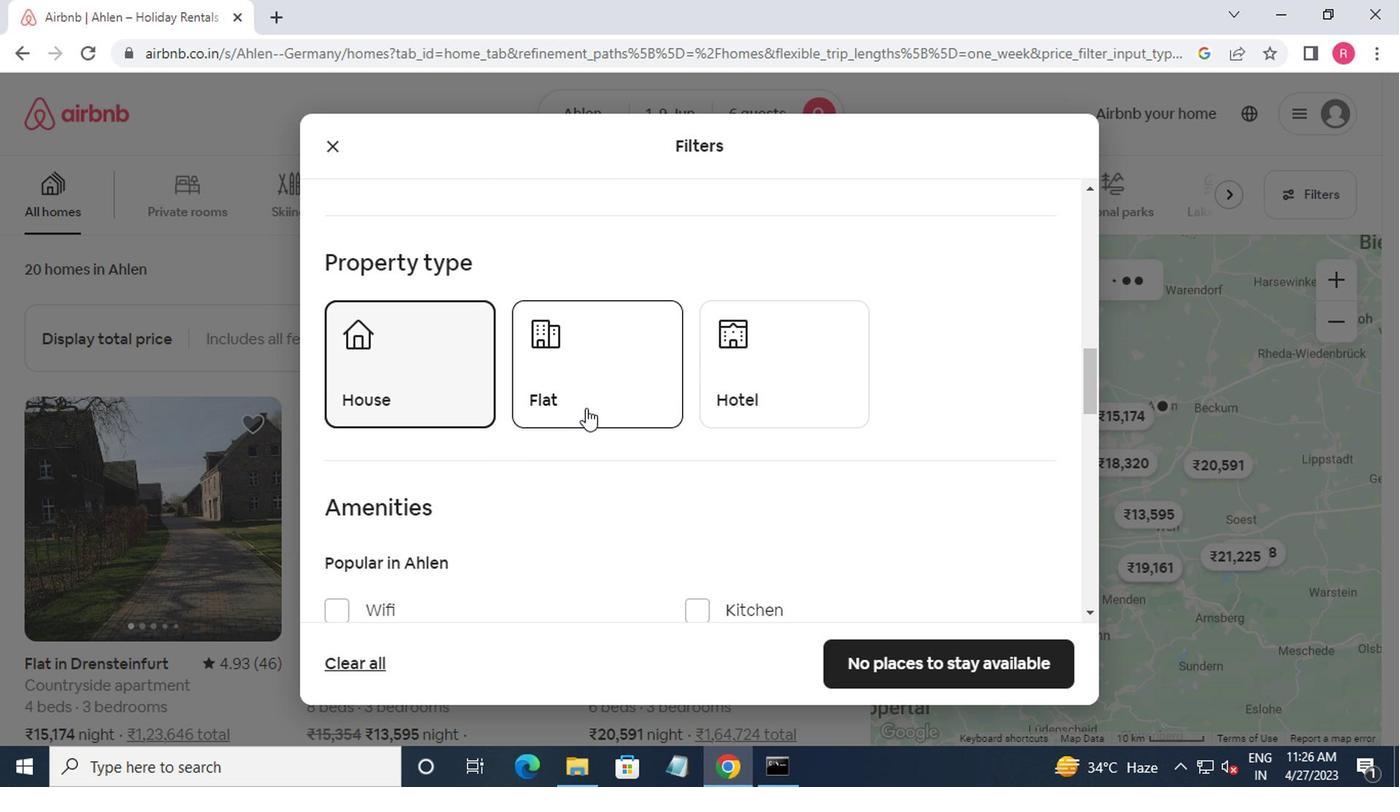 
Action: Mouse pressed left at (505, 377)
Screenshot: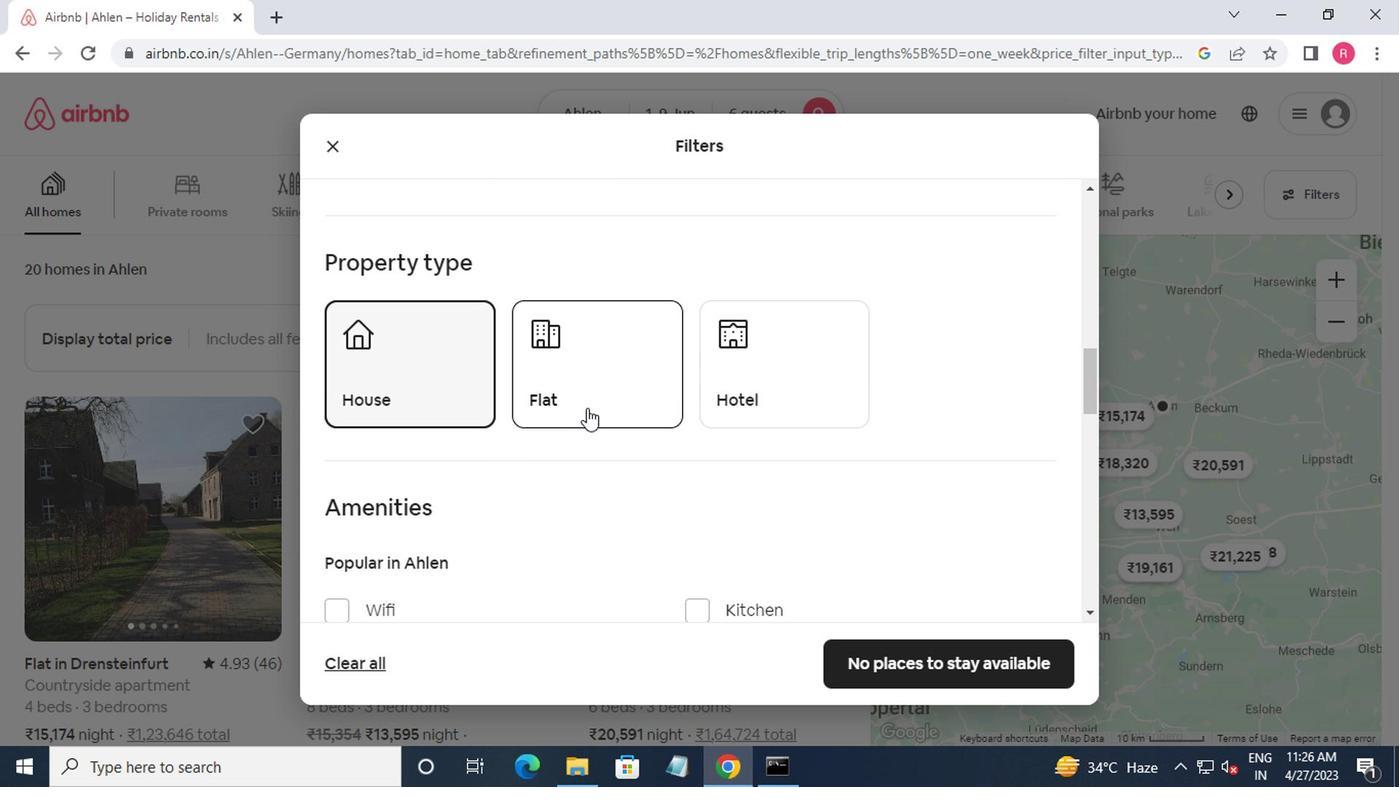 
Action: Mouse moved to (600, 378)
Screenshot: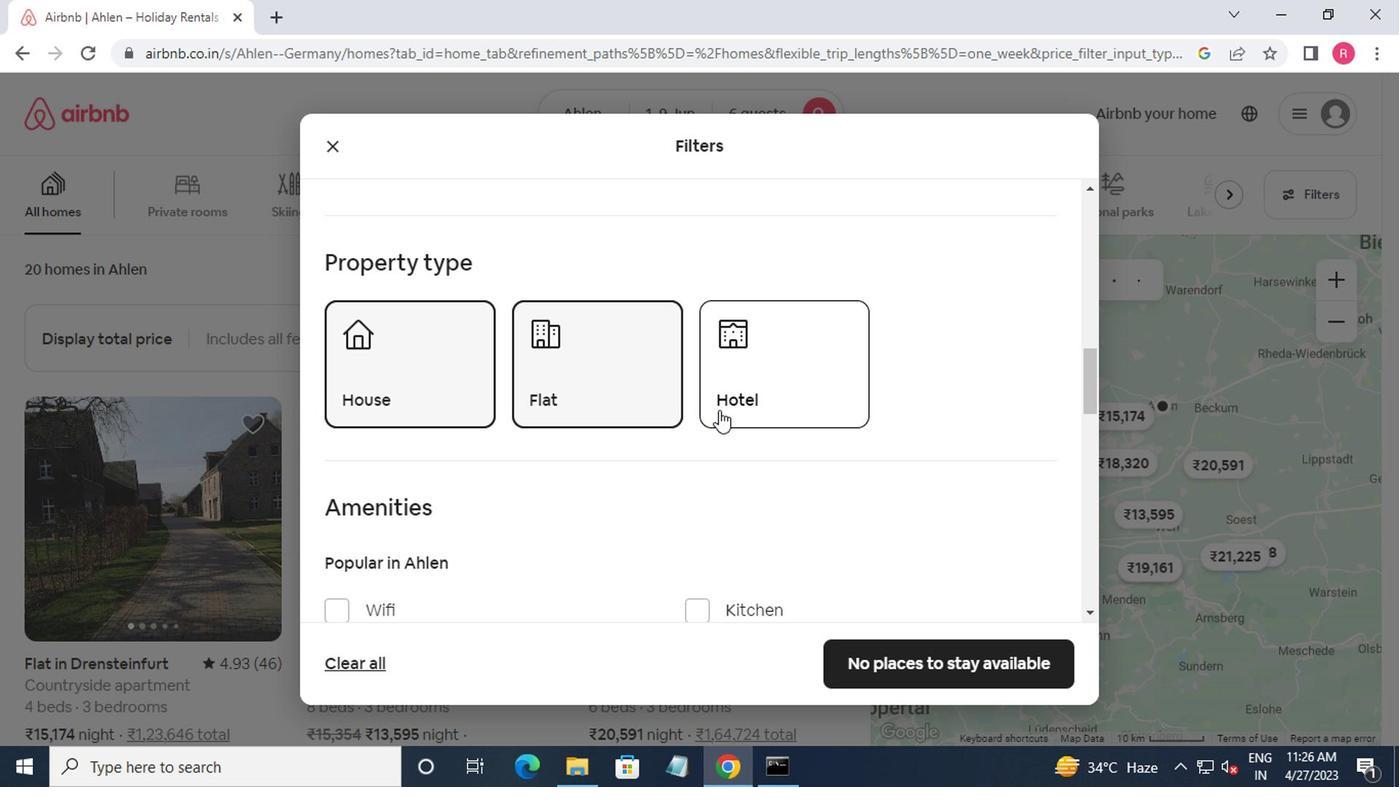 
Action: Mouse pressed left at (600, 378)
Screenshot: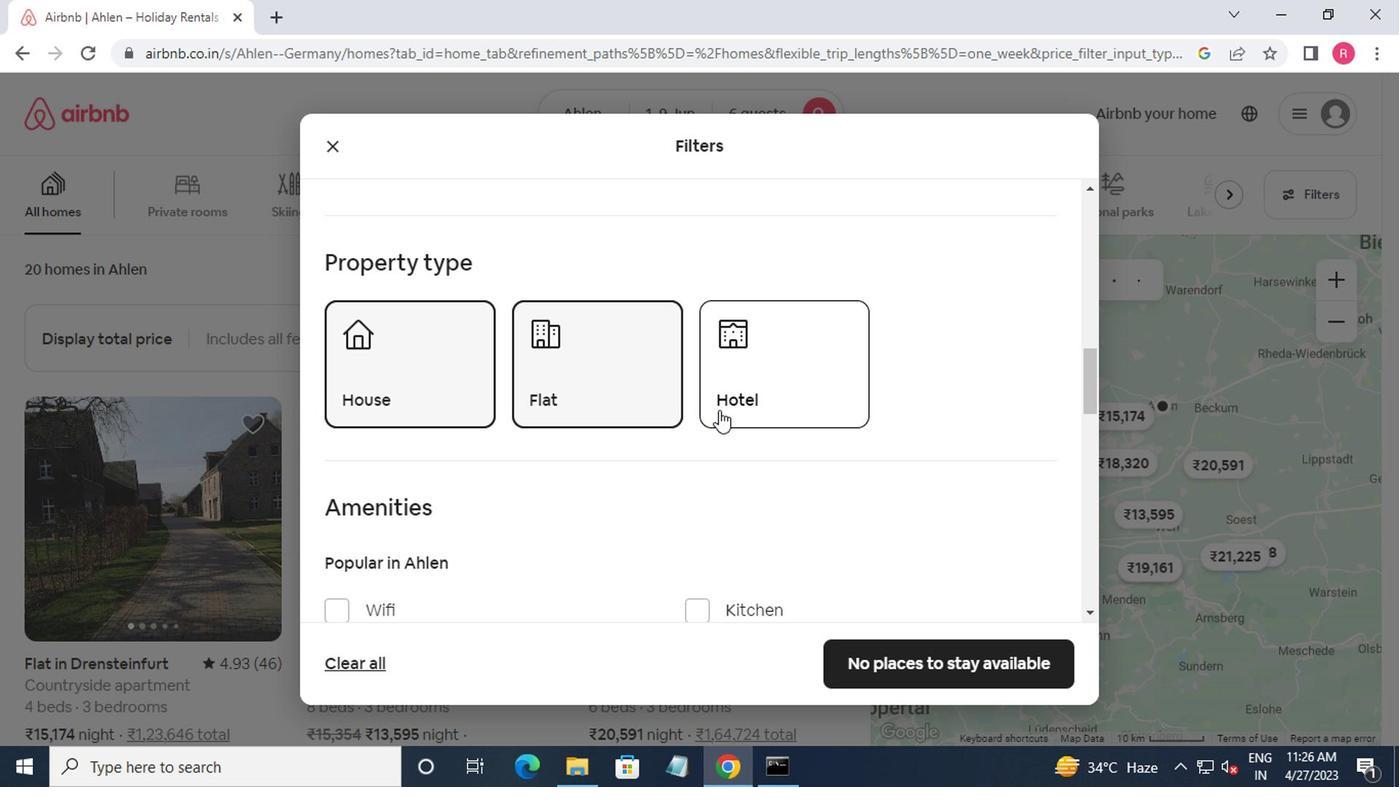 
Action: Mouse moved to (600, 377)
Screenshot: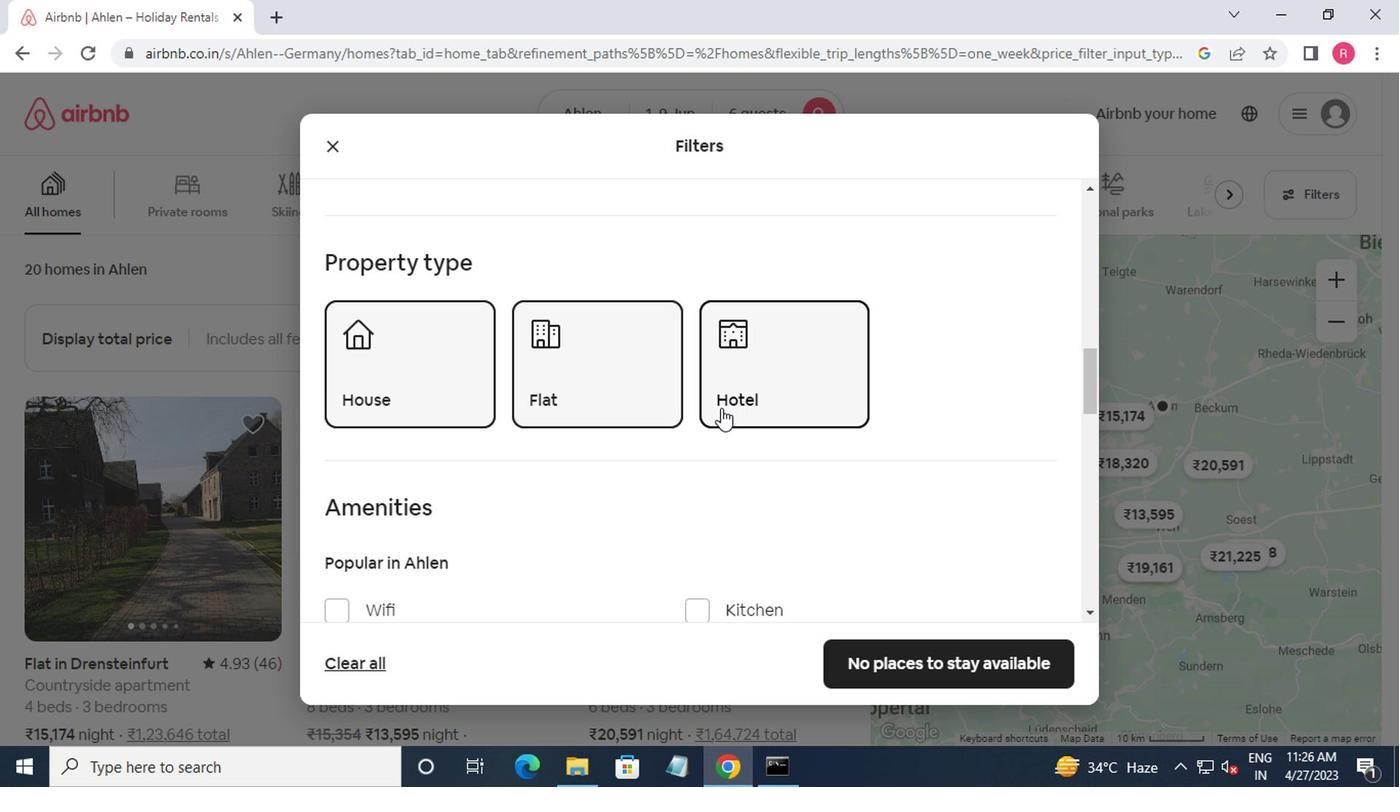
Action: Mouse scrolled (600, 376) with delta (0, 0)
Screenshot: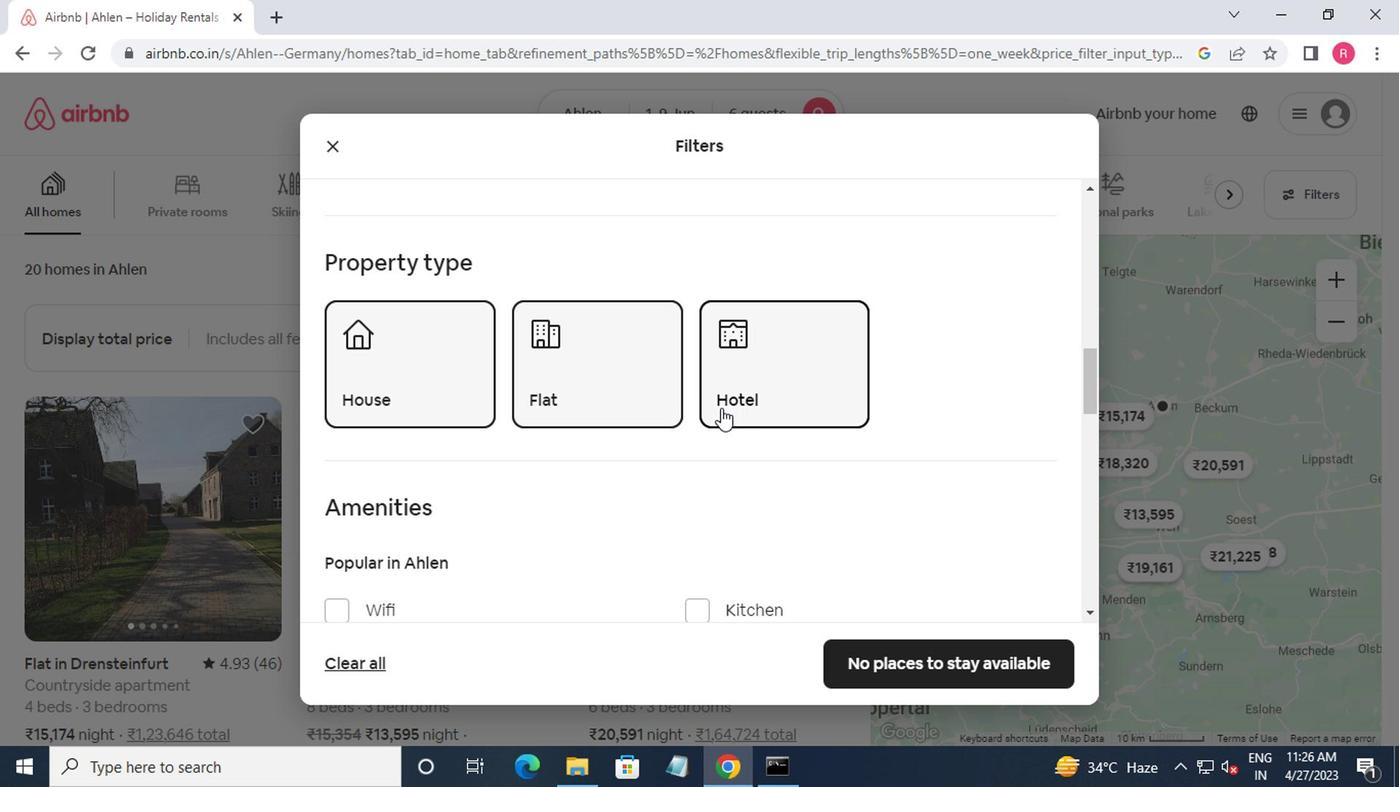 
Action: Mouse scrolled (600, 376) with delta (0, 0)
Screenshot: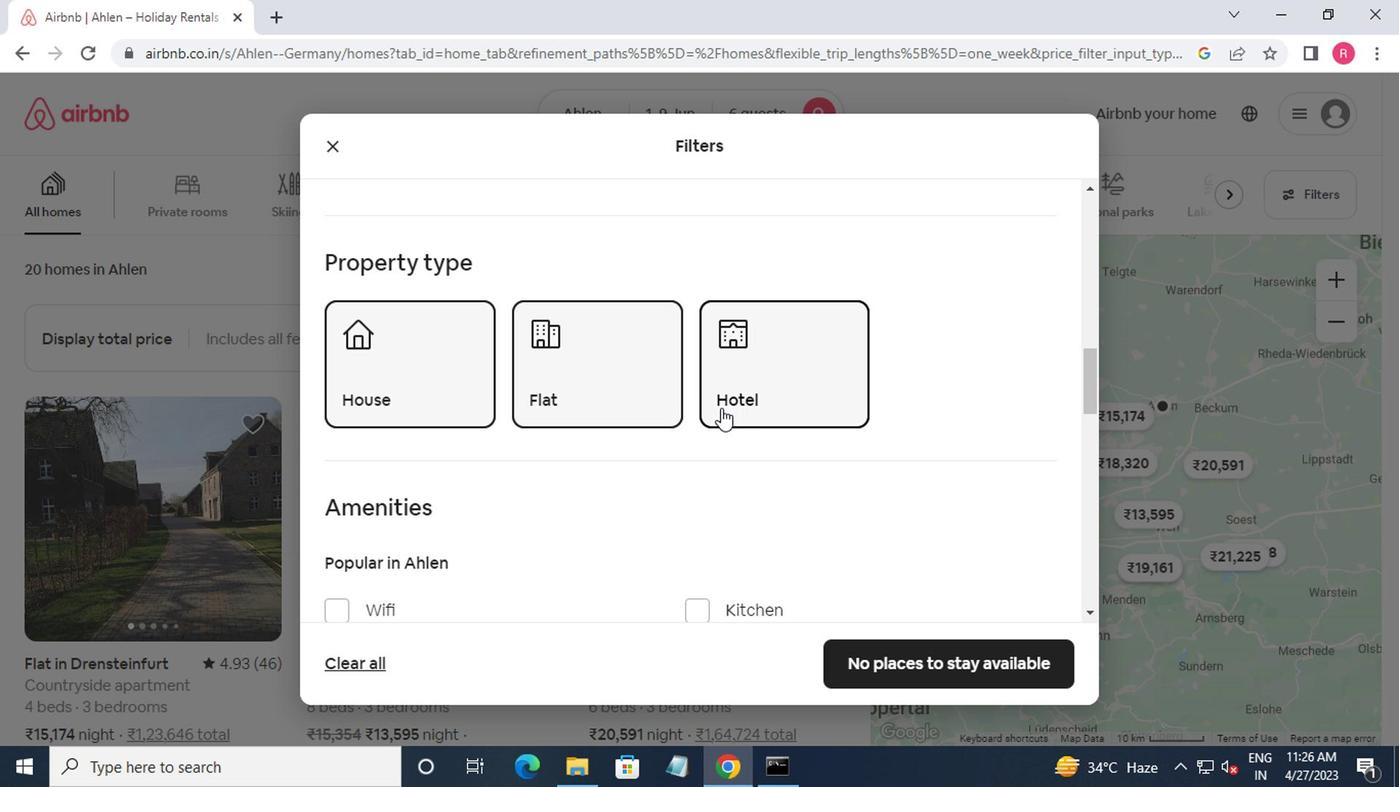 
Action: Mouse scrolled (600, 376) with delta (0, 0)
Screenshot: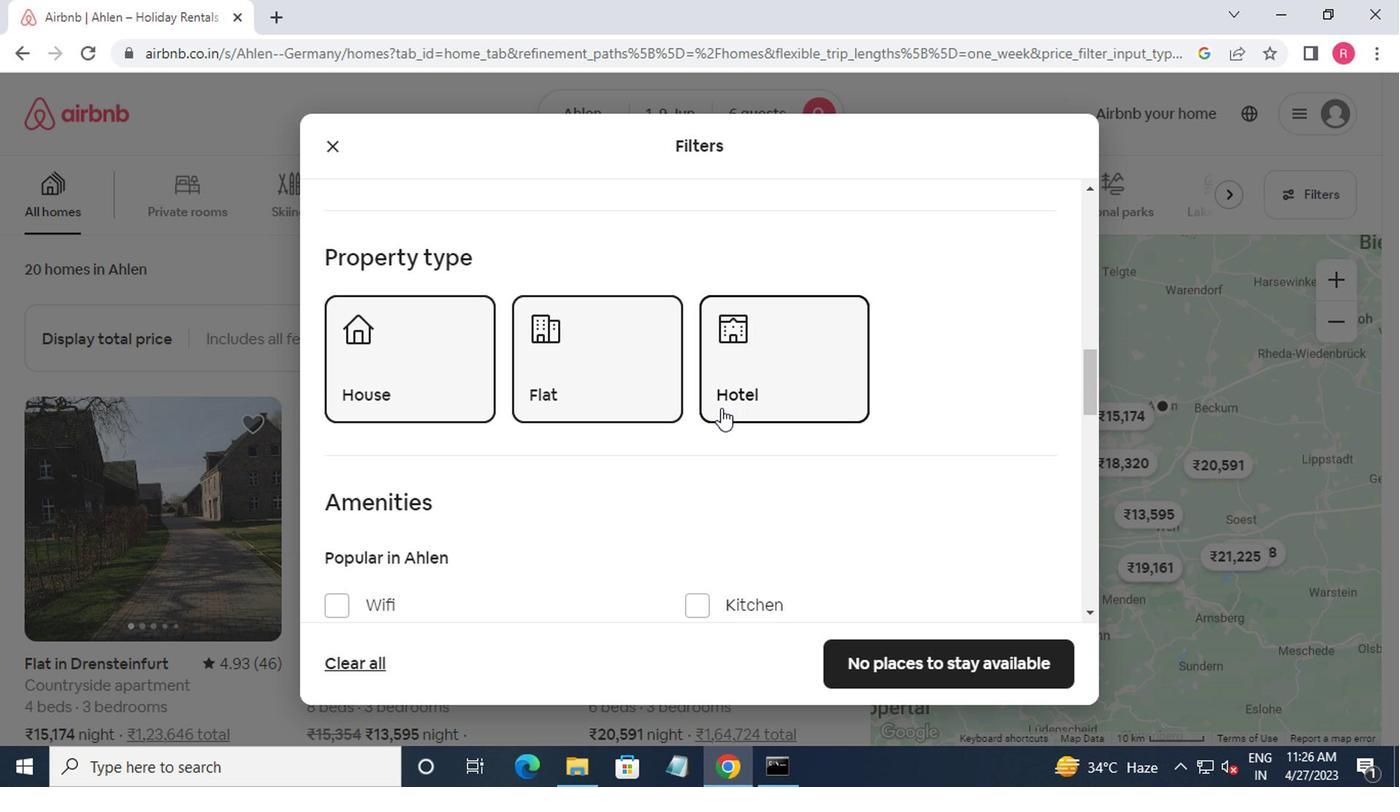 
Action: Mouse scrolled (600, 376) with delta (0, 0)
Screenshot: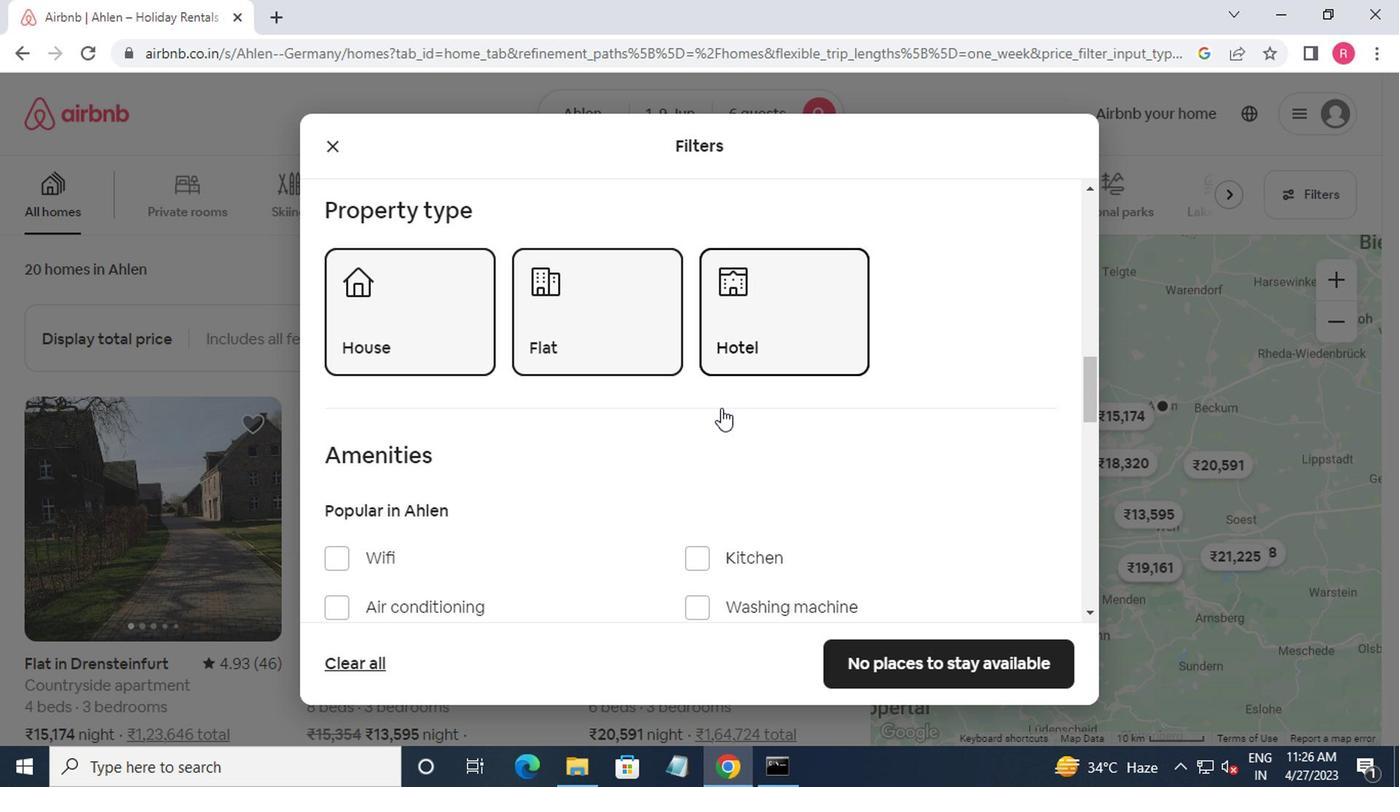 
Action: Mouse moved to (629, 376)
Screenshot: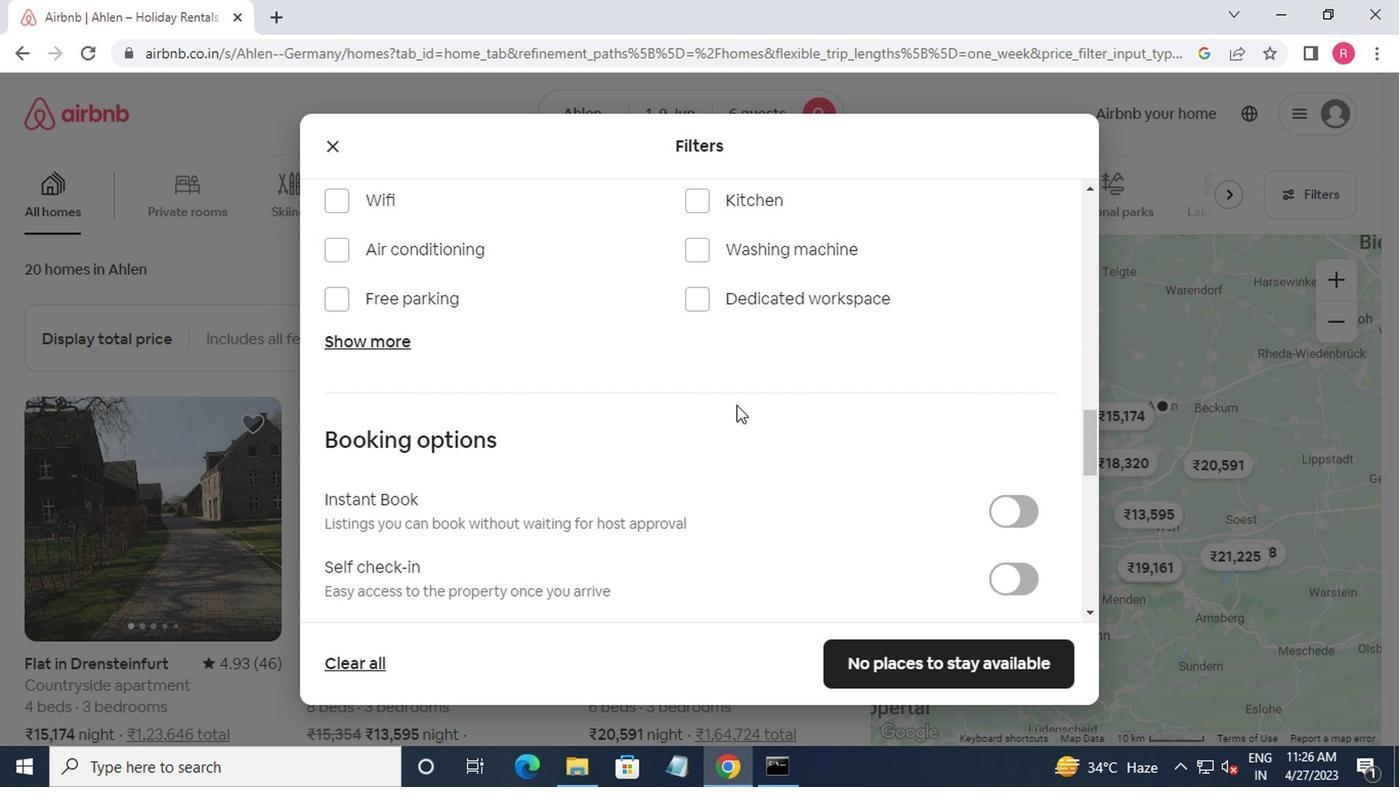 
Action: Mouse scrolled (629, 376) with delta (0, 0)
Screenshot: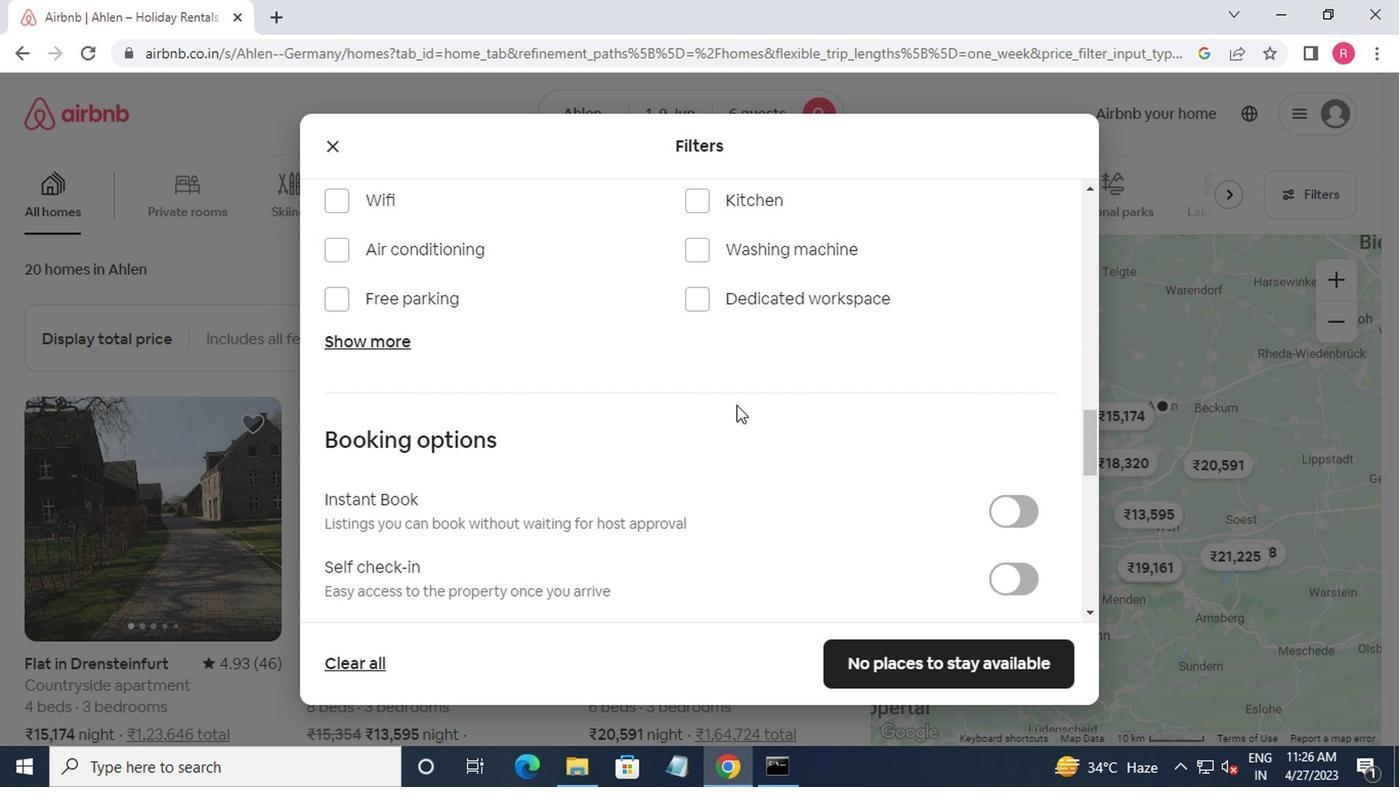 
Action: Mouse moved to (644, 378)
Screenshot: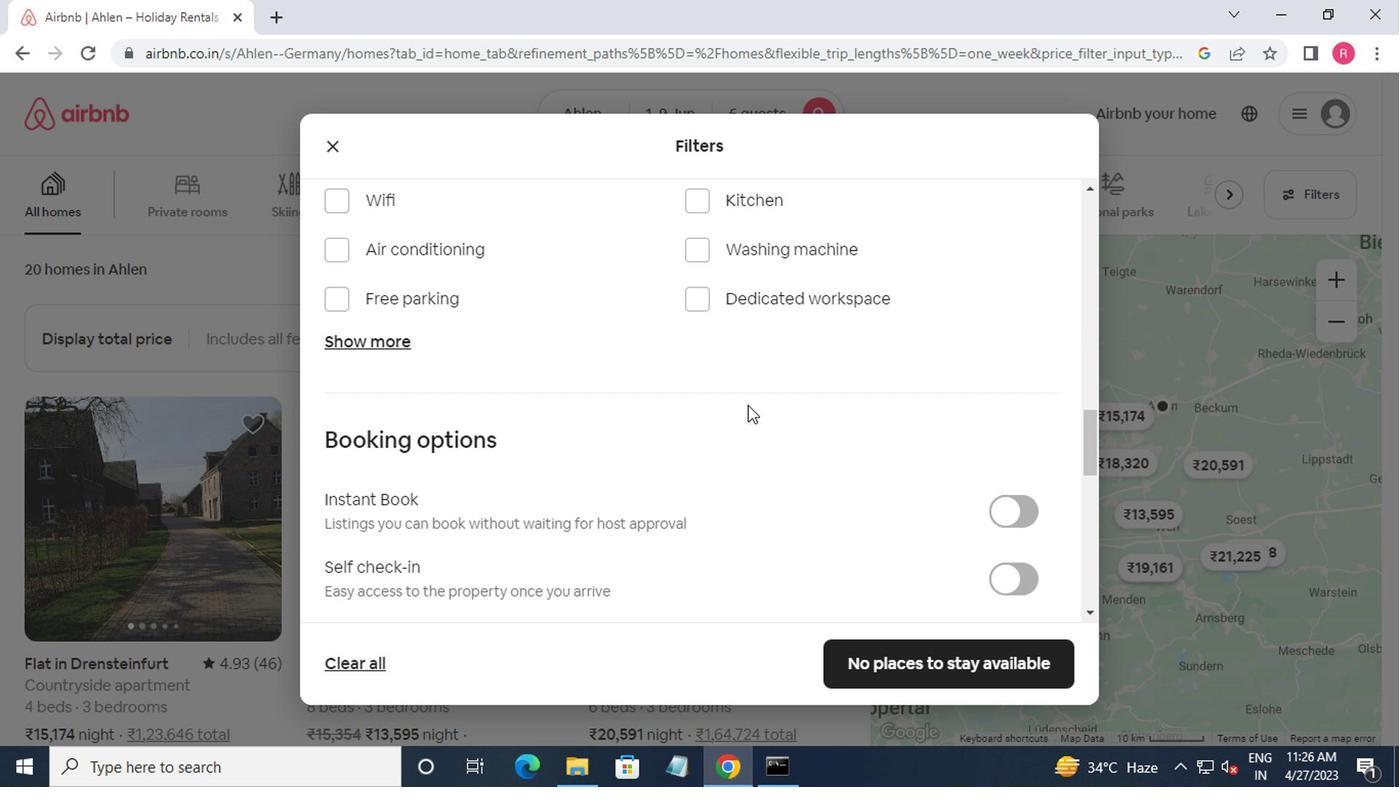 
Action: Mouse scrolled (644, 377) with delta (0, 0)
Screenshot: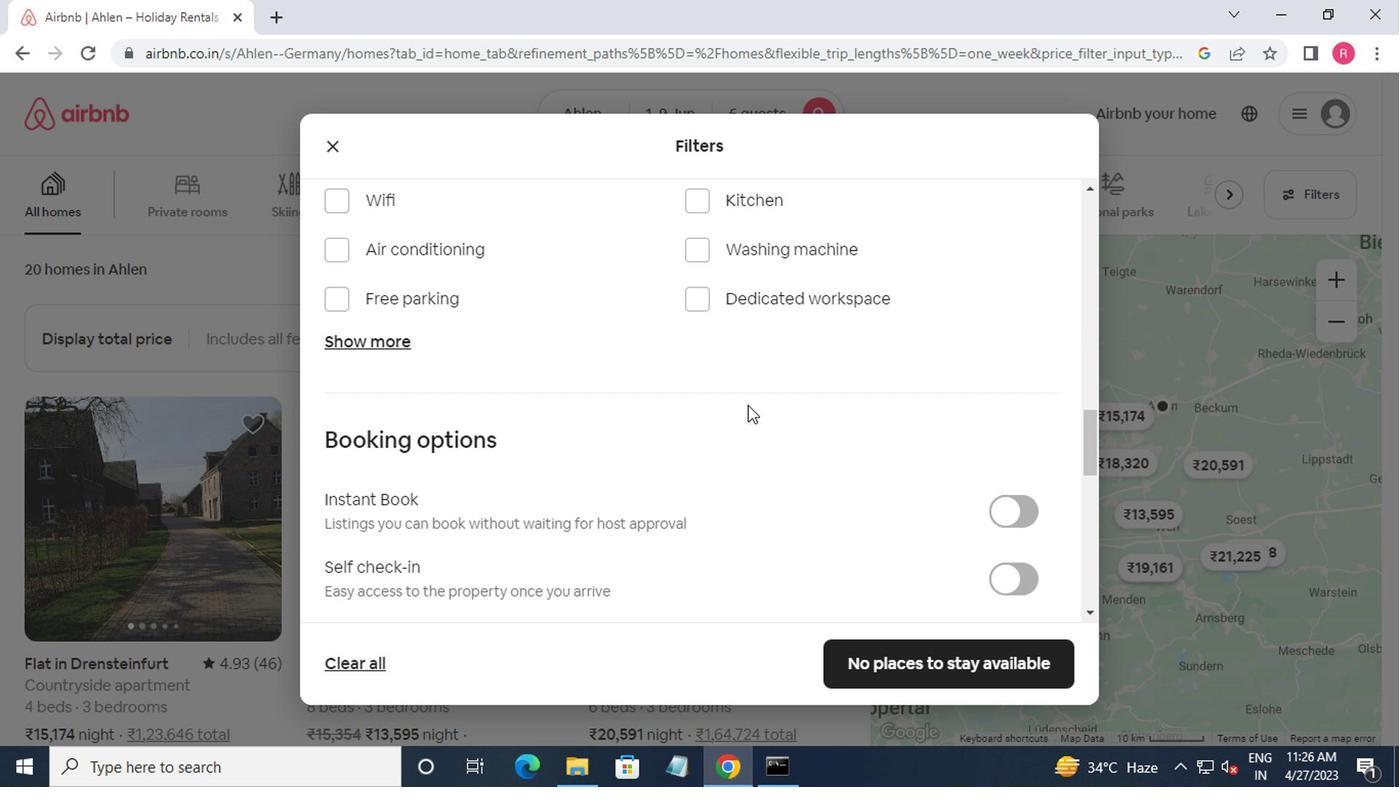 
Action: Mouse moved to (794, 352)
Screenshot: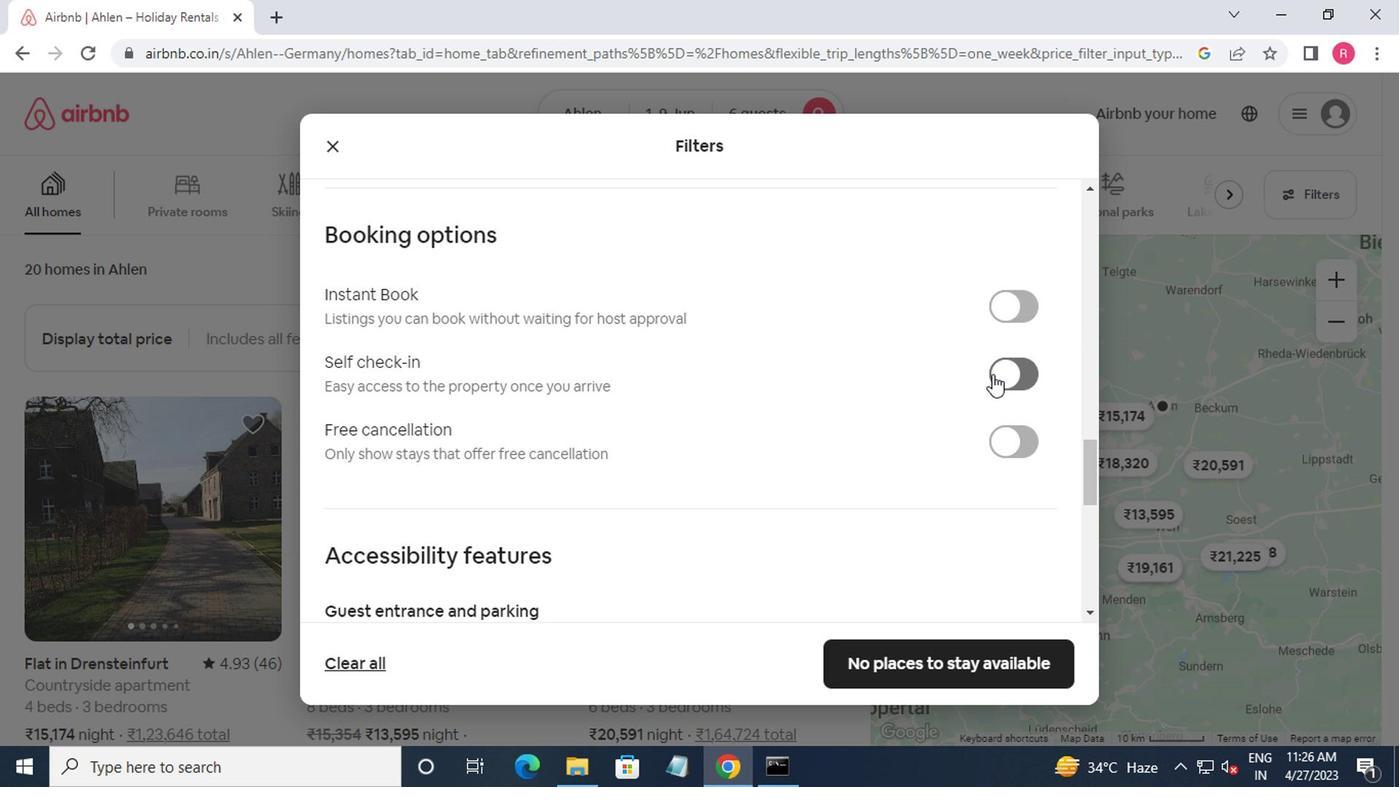 
Action: Mouse pressed left at (794, 352)
Screenshot: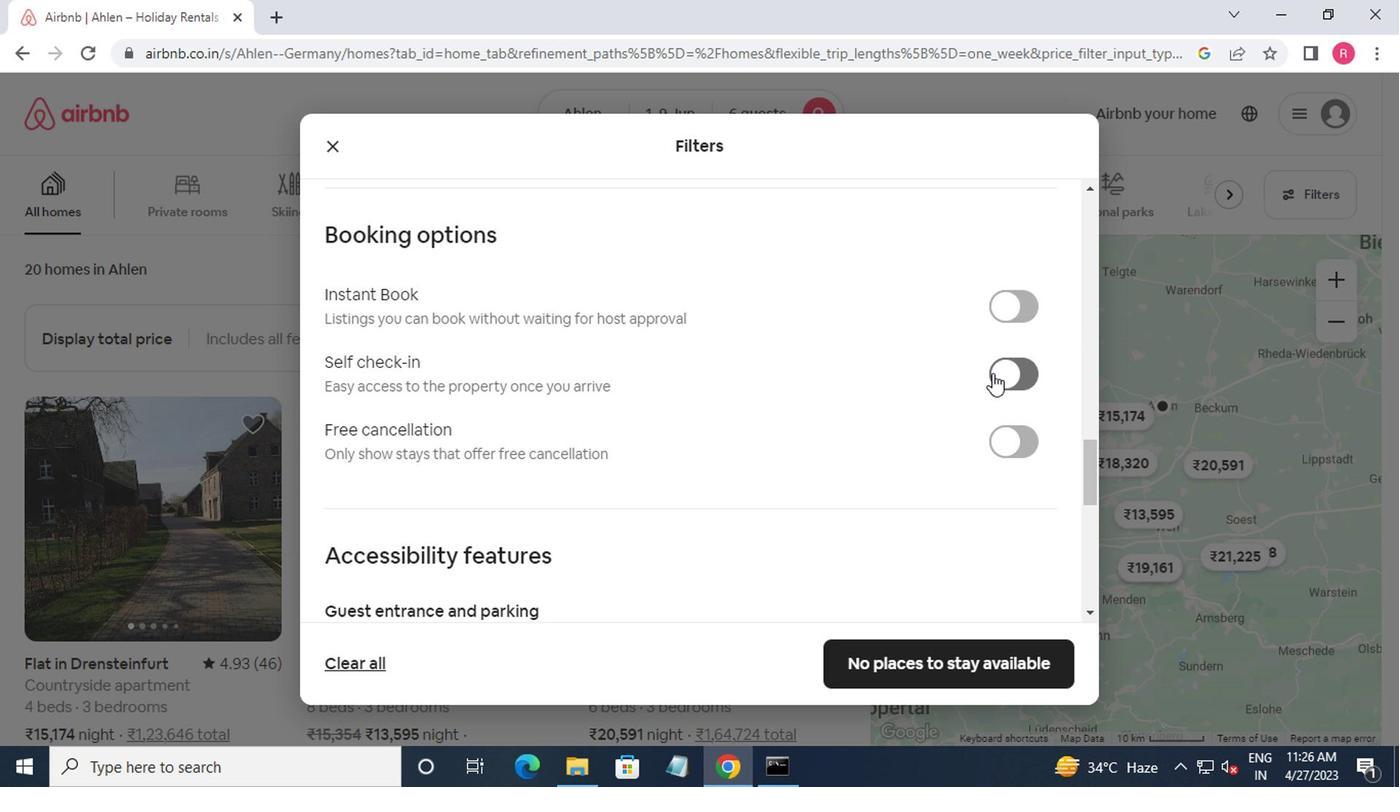 
Action: Mouse moved to (723, 368)
Screenshot: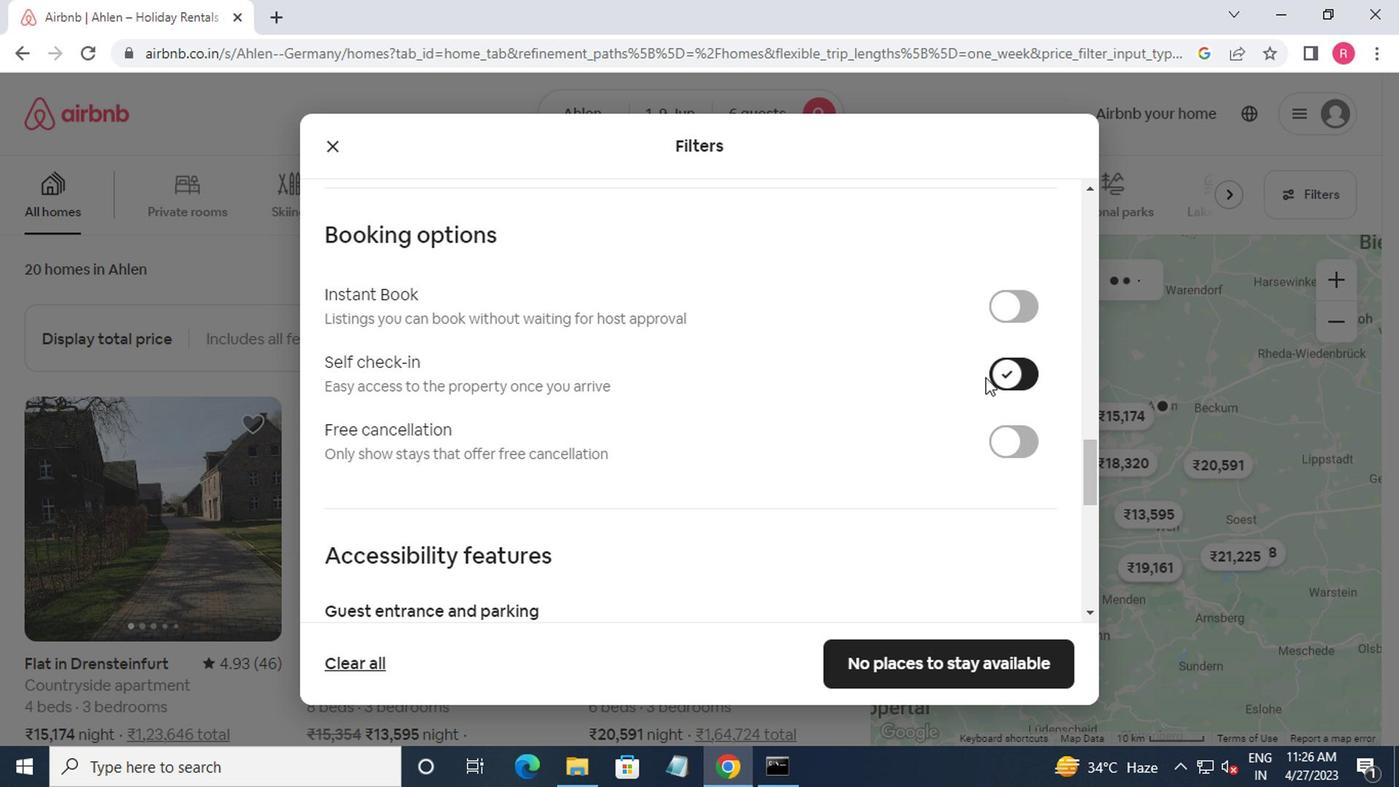 
Action: Mouse scrolled (723, 368) with delta (0, 0)
Screenshot: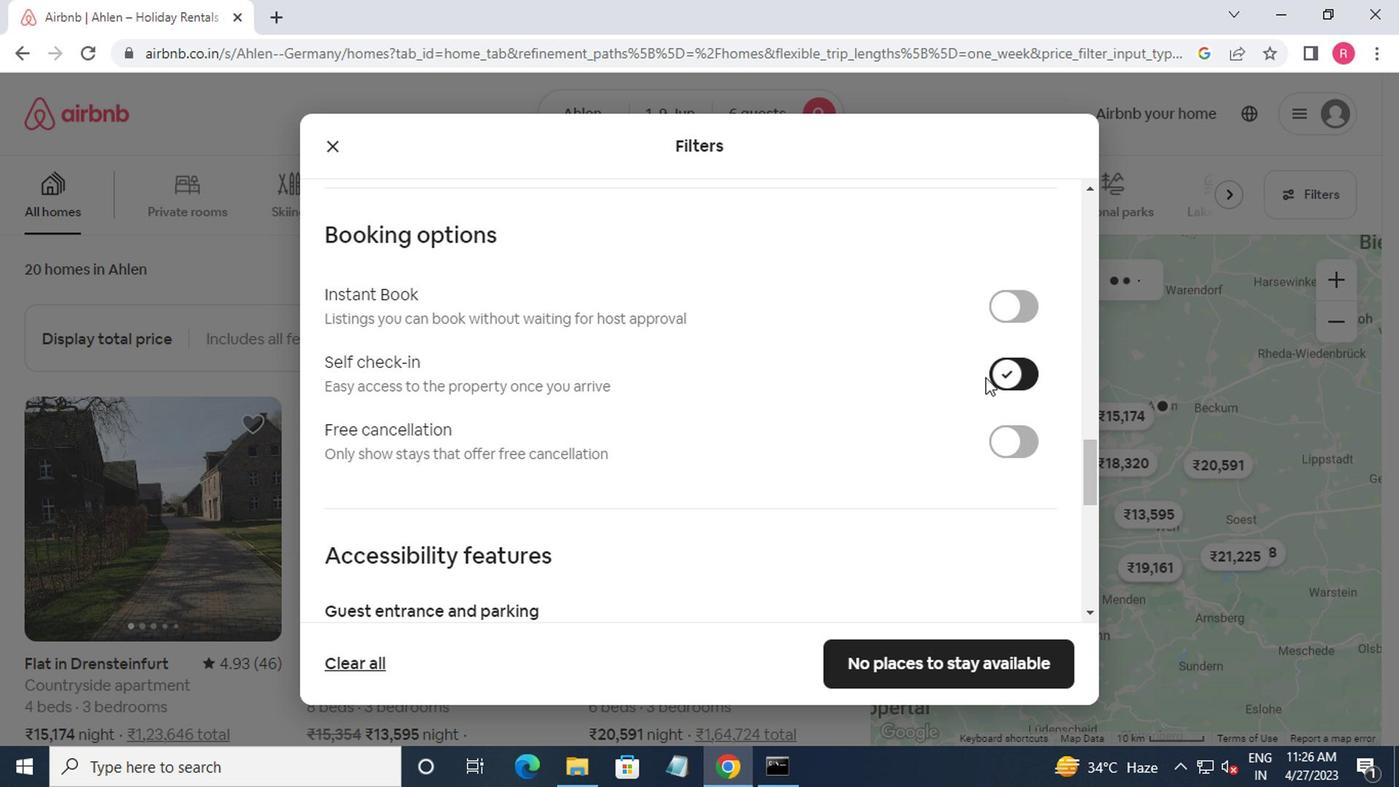 
Action: Mouse moved to (705, 378)
Screenshot: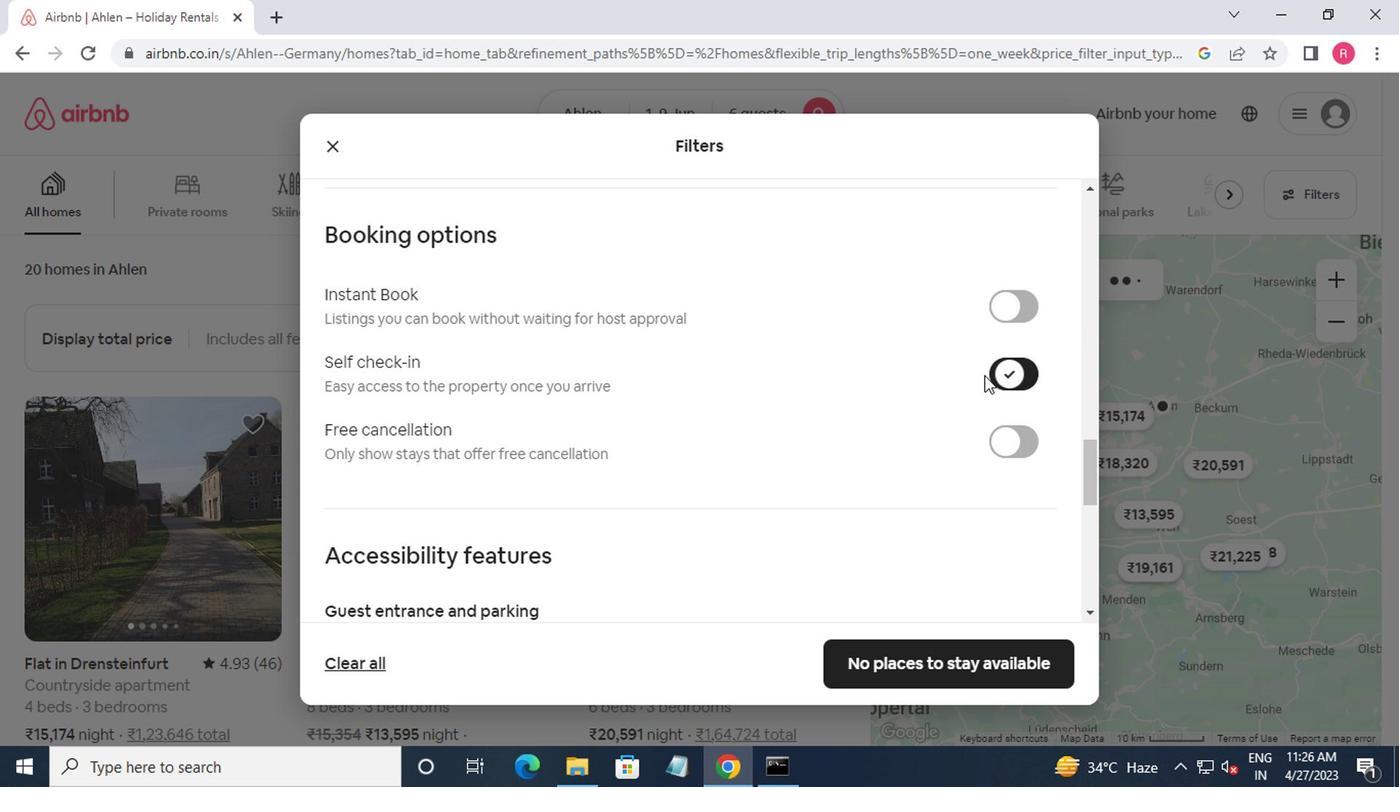 
Action: Mouse scrolled (705, 377) with delta (0, 0)
Screenshot: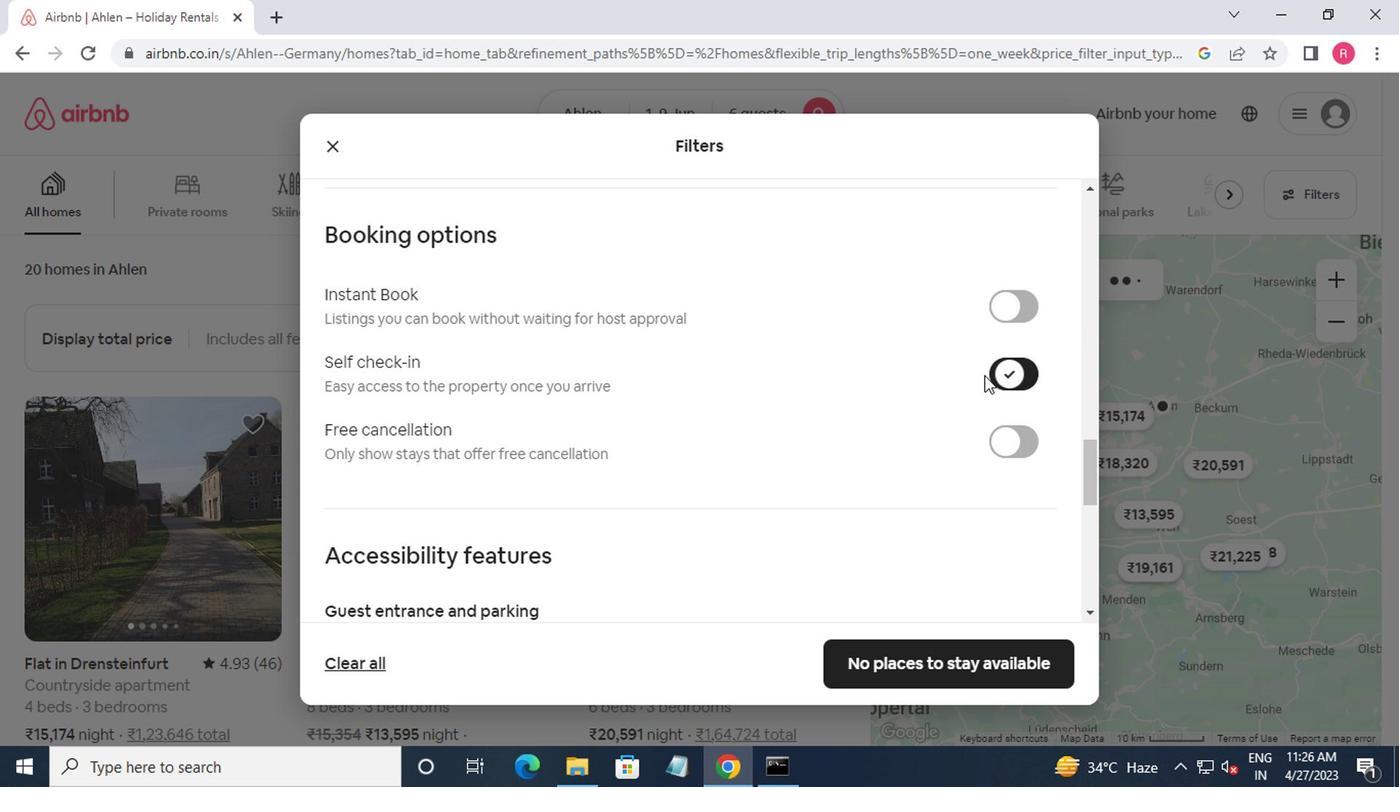
Action: Mouse moved to (699, 380)
Screenshot: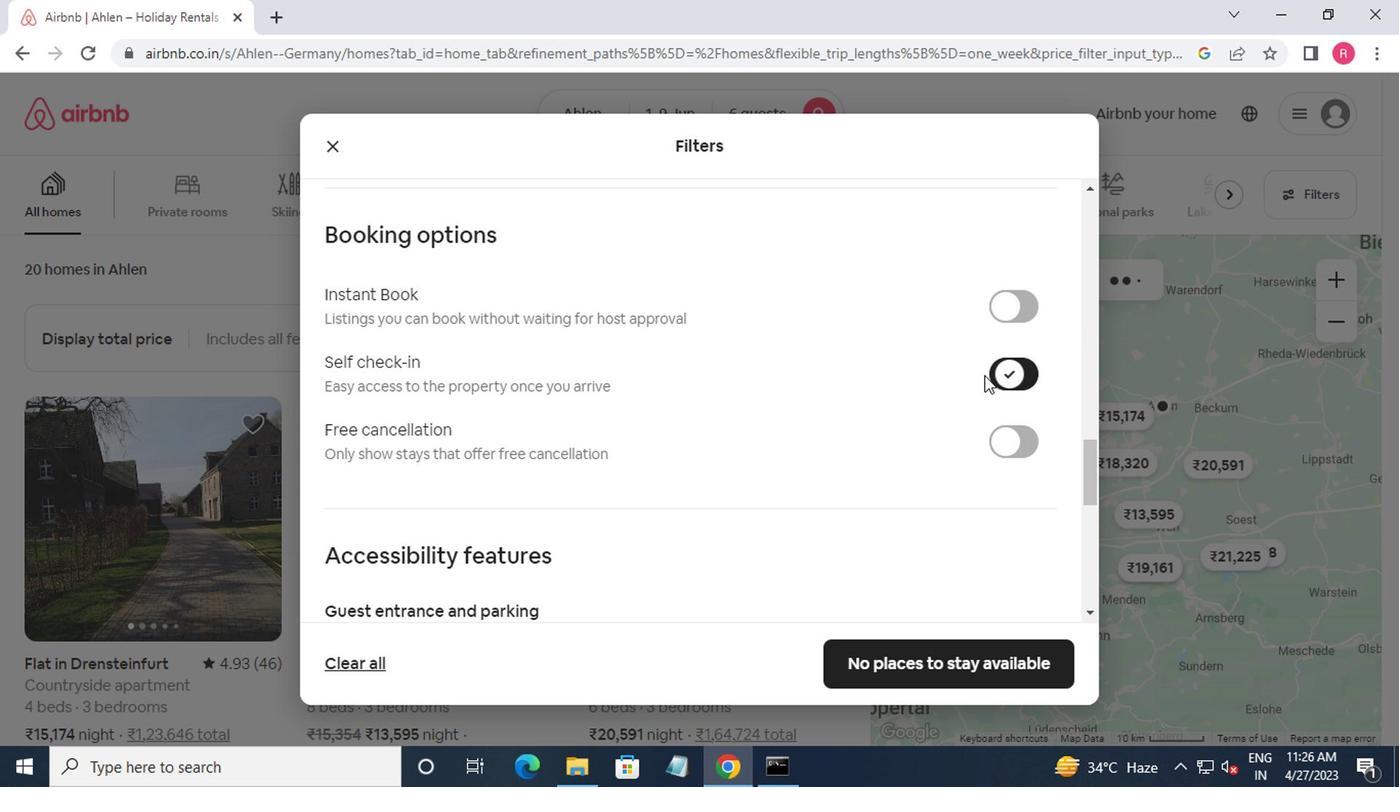 
Action: Mouse scrolled (699, 379) with delta (0, 0)
Screenshot: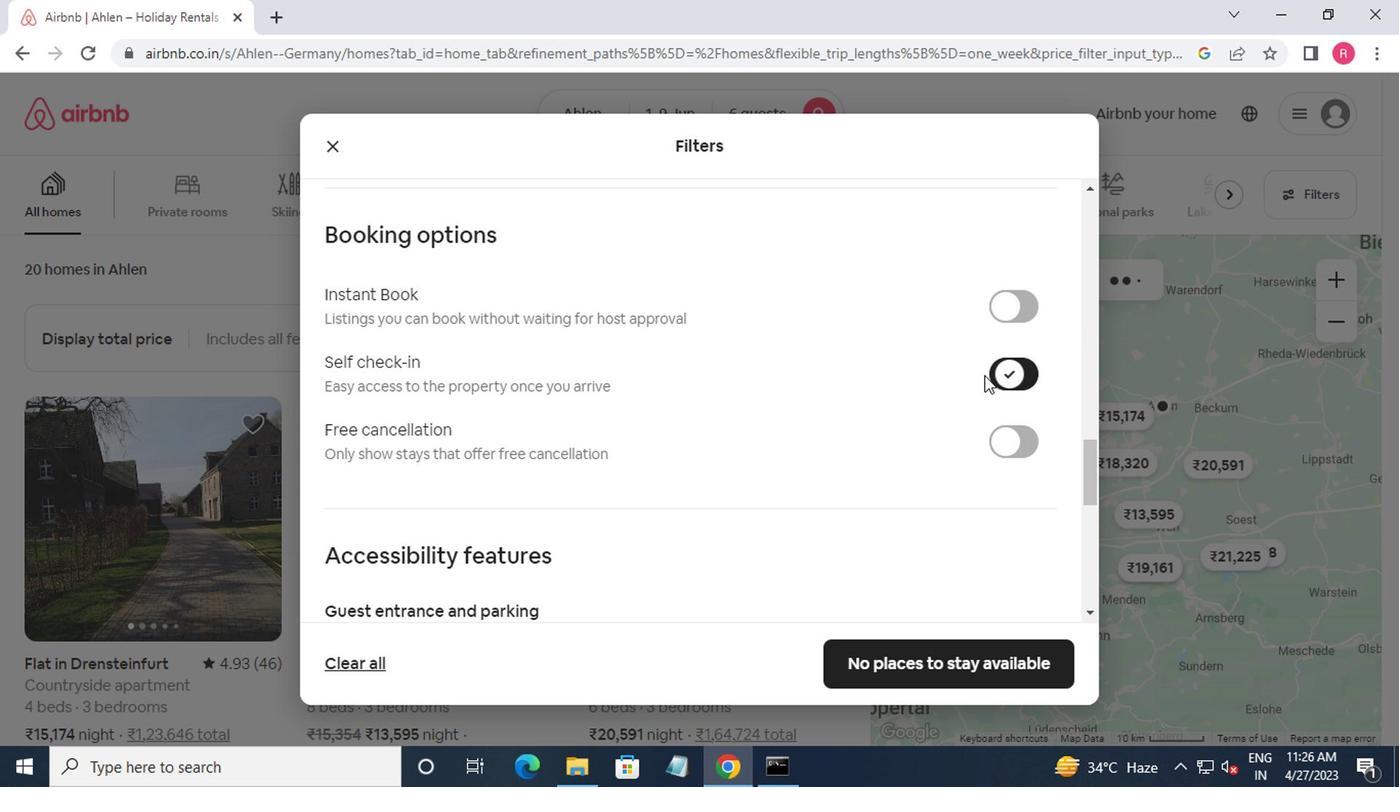 
Action: Mouse moved to (690, 384)
Screenshot: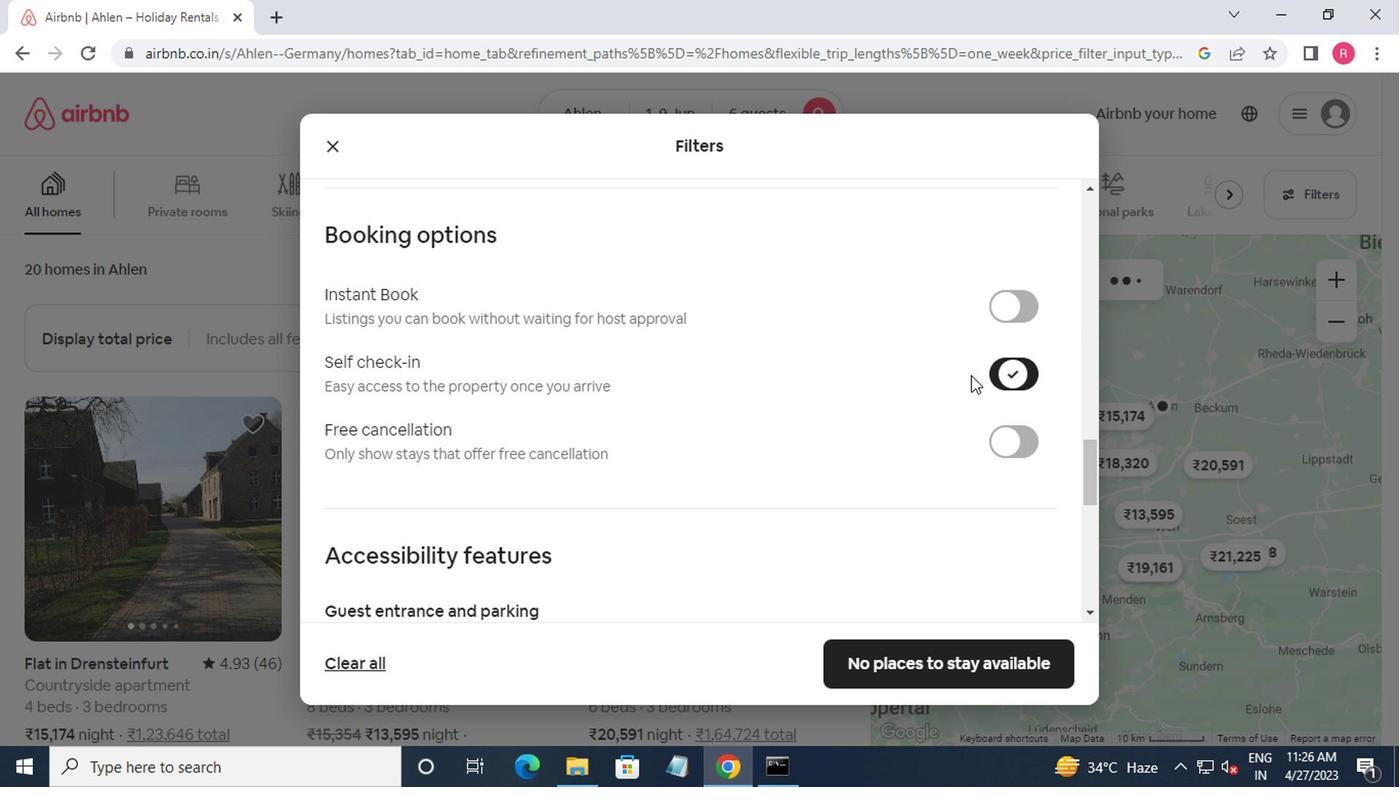 
Action: Mouse scrolled (690, 383) with delta (0, 0)
Screenshot: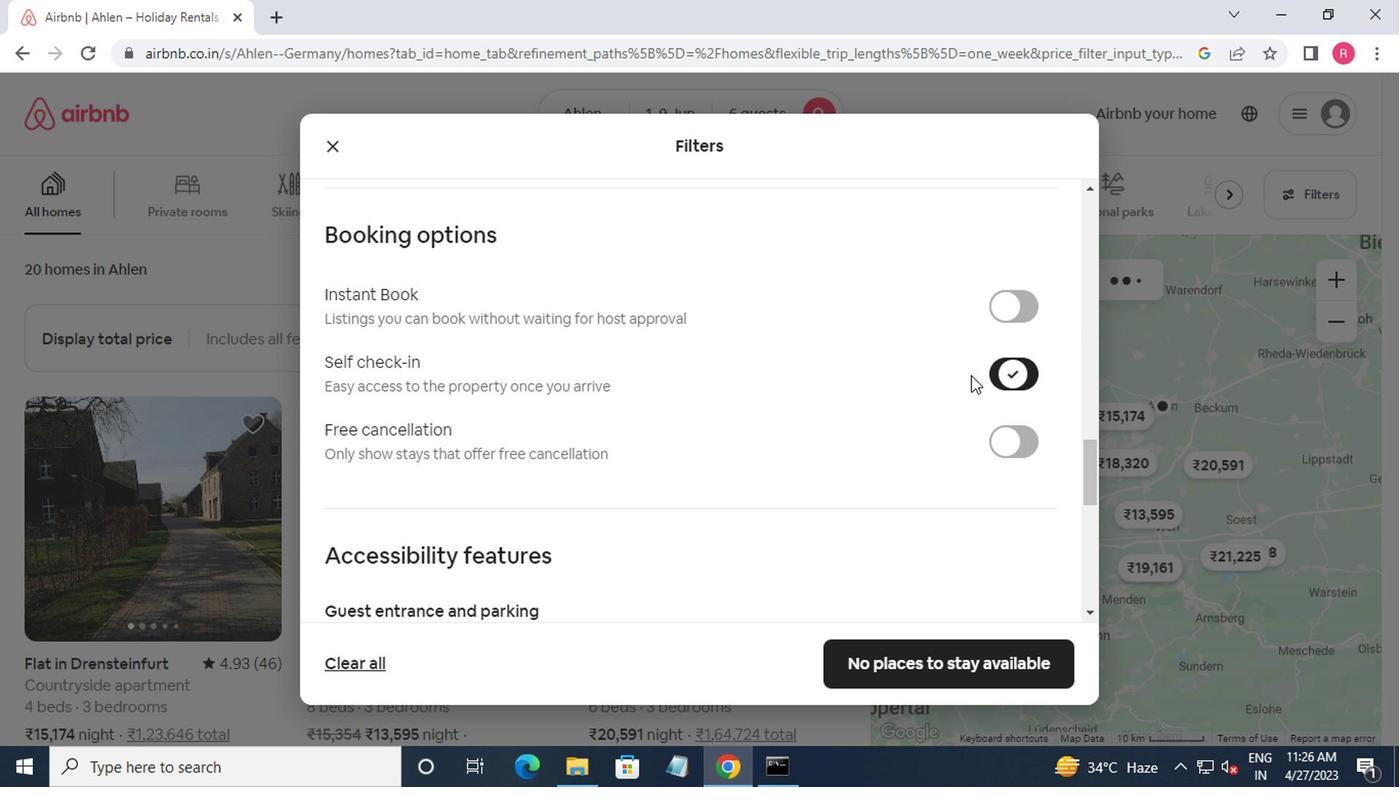 
Action: Mouse moved to (683, 388)
Screenshot: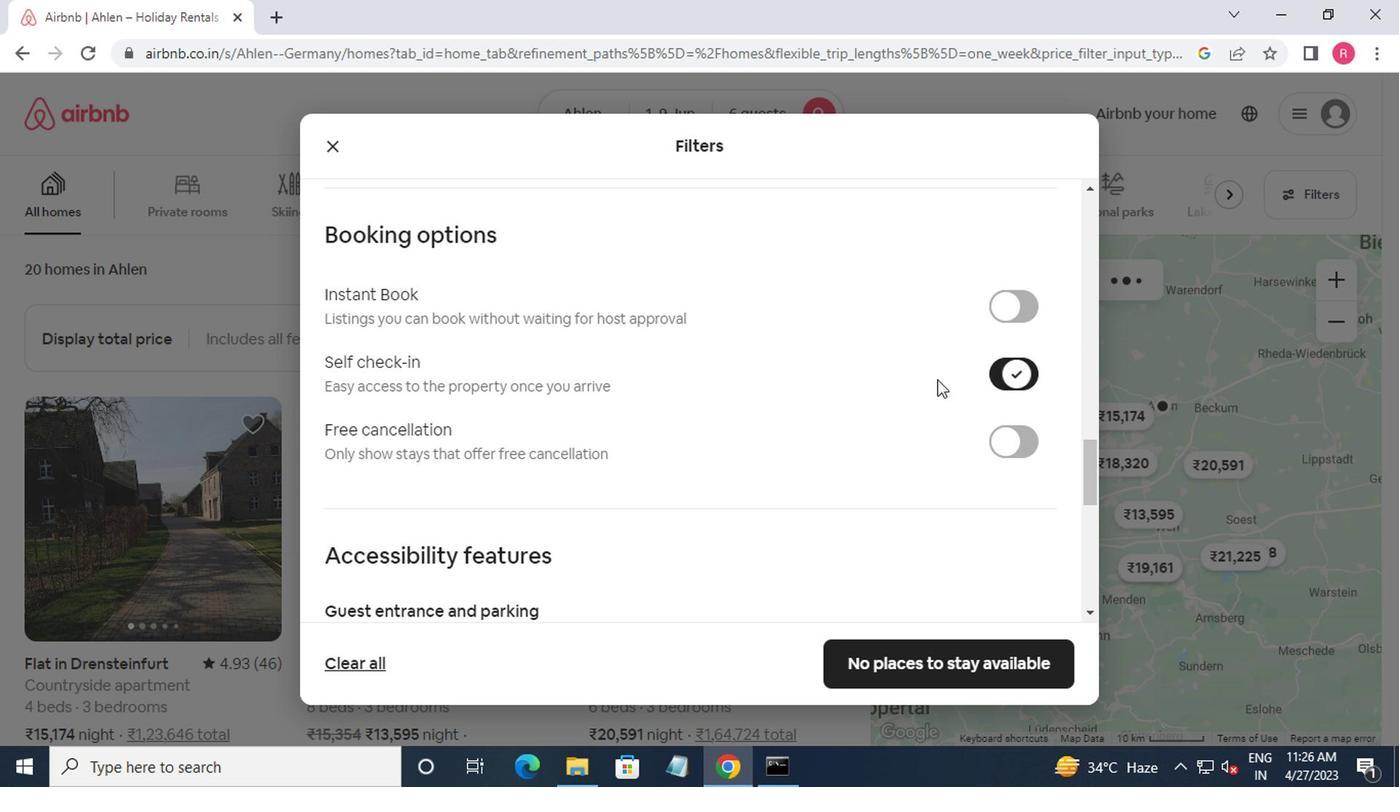 
Action: Mouse scrolled (683, 387) with delta (0, 0)
Screenshot: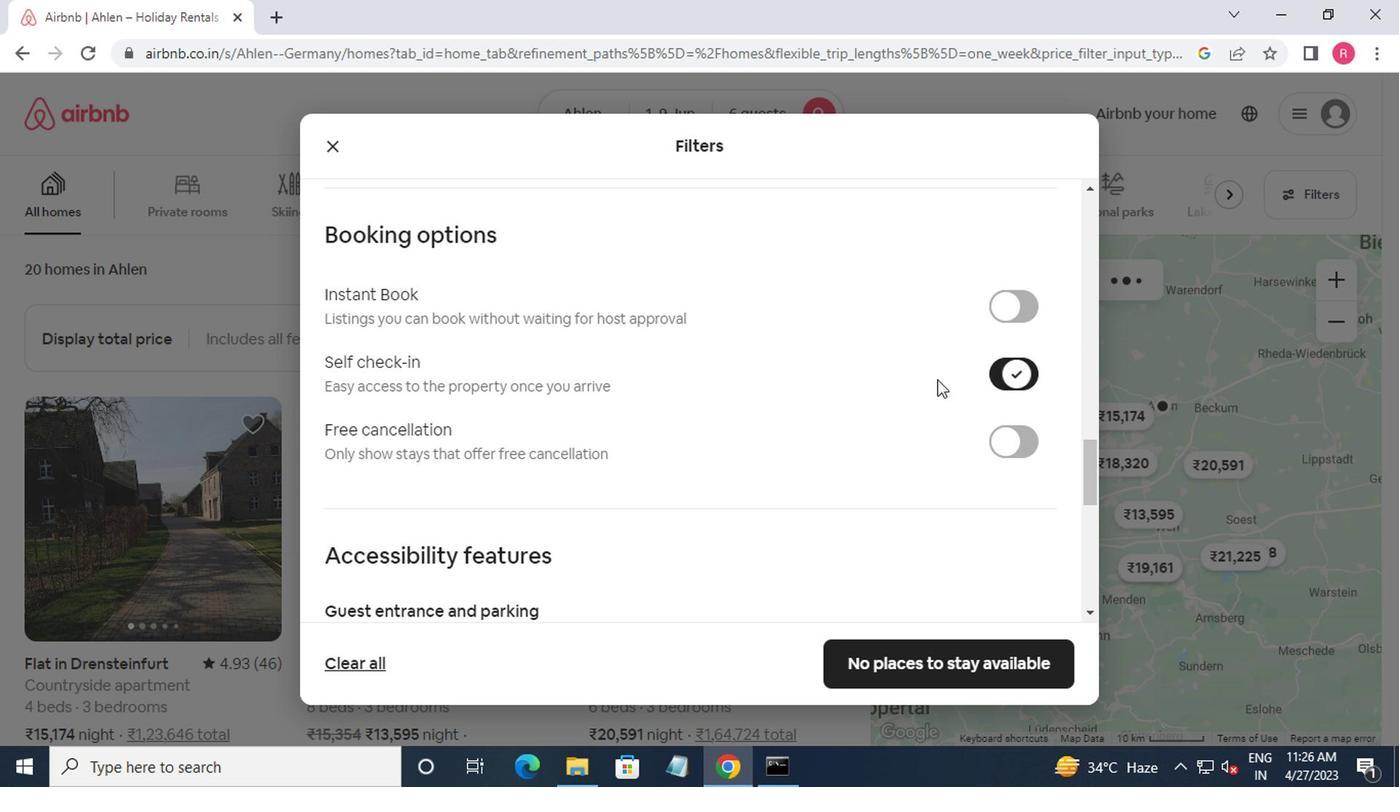 
Action: Mouse moved to (674, 385)
Screenshot: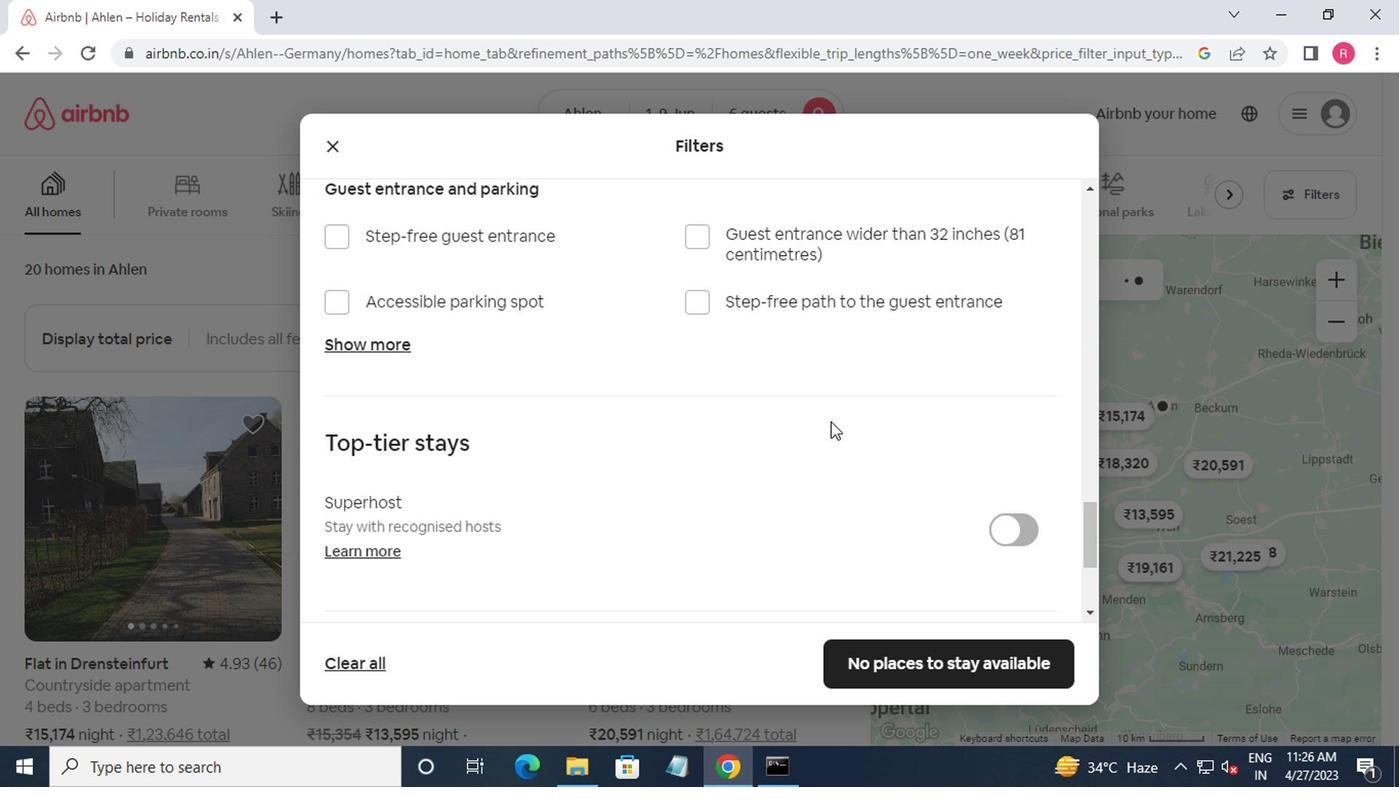 
Action: Mouse scrolled (674, 384) with delta (0, 0)
Screenshot: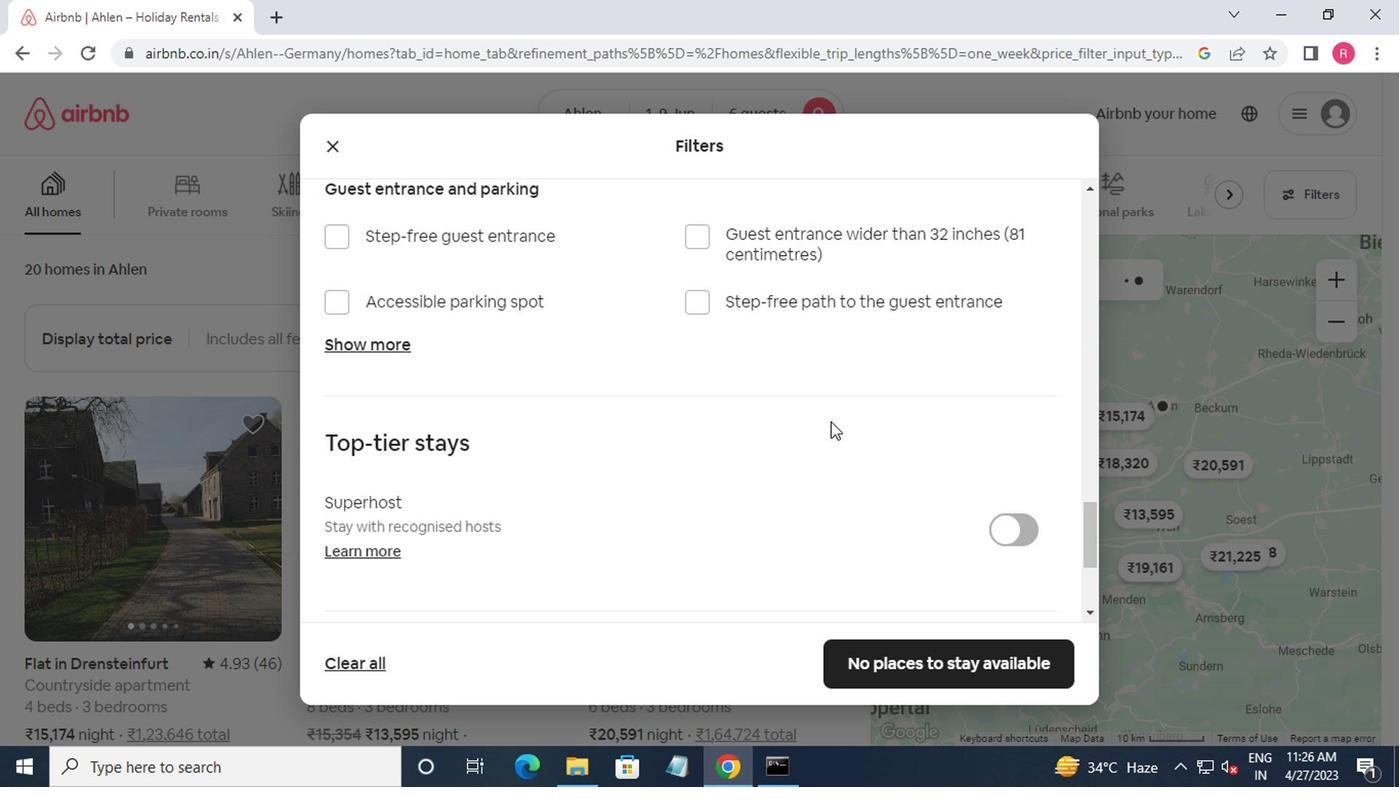 
Action: Mouse moved to (672, 387)
Screenshot: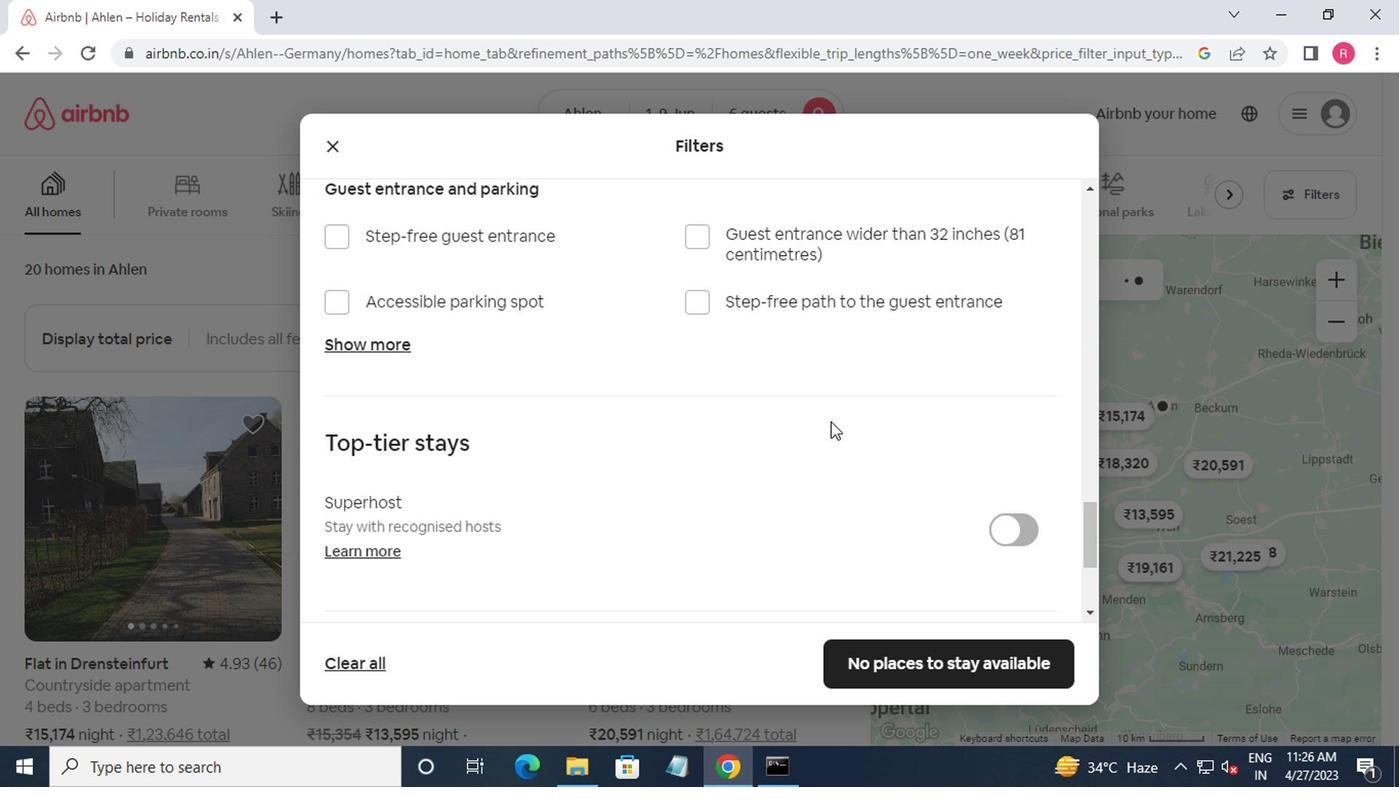 
Action: Mouse scrolled (672, 386) with delta (0, 0)
Screenshot: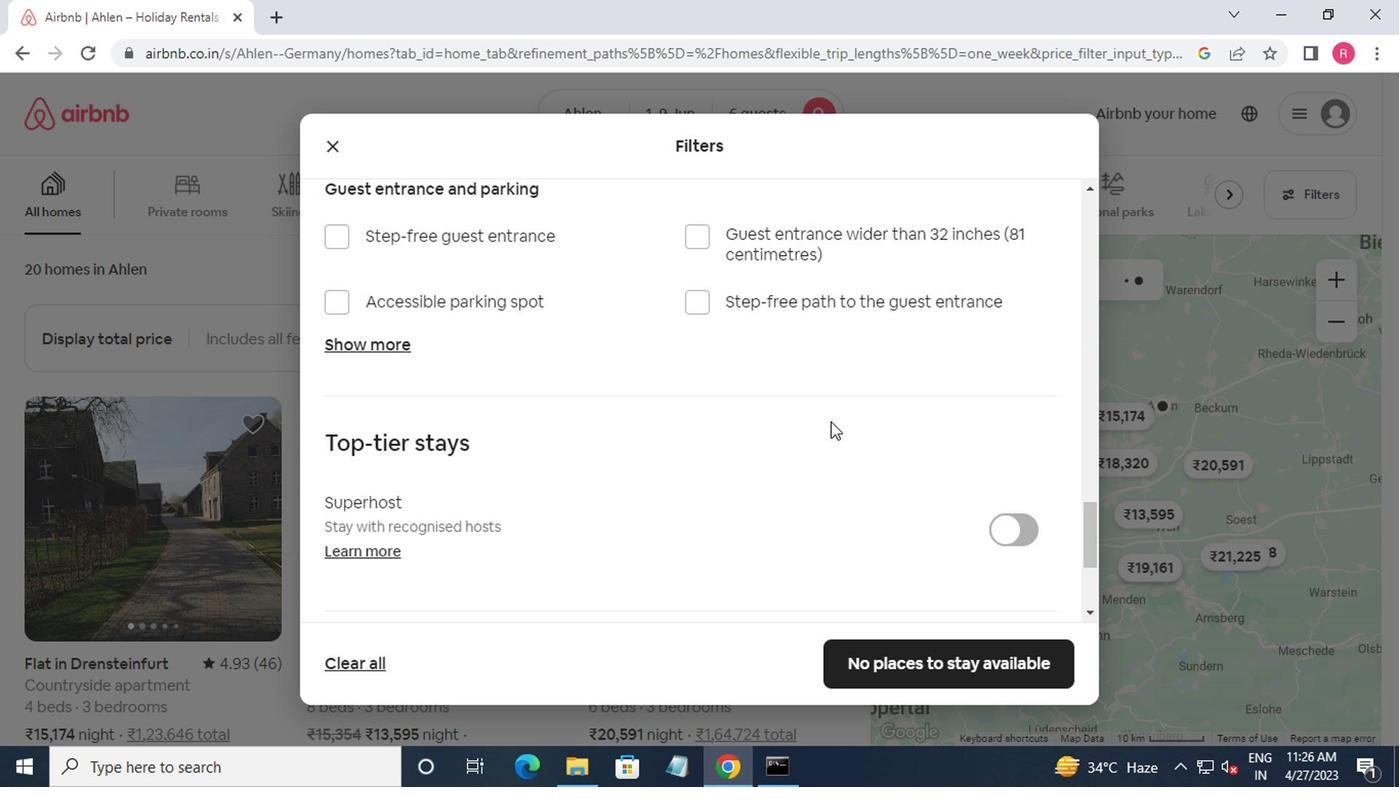 
Action: Mouse moved to (667, 388)
Screenshot: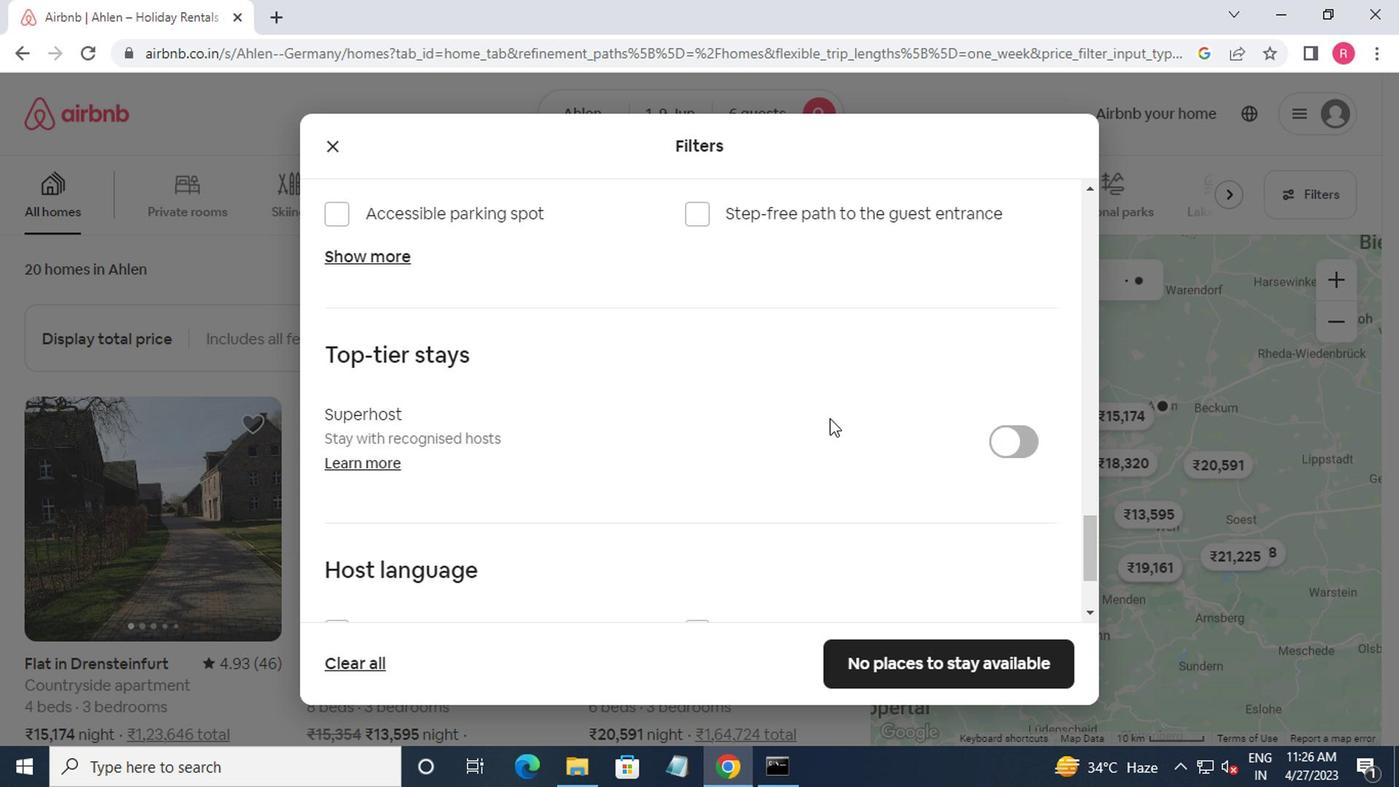 
Action: Mouse scrolled (667, 387) with delta (0, 0)
Screenshot: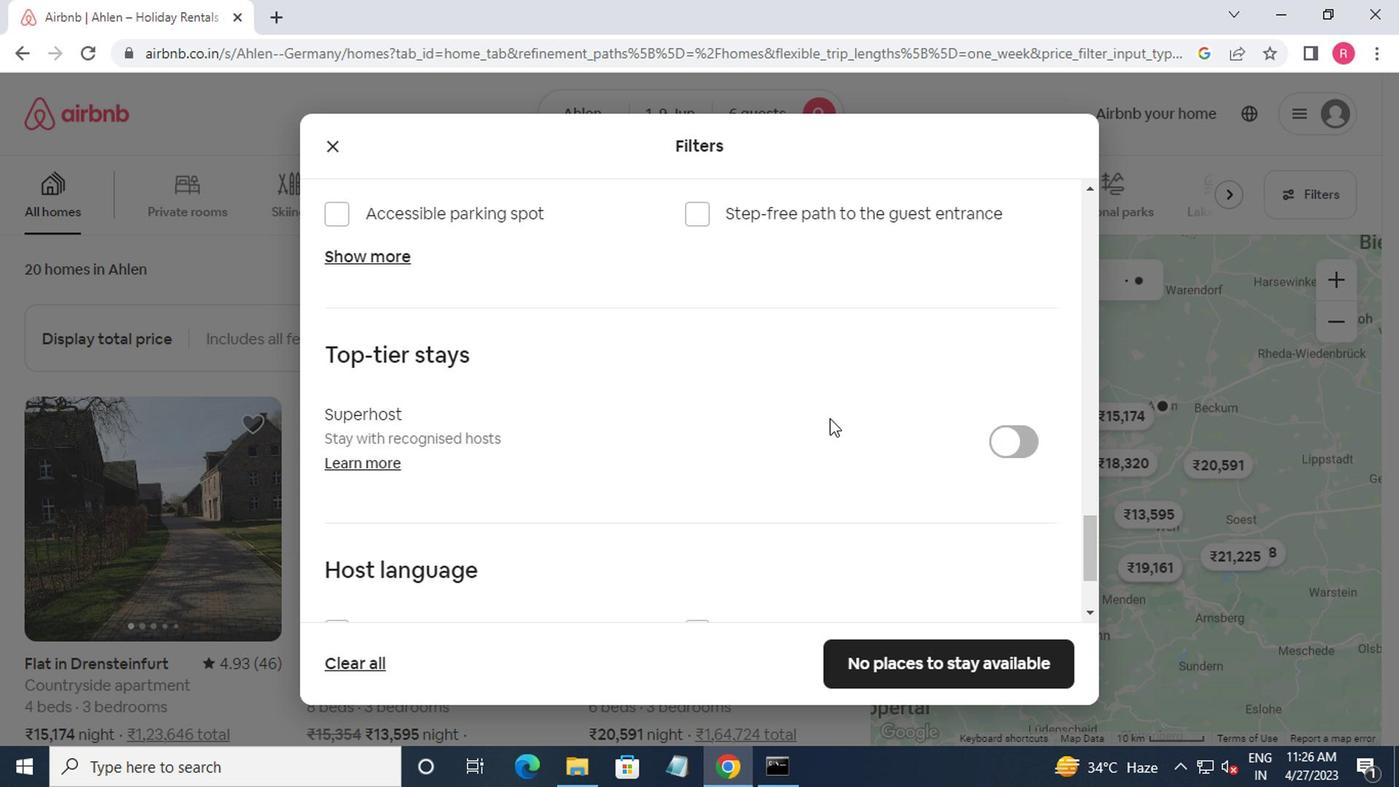 
Action: Mouse moved to (666, 389)
Screenshot: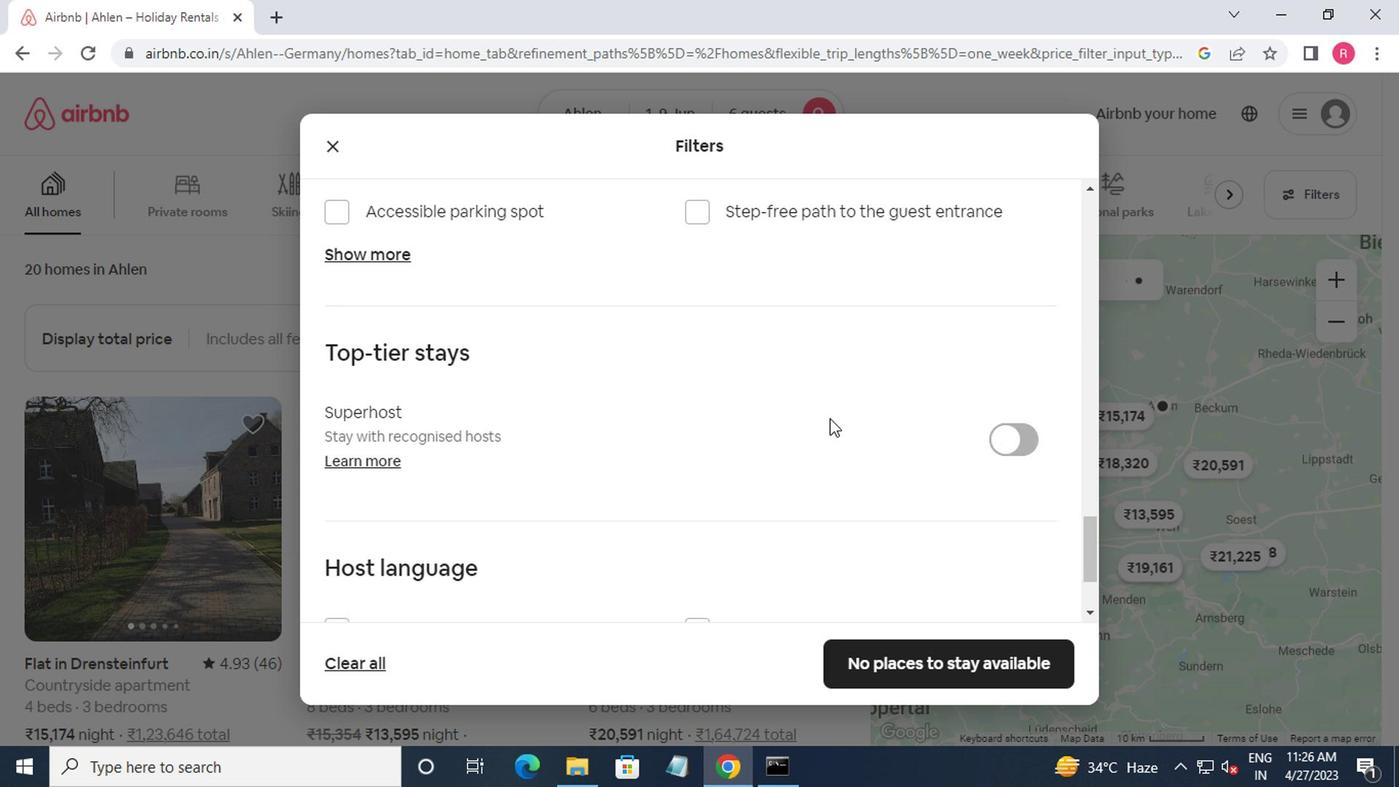 
Action: Mouse scrolled (666, 389) with delta (0, 0)
Screenshot: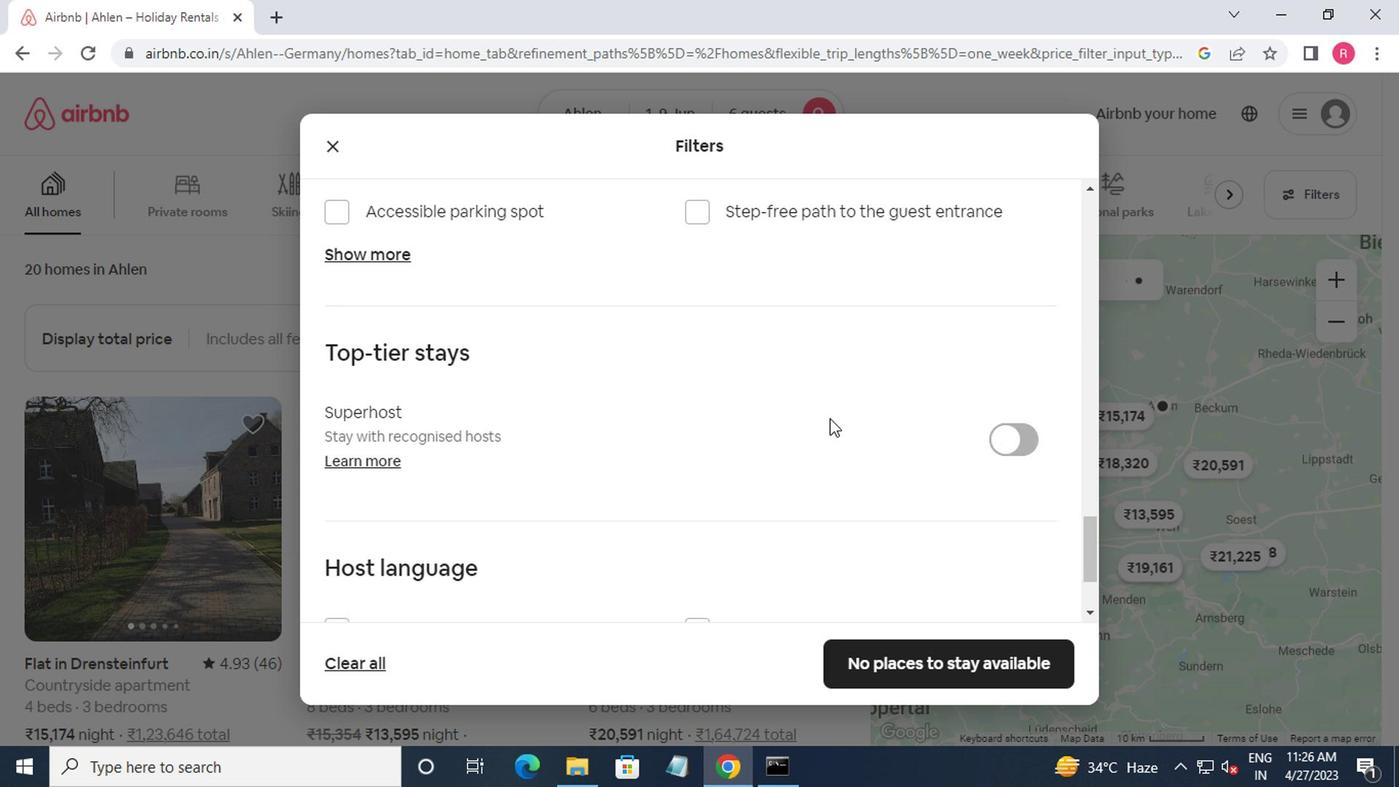 
Action: Mouse moved to (329, 434)
Screenshot: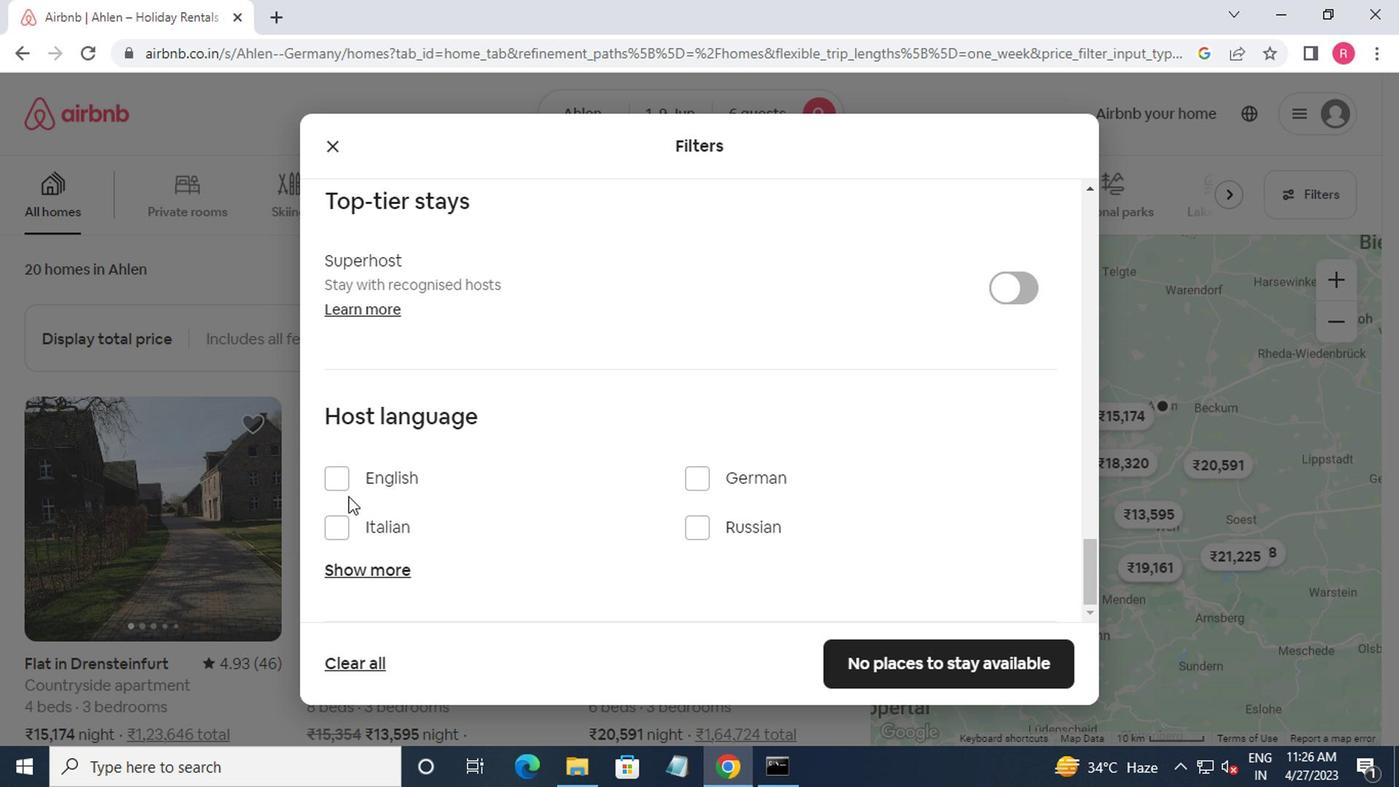 
Action: Mouse pressed left at (329, 434)
Screenshot: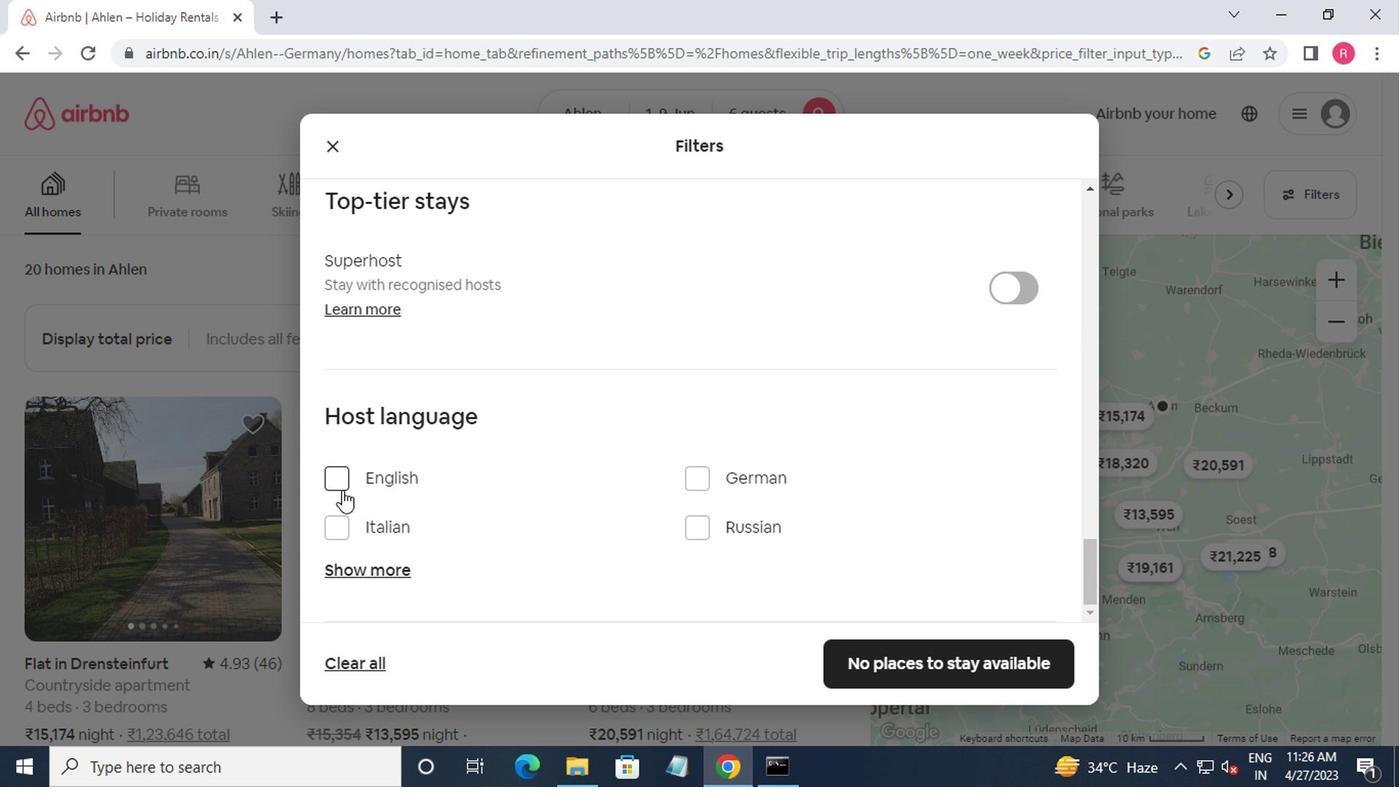 
Action: Mouse moved to (723, 566)
Screenshot: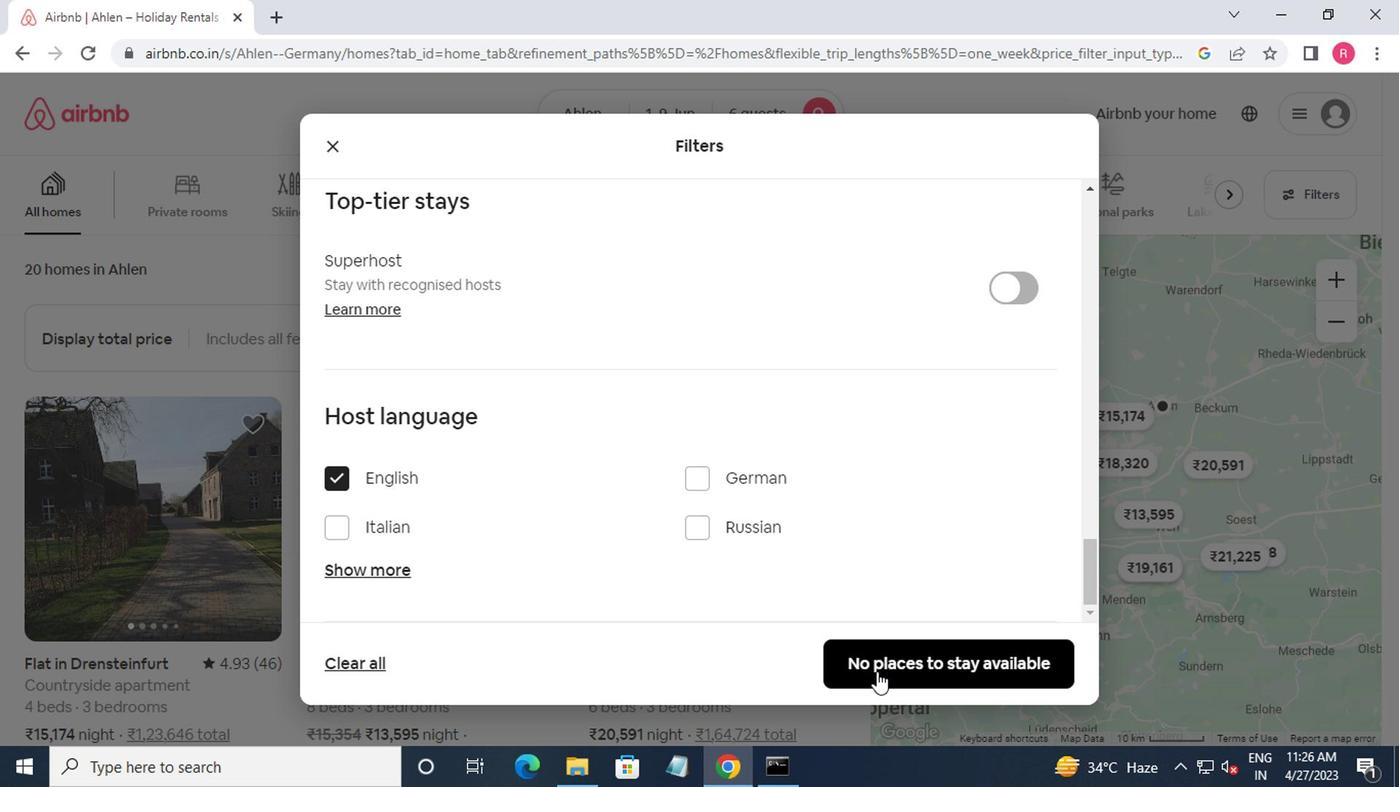 
Action: Mouse pressed left at (723, 566)
Screenshot: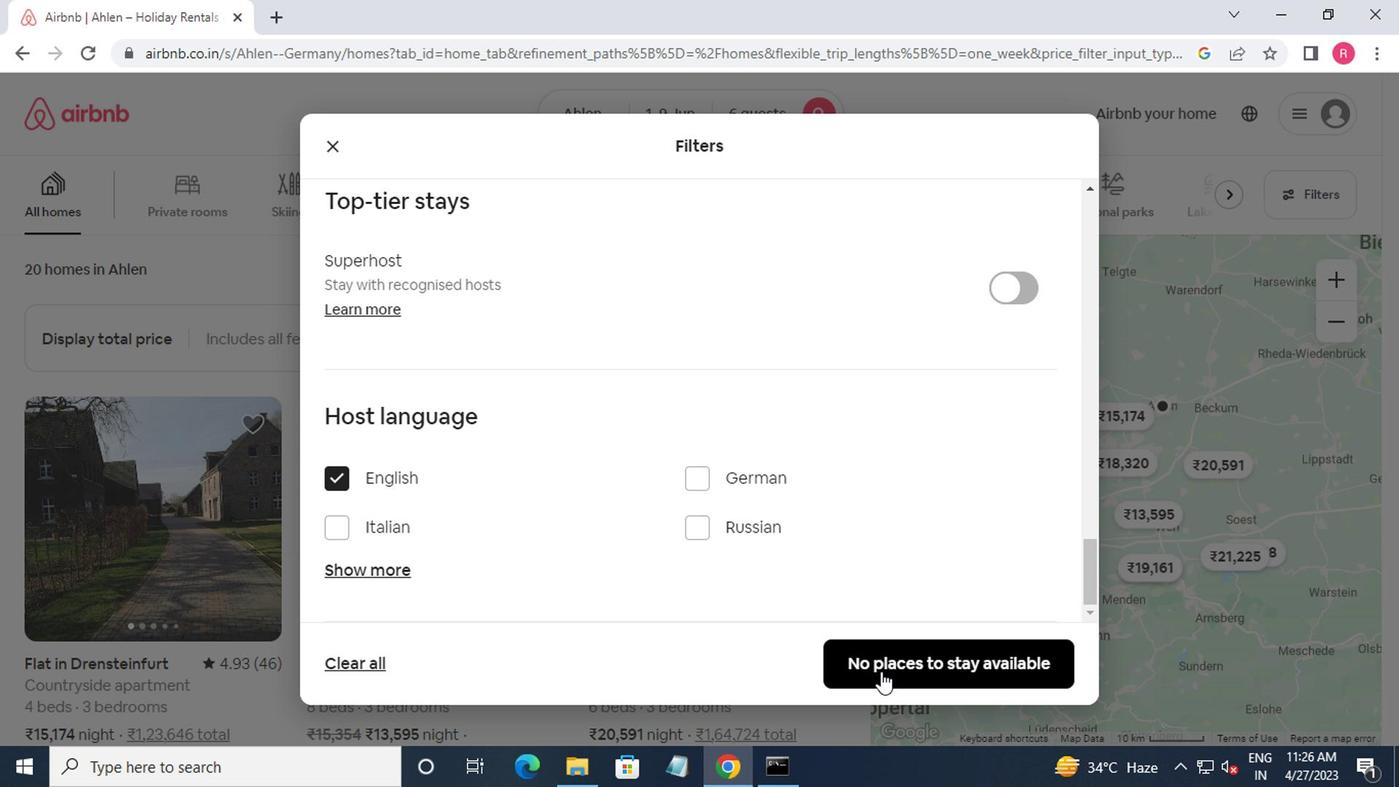 
Action: Mouse moved to (707, 478)
Screenshot: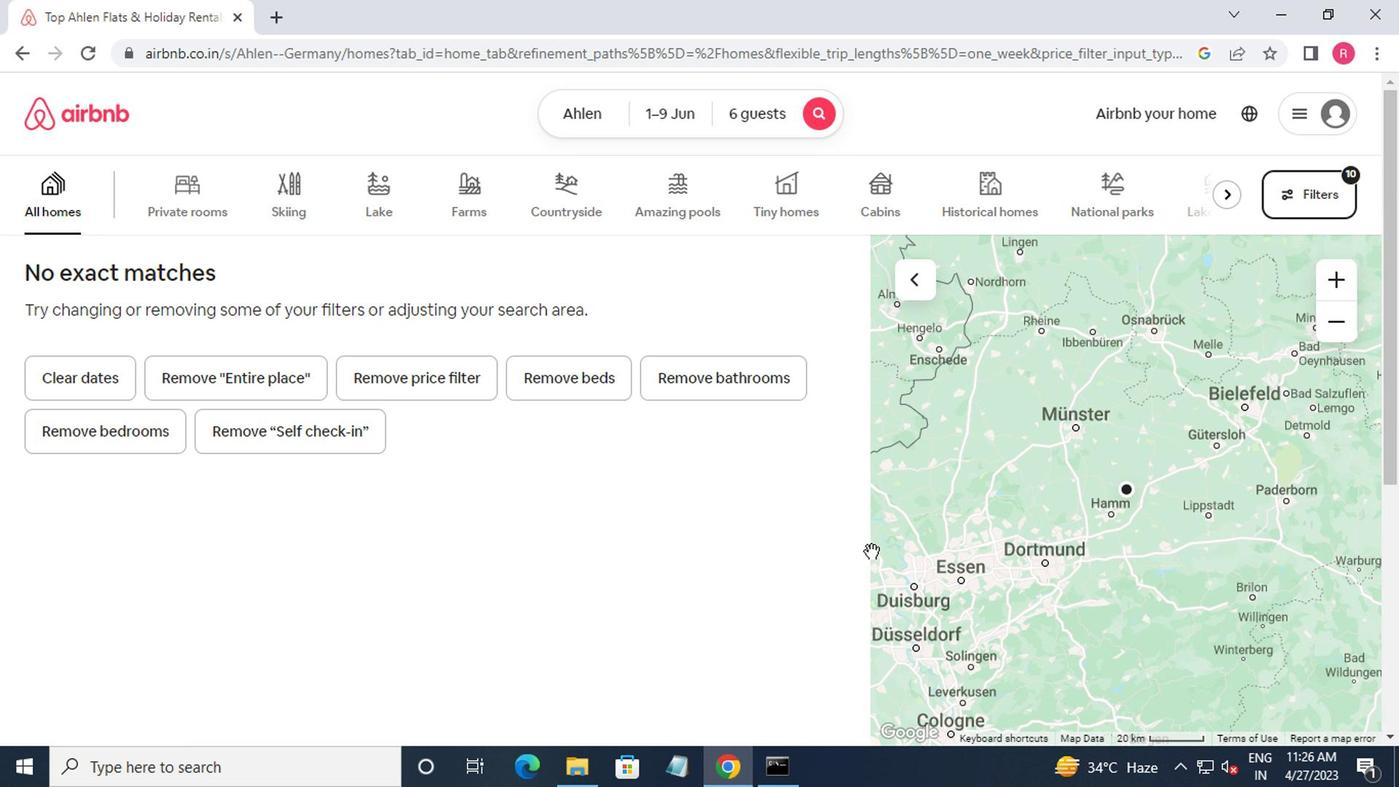 
